 Task: Look for space in Alta Gracia, Argentina from 9th June, 2023 to 16th June, 2023 for 2 adults in price range Rs.8000 to Rs.16000. Place can be entire place with 2 bedrooms having 2 beds and 1 bathroom. Property type can be house, flat, guest house. Amenities needed are: heating. Booking option can be shelf check-in. Required host language is English.
Action: Mouse moved to (486, 145)
Screenshot: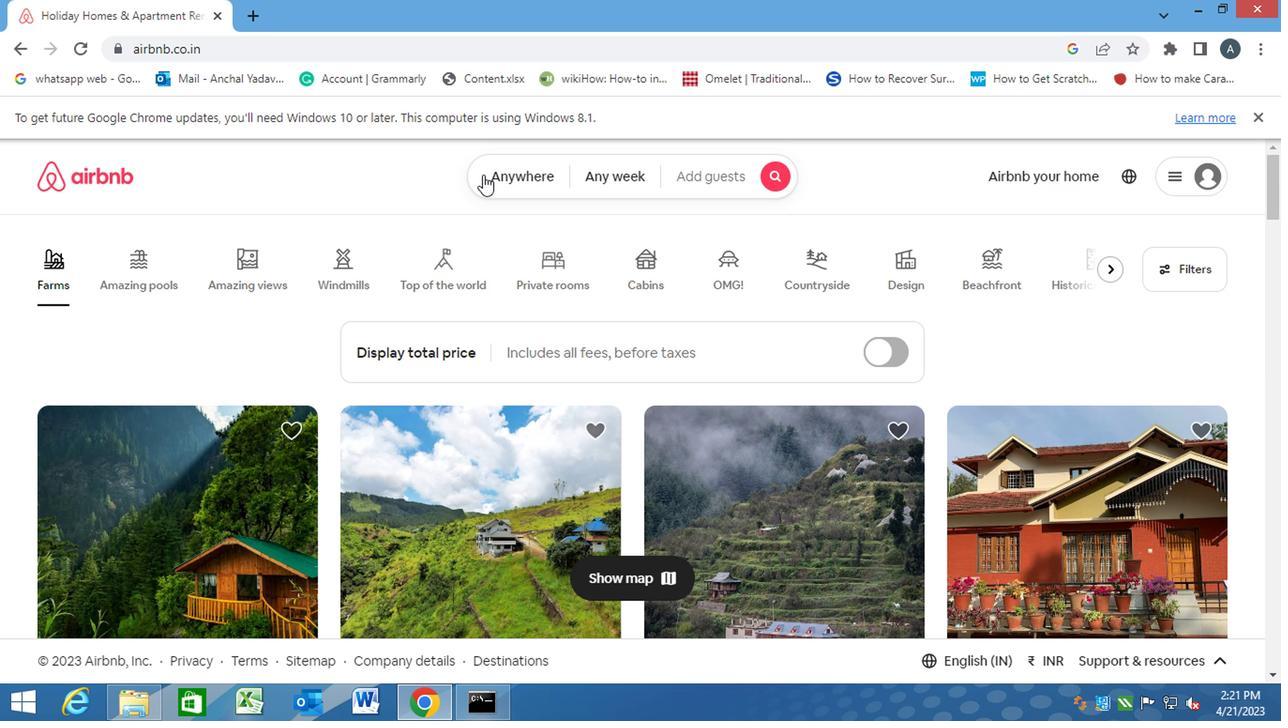 
Action: Mouse pressed left at (486, 145)
Screenshot: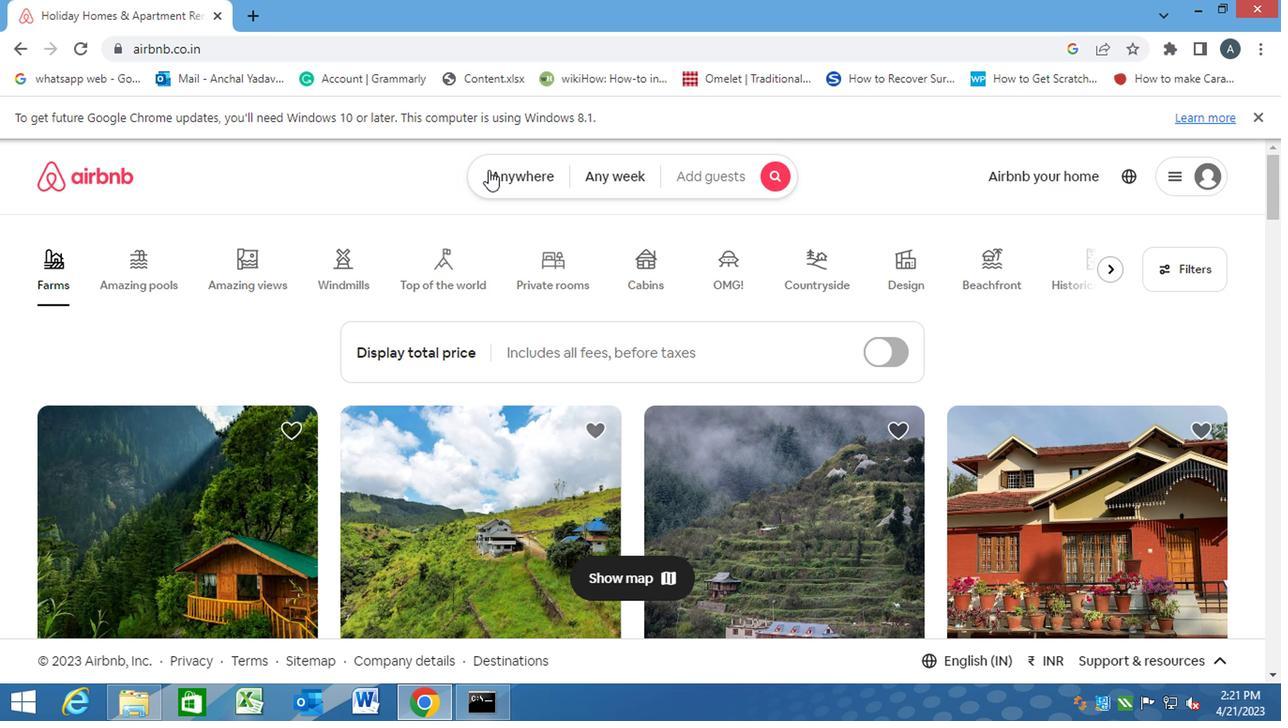 
Action: Mouse moved to (303, 245)
Screenshot: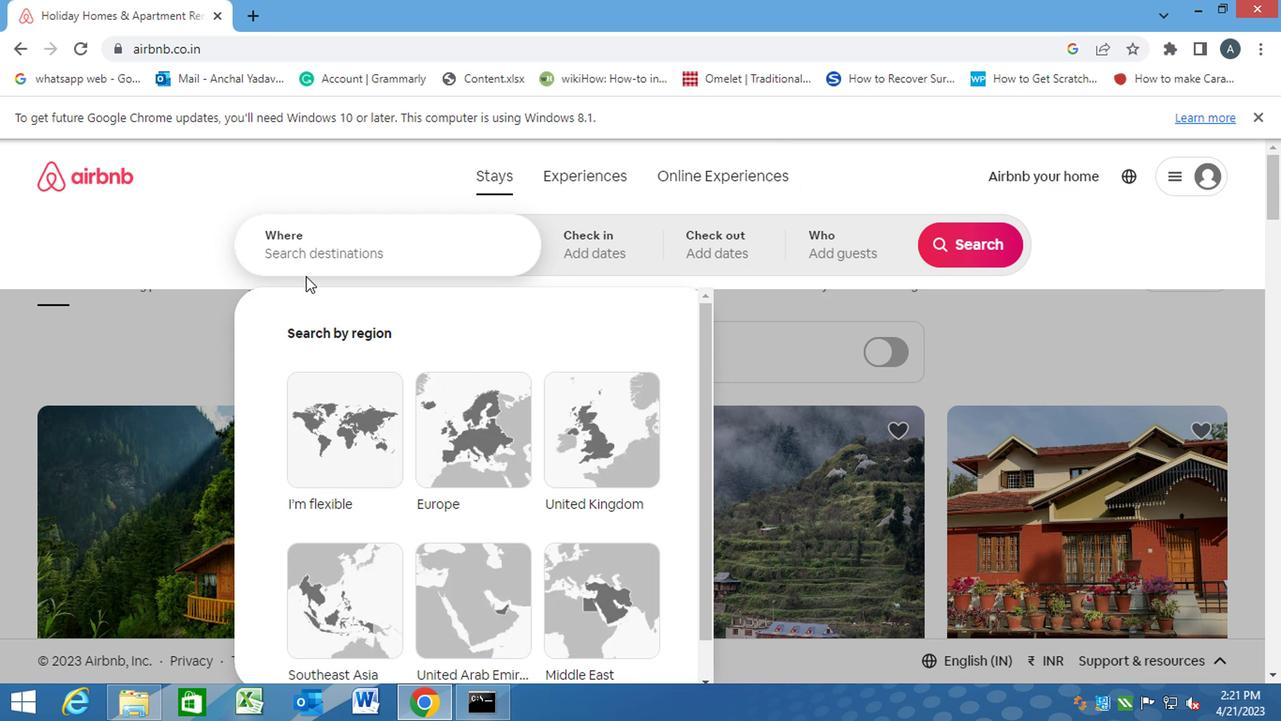 
Action: Mouse pressed left at (303, 245)
Screenshot: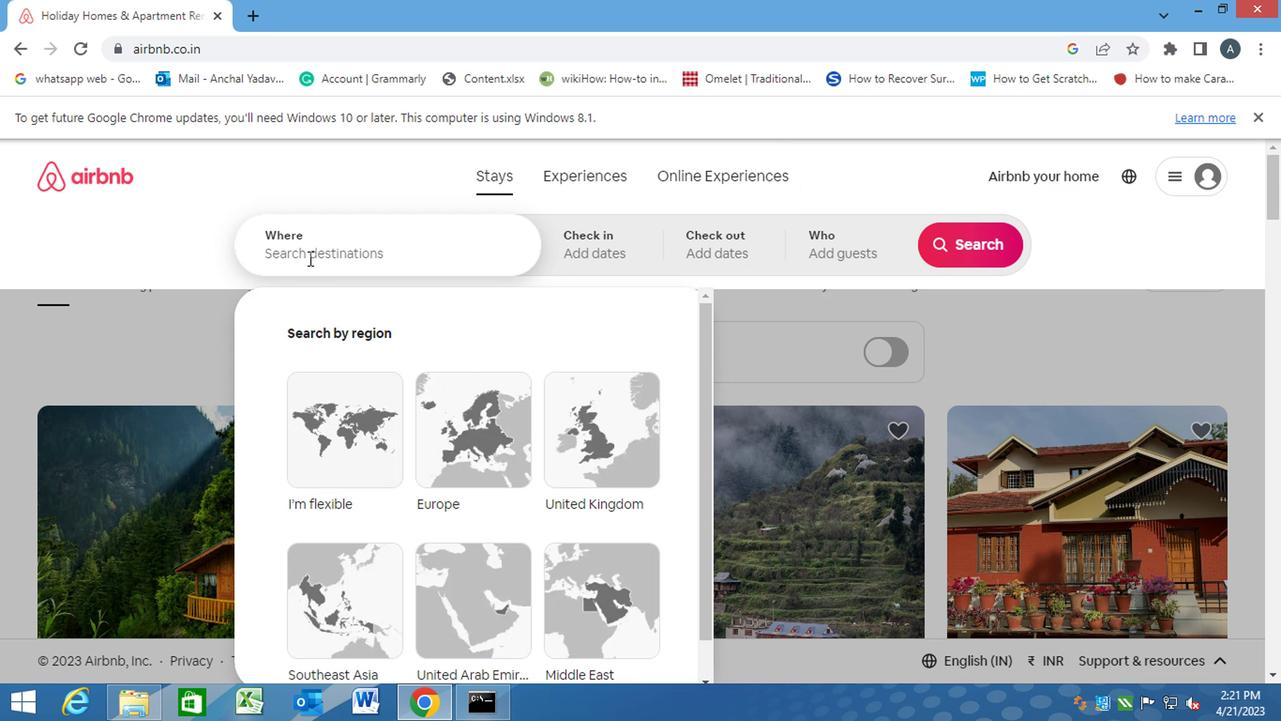 
Action: Mouse moved to (301, 249)
Screenshot: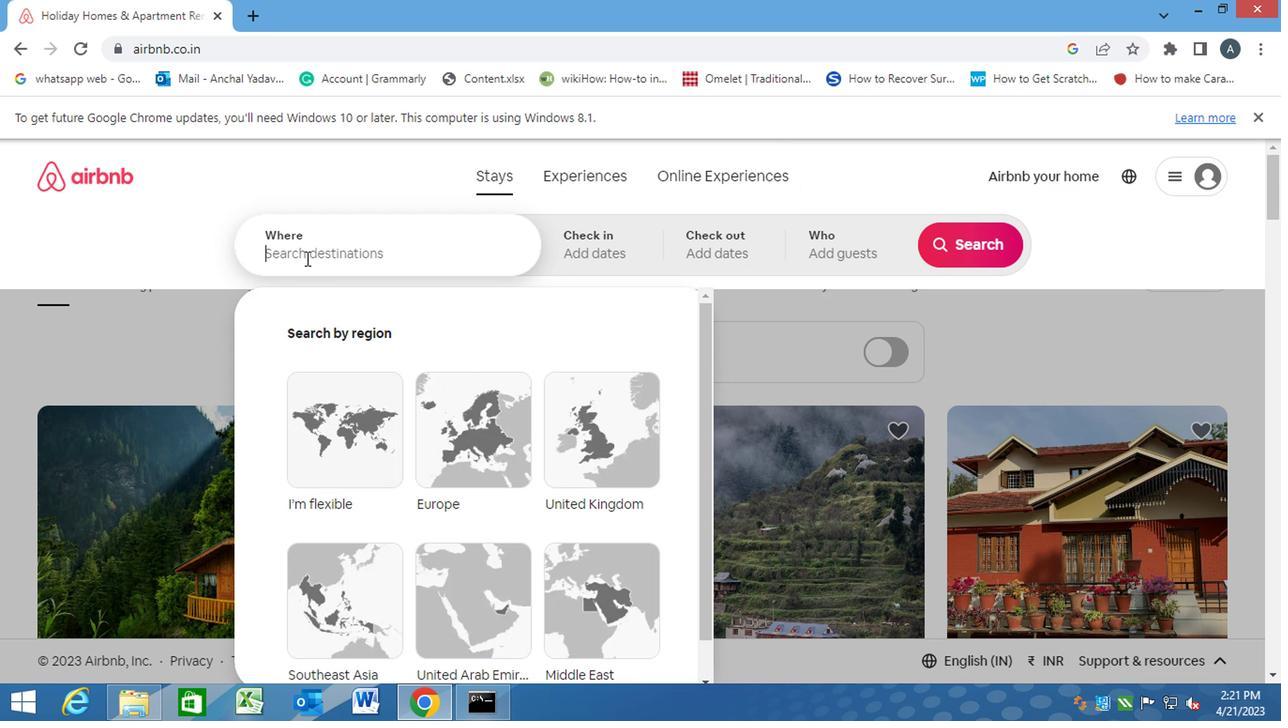 
Action: Key pressed <Key.caps_lock><Key.caps_lock>a<Key.caps_lock>lta<Key.space><Key.caps_lock>g<Key.caps_lock>racia,<Key.space><Key.caps_lock>a<Key.caps_lock>rgentina<Key.enter>
Screenshot: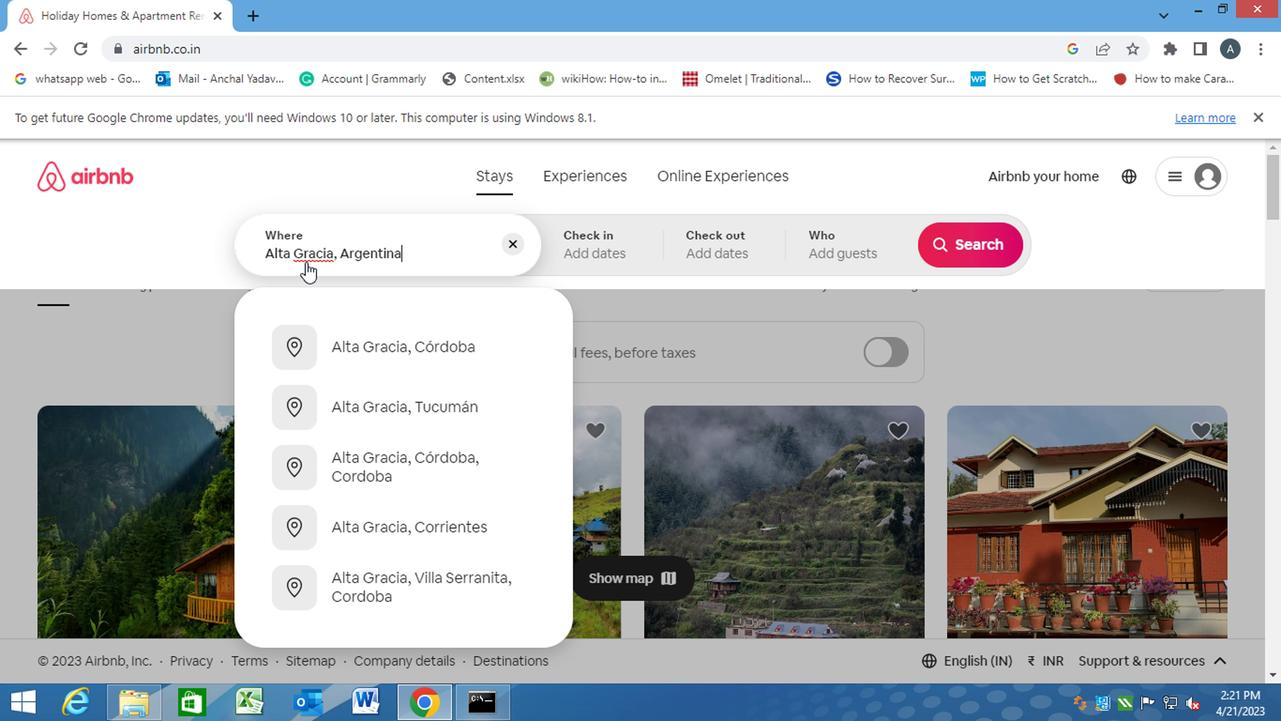
Action: Mouse moved to (958, 396)
Screenshot: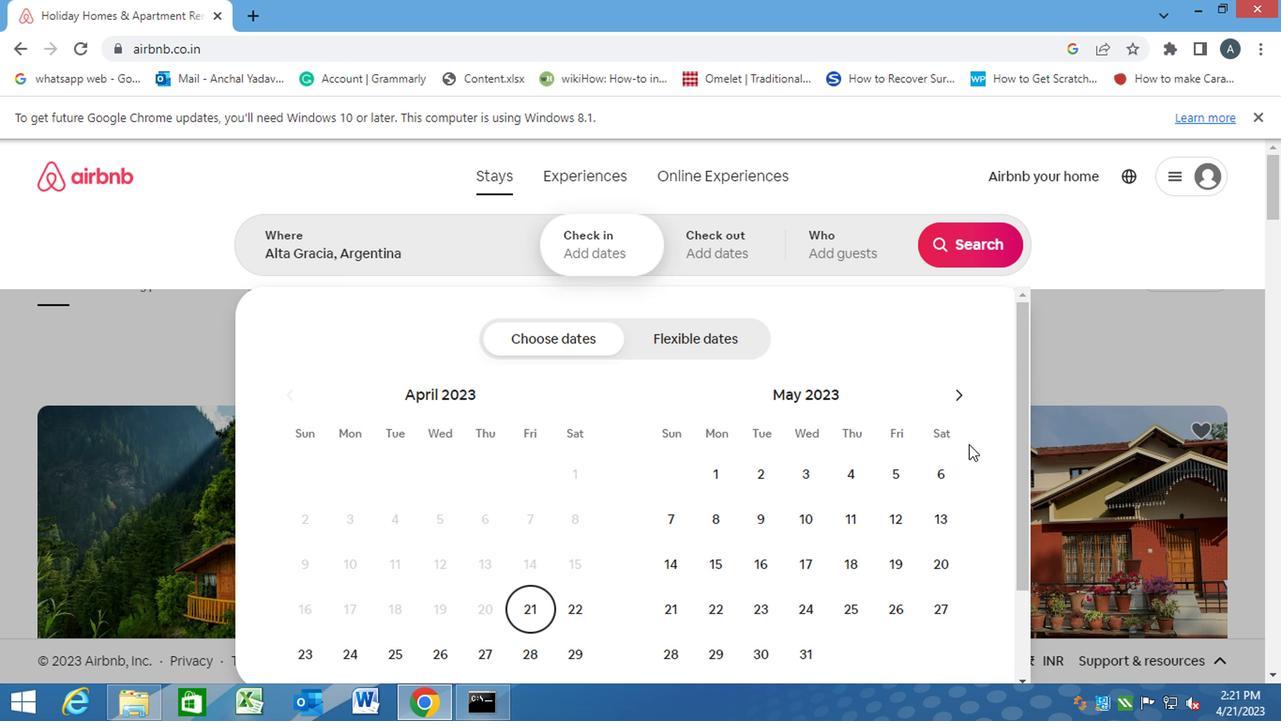 
Action: Mouse pressed left at (958, 396)
Screenshot: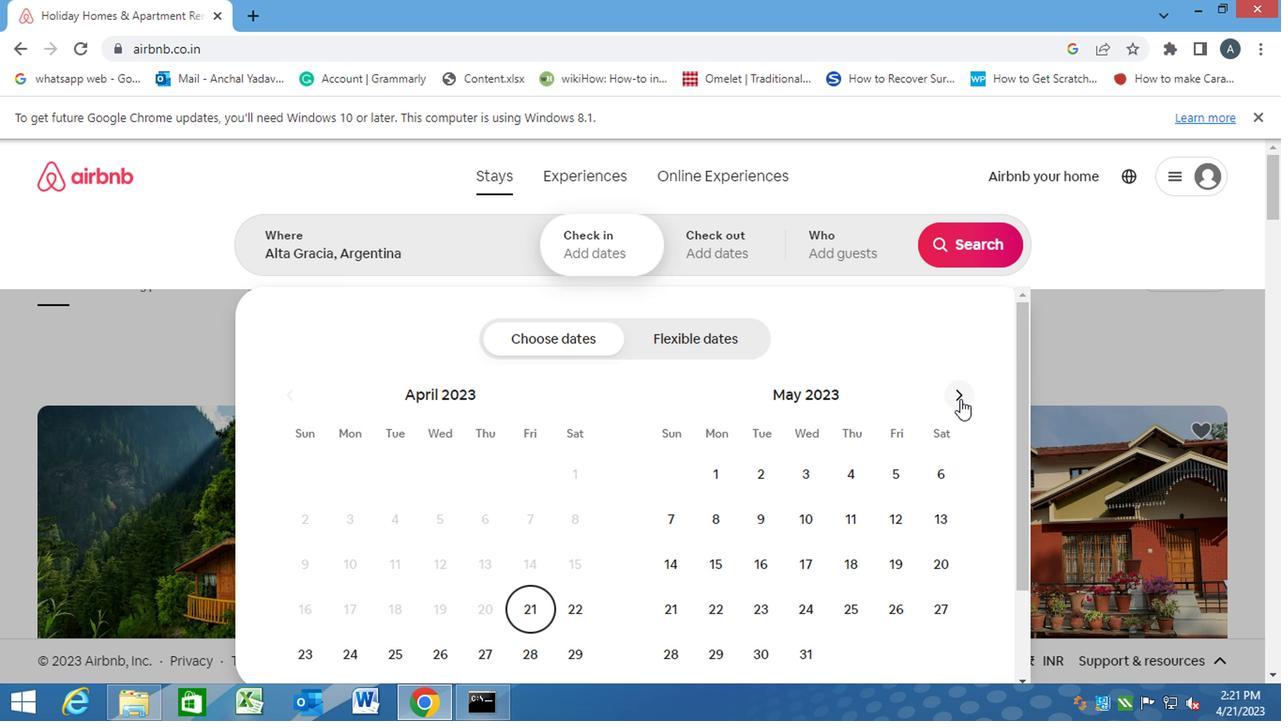 
Action: Mouse moved to (888, 516)
Screenshot: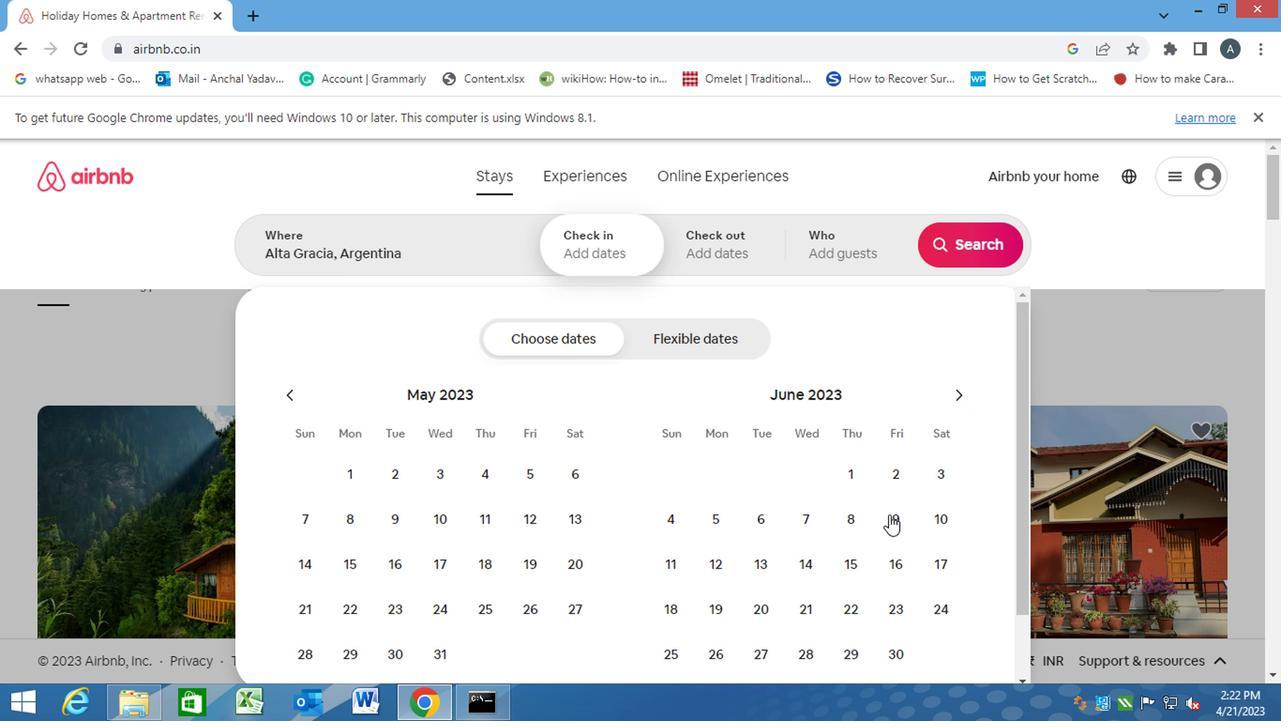 
Action: Mouse pressed left at (888, 516)
Screenshot: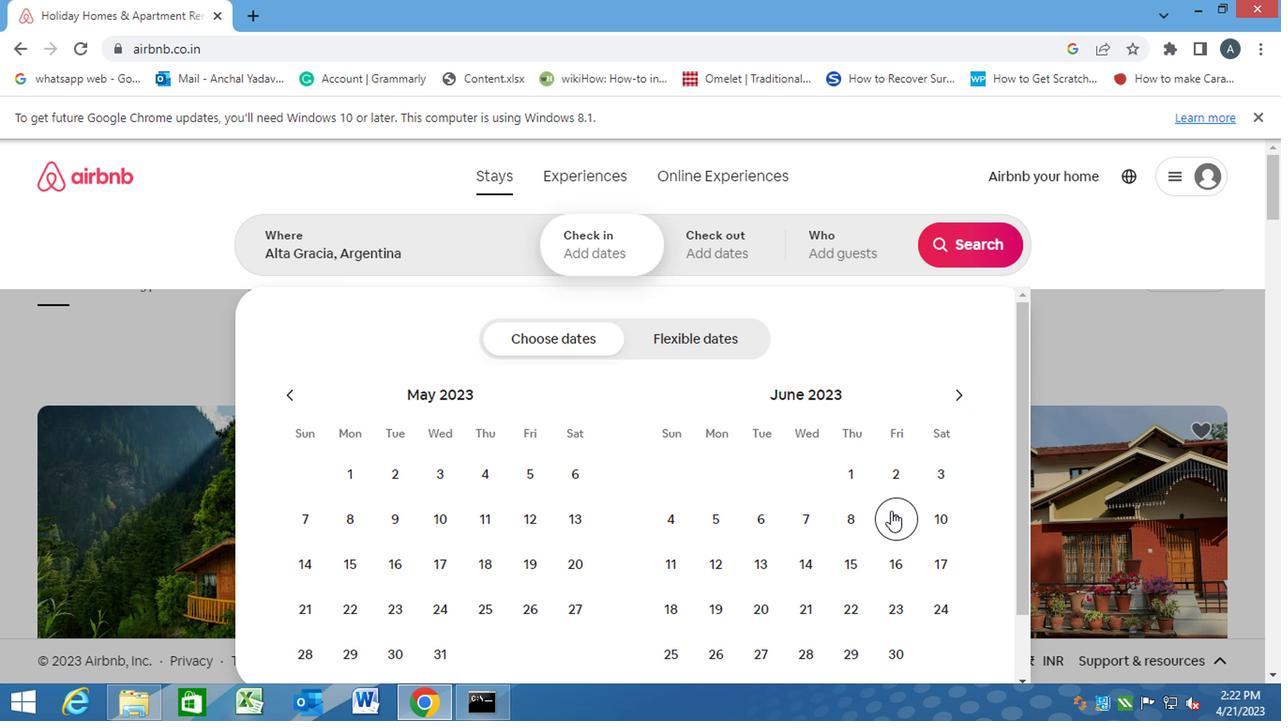 
Action: Mouse moved to (885, 566)
Screenshot: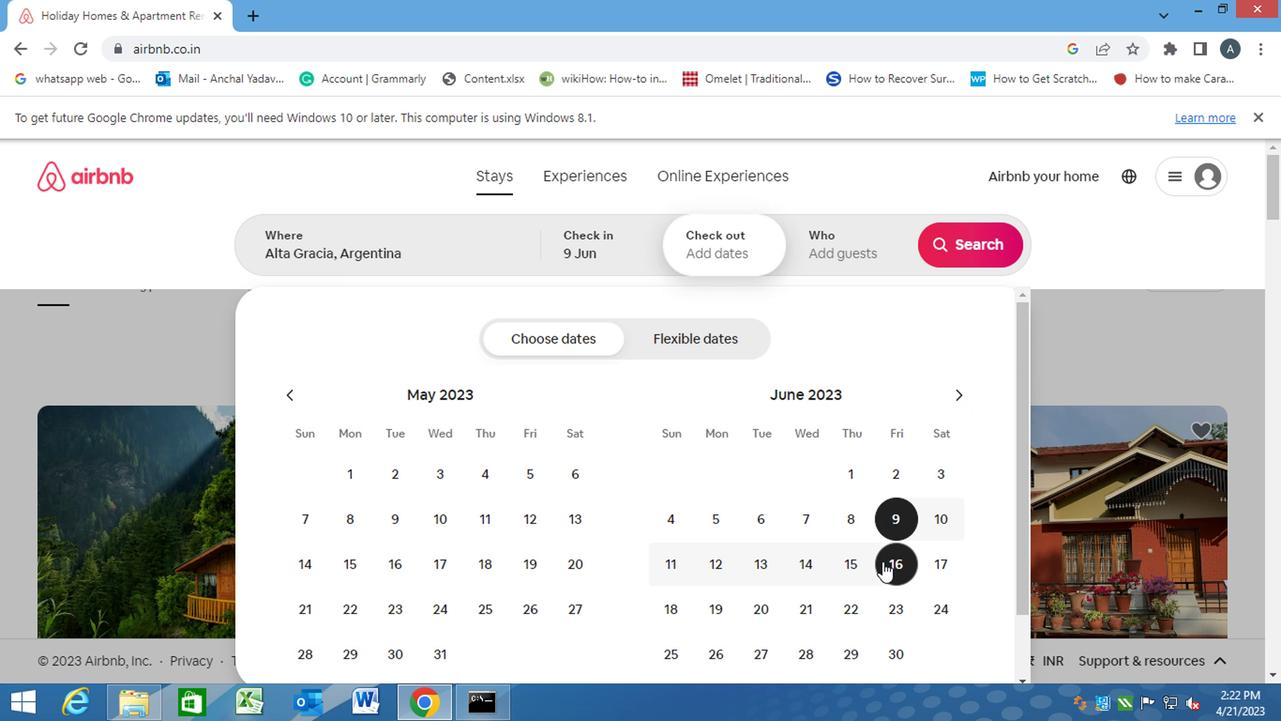 
Action: Mouse pressed left at (885, 566)
Screenshot: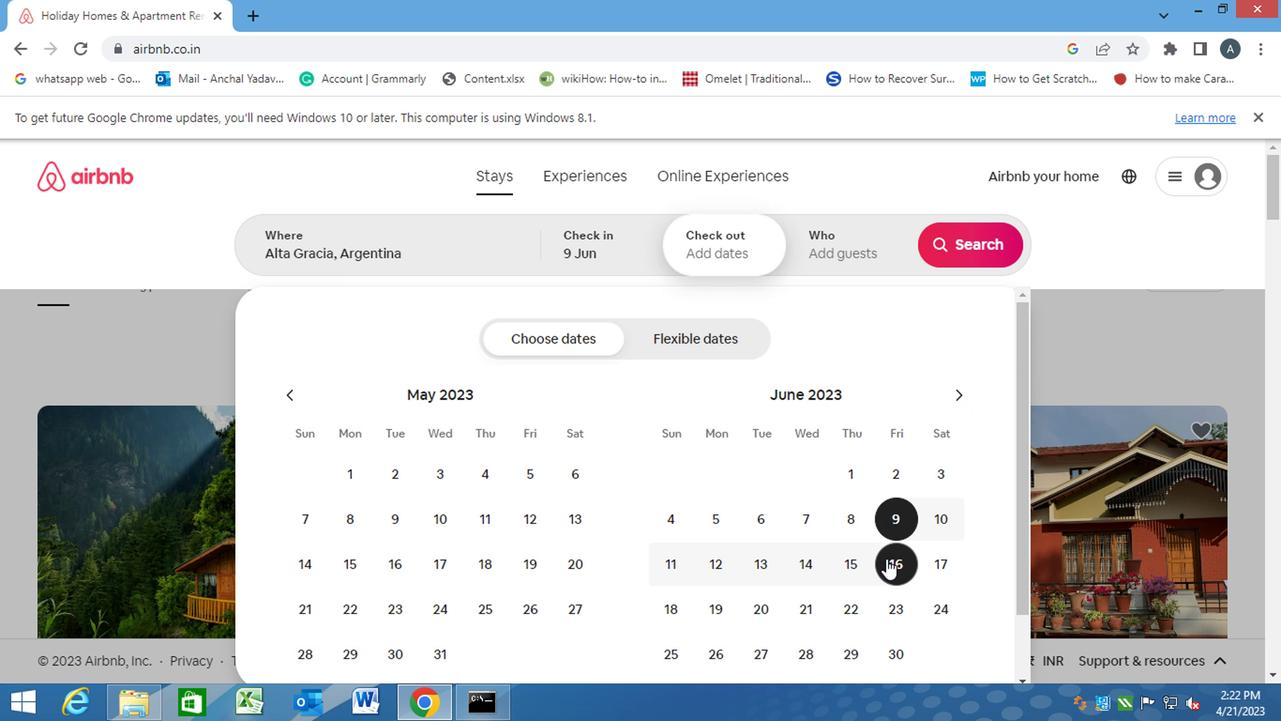 
Action: Mouse moved to (837, 232)
Screenshot: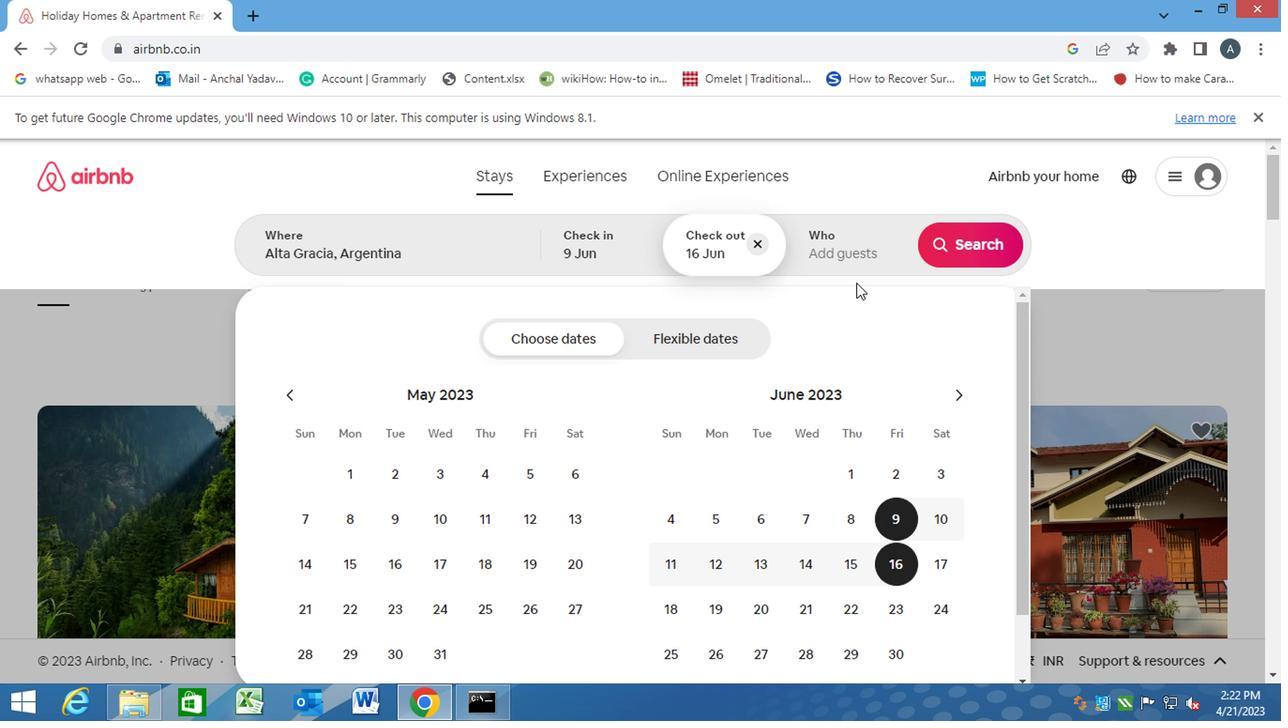 
Action: Mouse pressed left at (837, 232)
Screenshot: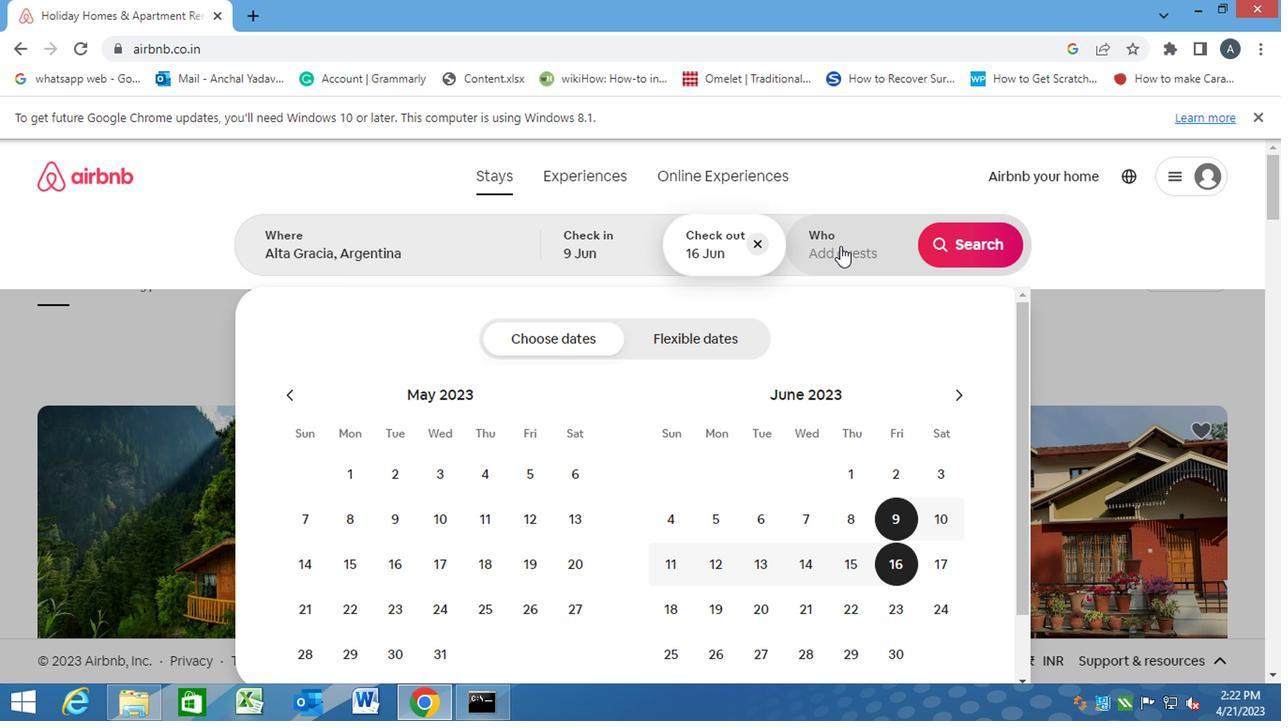 
Action: Mouse moved to (977, 335)
Screenshot: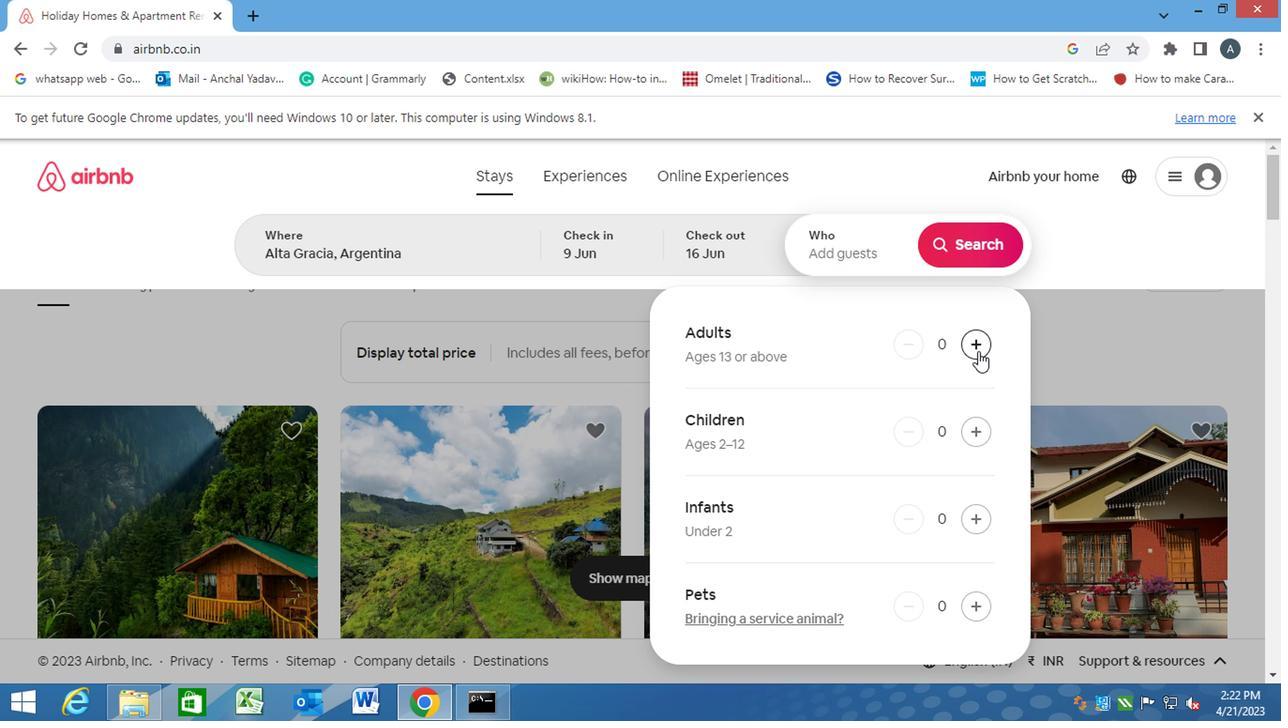 
Action: Mouse pressed left at (977, 335)
Screenshot: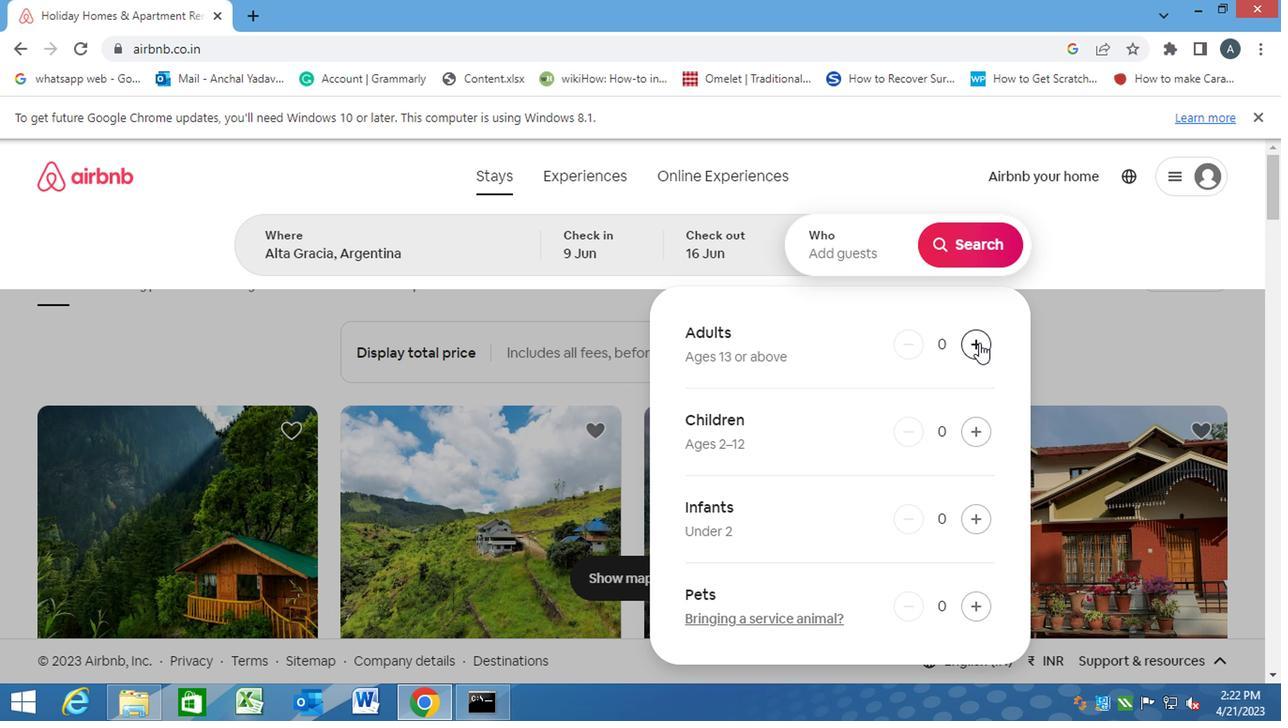 
Action: Mouse pressed left at (977, 335)
Screenshot: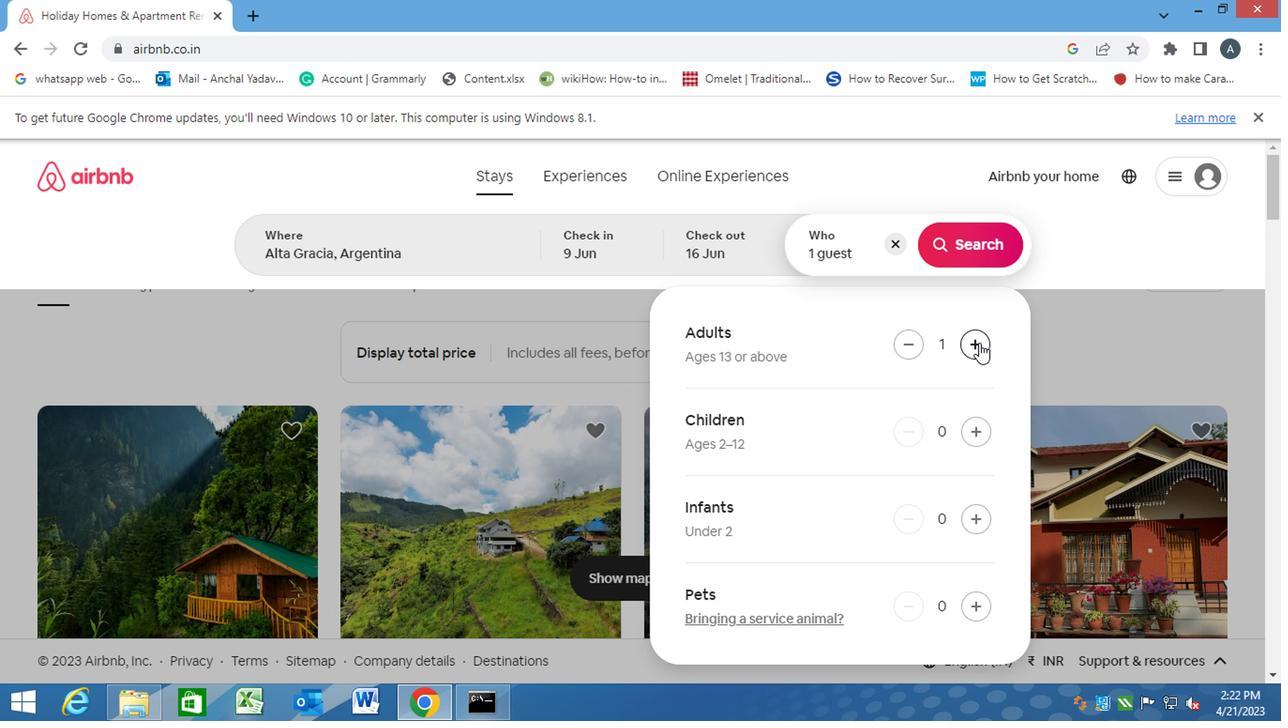 
Action: Mouse moved to (966, 231)
Screenshot: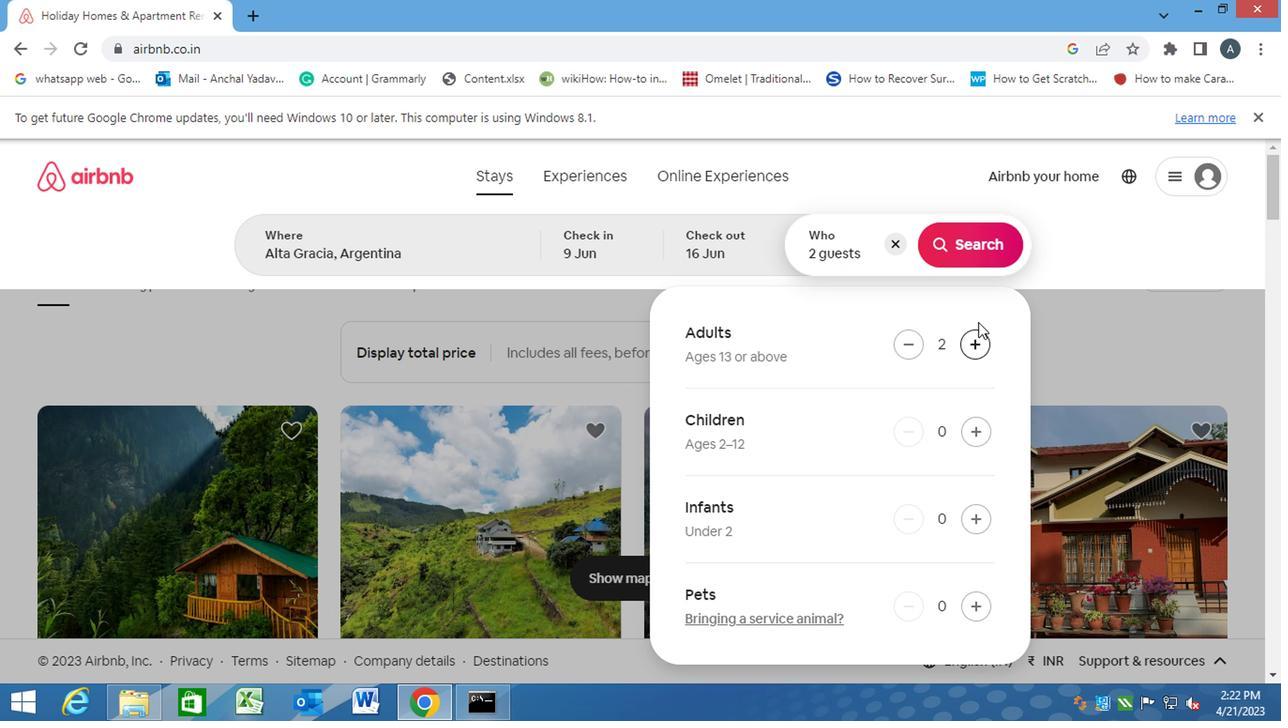 
Action: Mouse pressed left at (966, 231)
Screenshot: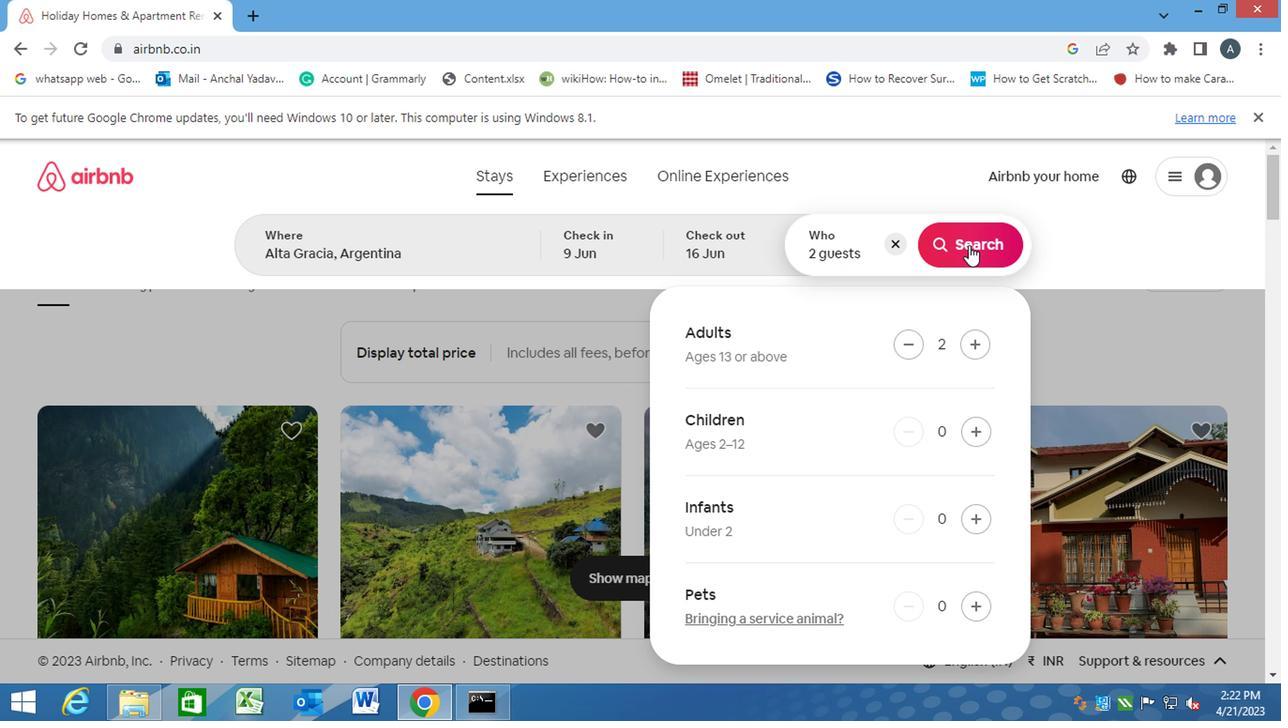 
Action: Mouse moved to (1197, 241)
Screenshot: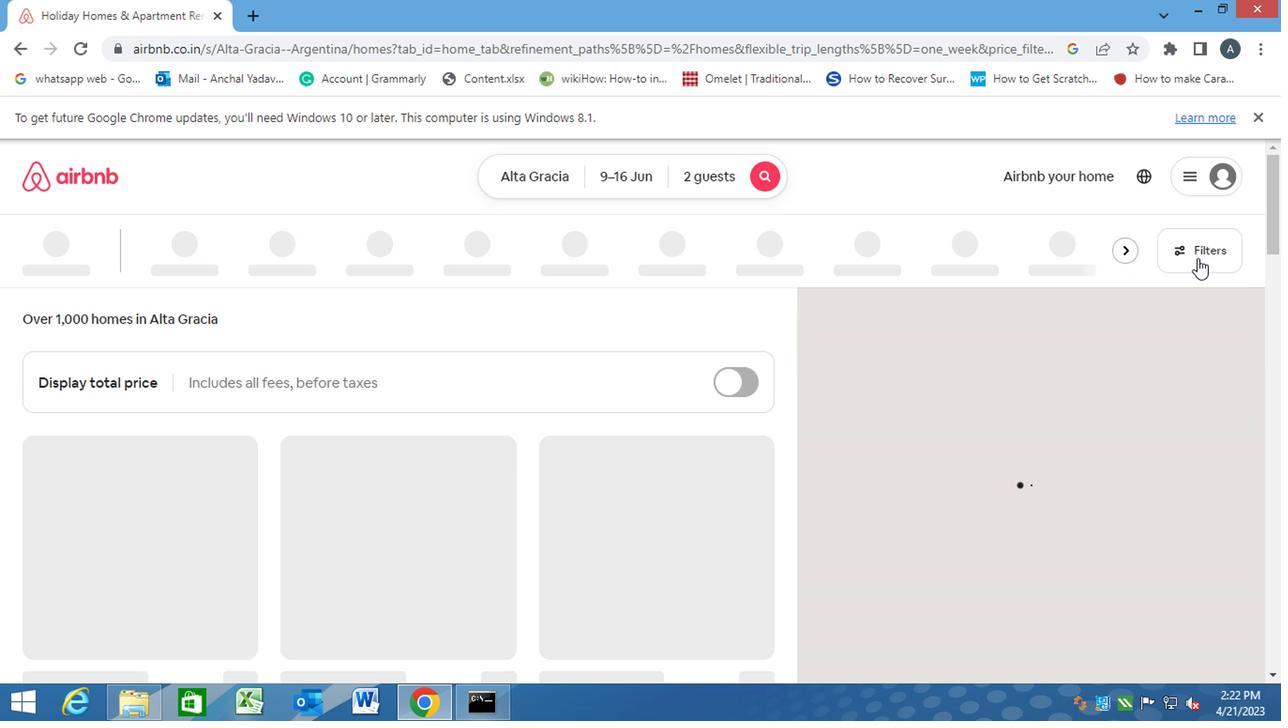 
Action: Mouse pressed left at (1197, 241)
Screenshot: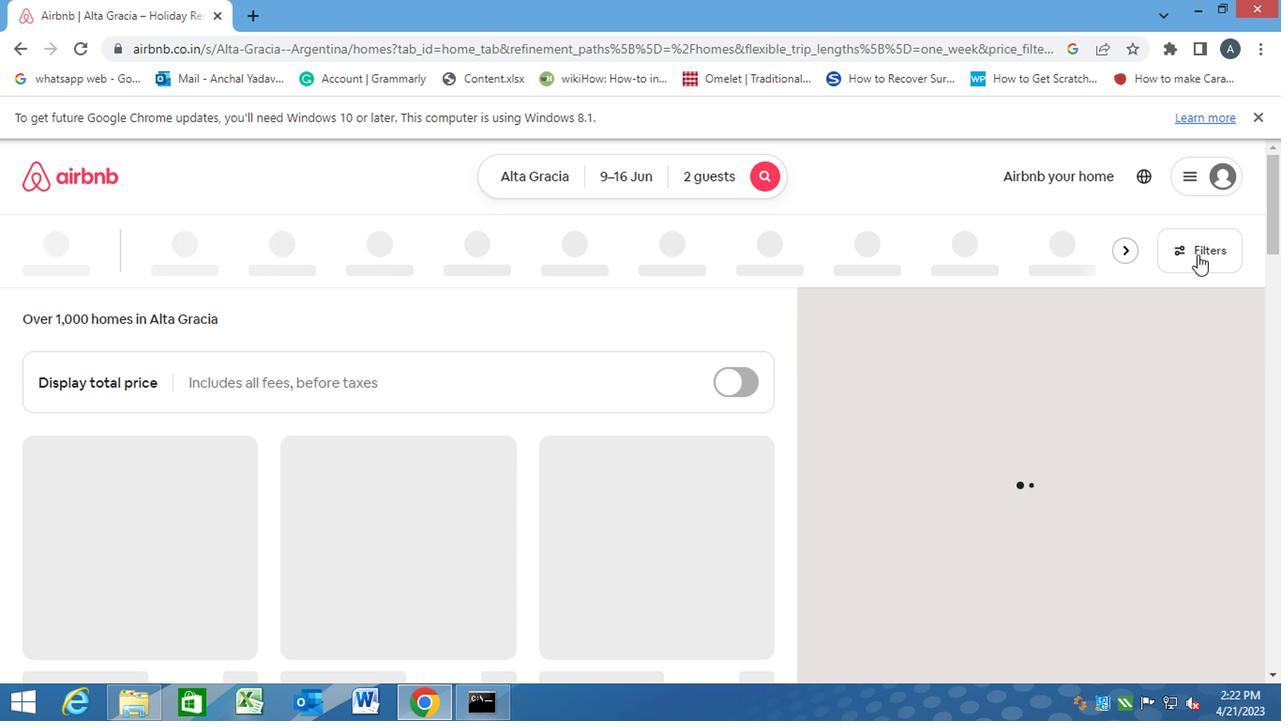 
Action: Mouse moved to (383, 482)
Screenshot: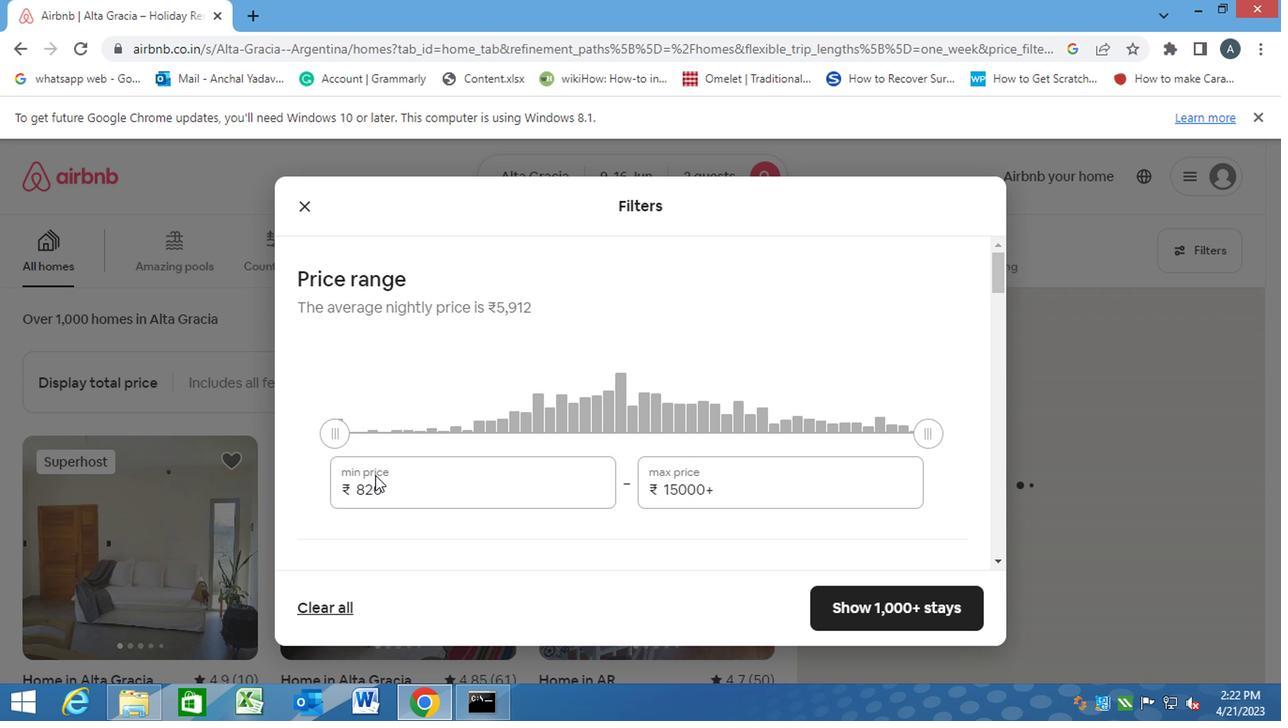 
Action: Mouse pressed left at (383, 482)
Screenshot: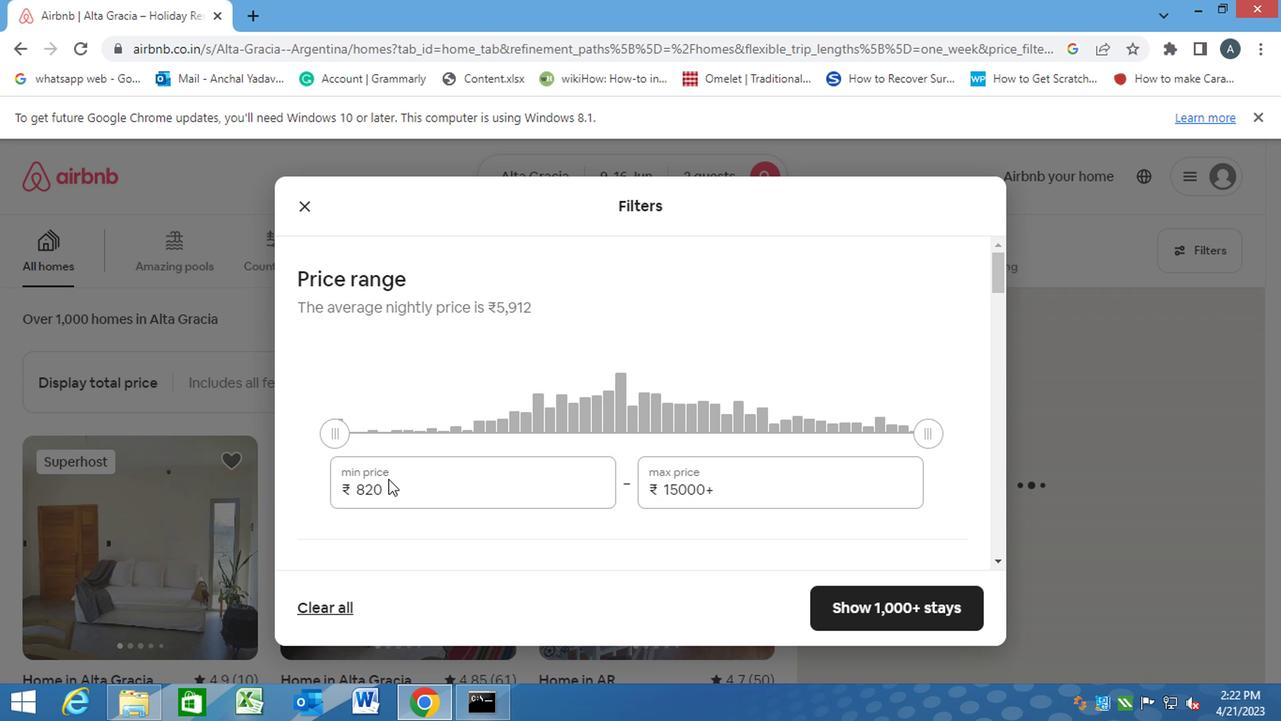 
Action: Mouse moved to (374, 488)
Screenshot: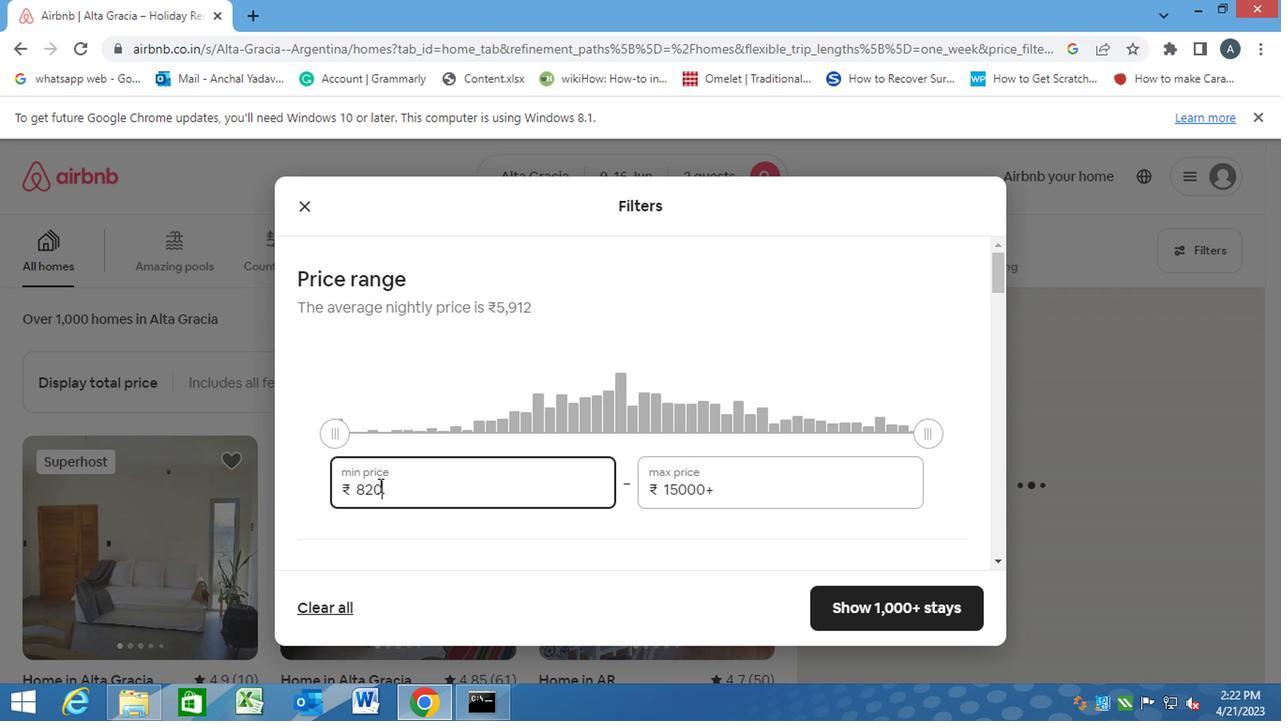 
Action: Mouse pressed left at (374, 488)
Screenshot: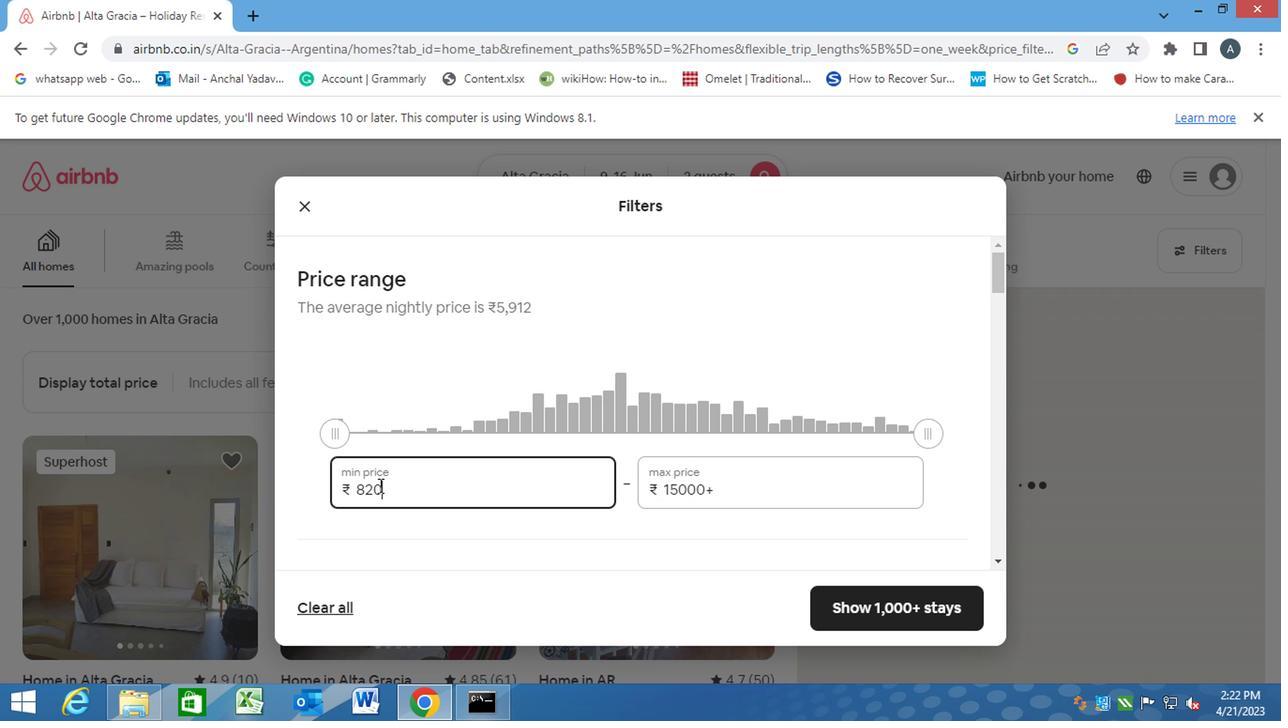 
Action: Mouse moved to (353, 496)
Screenshot: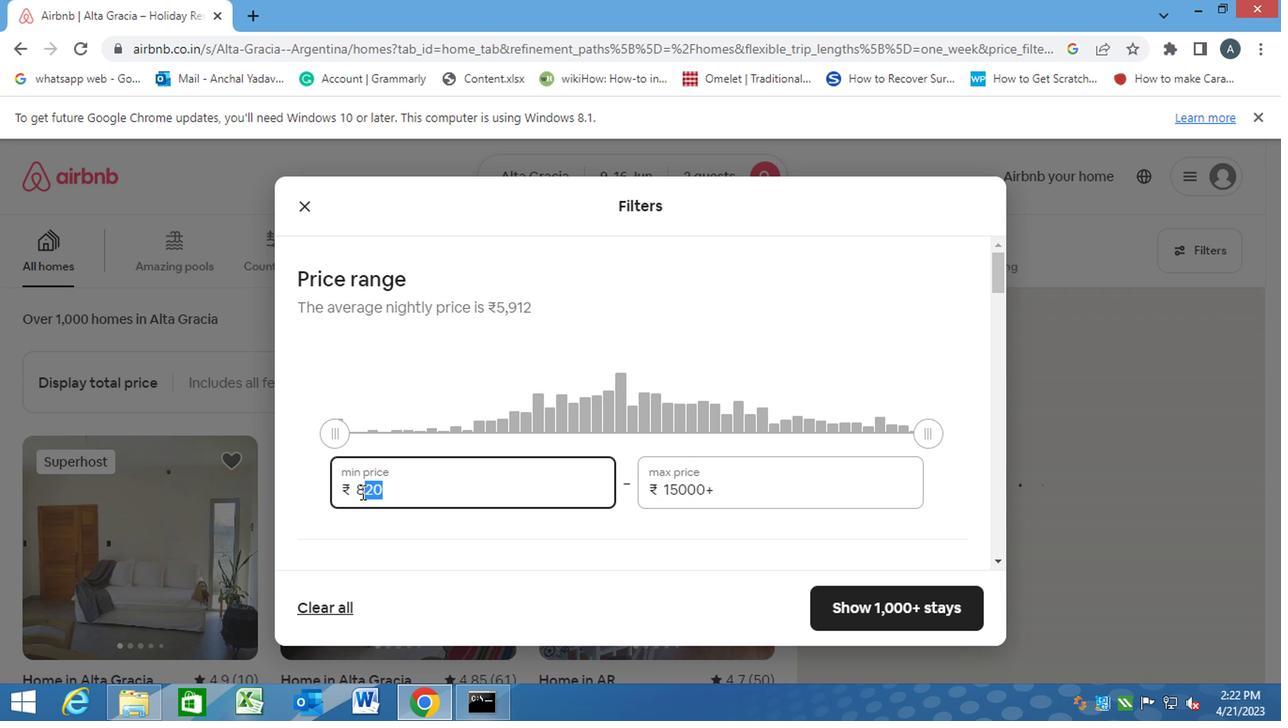 
Action: Key pressed 6<Key.backspace>8000<Key.tab>16000
Screenshot: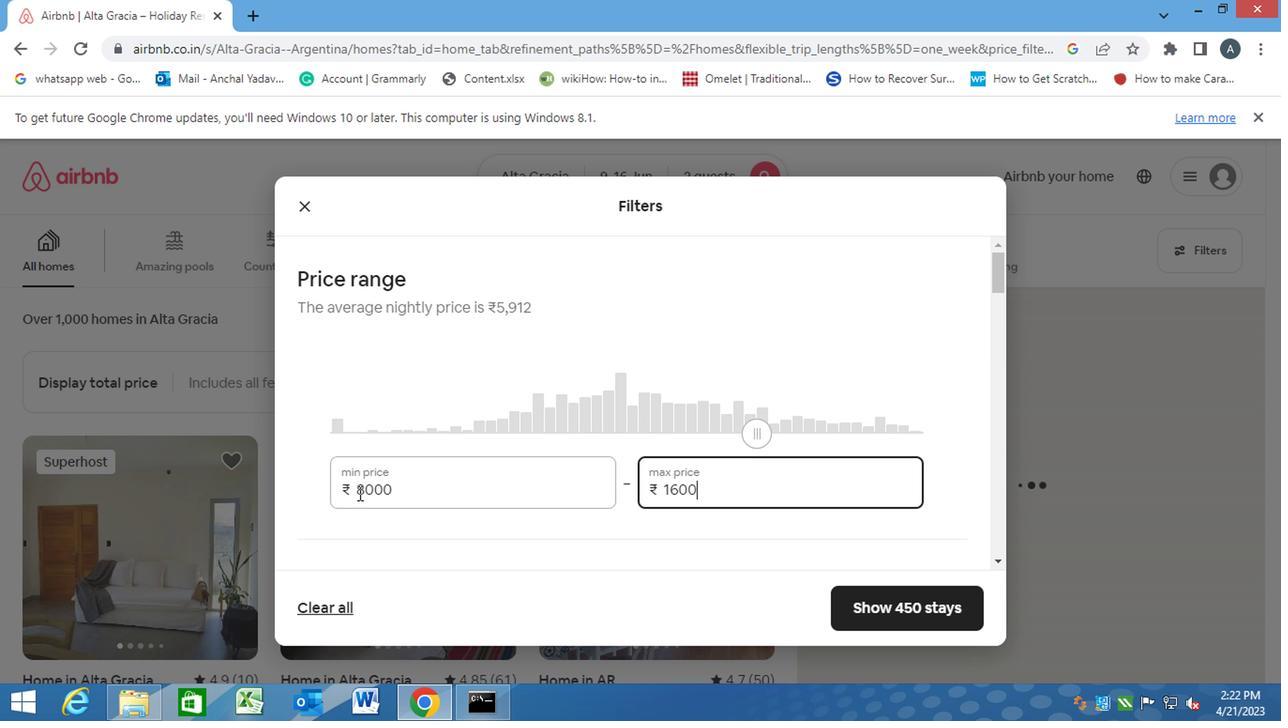 
Action: Mouse moved to (488, 552)
Screenshot: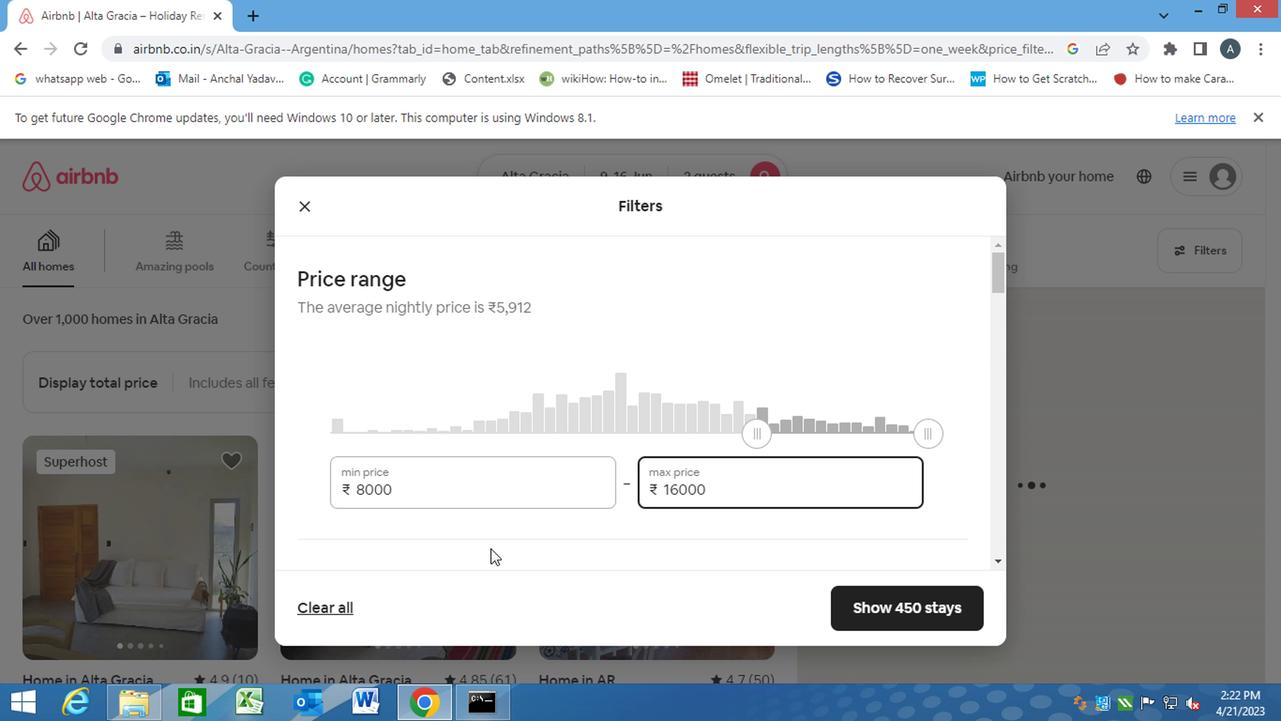 
Action: Mouse pressed left at (488, 552)
Screenshot: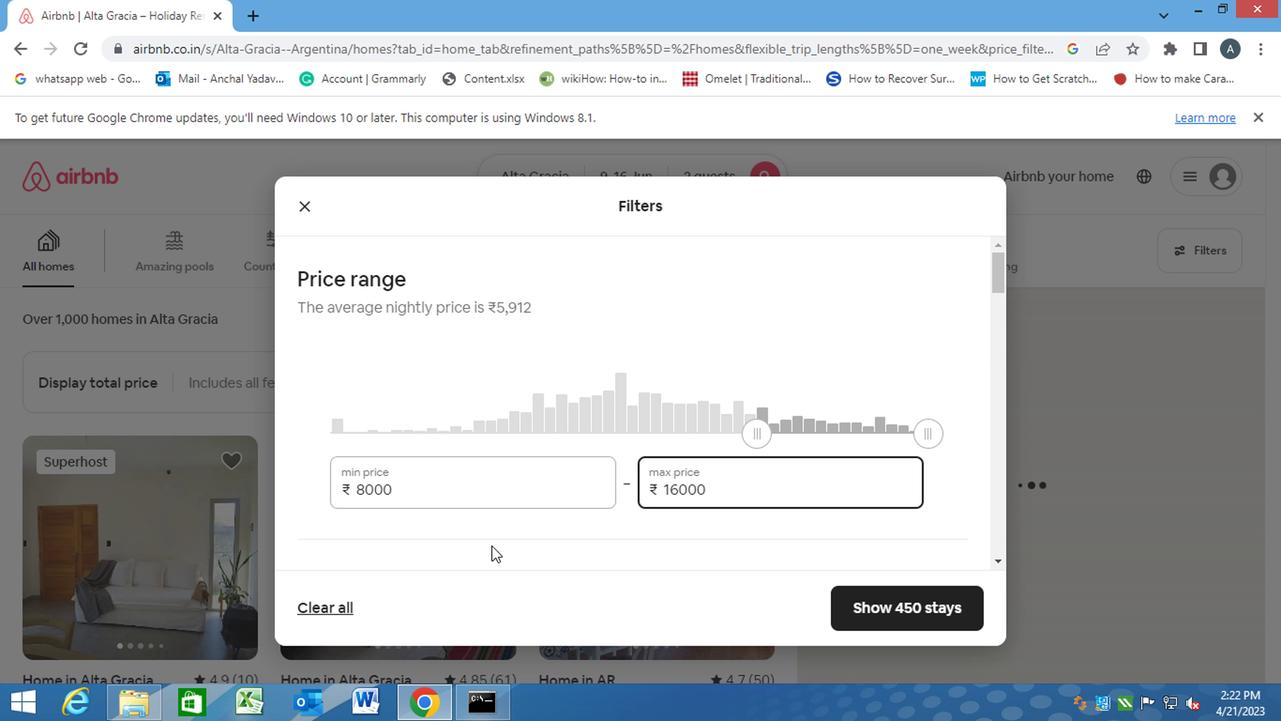 
Action: Mouse scrolled (488, 552) with delta (0, 0)
Screenshot: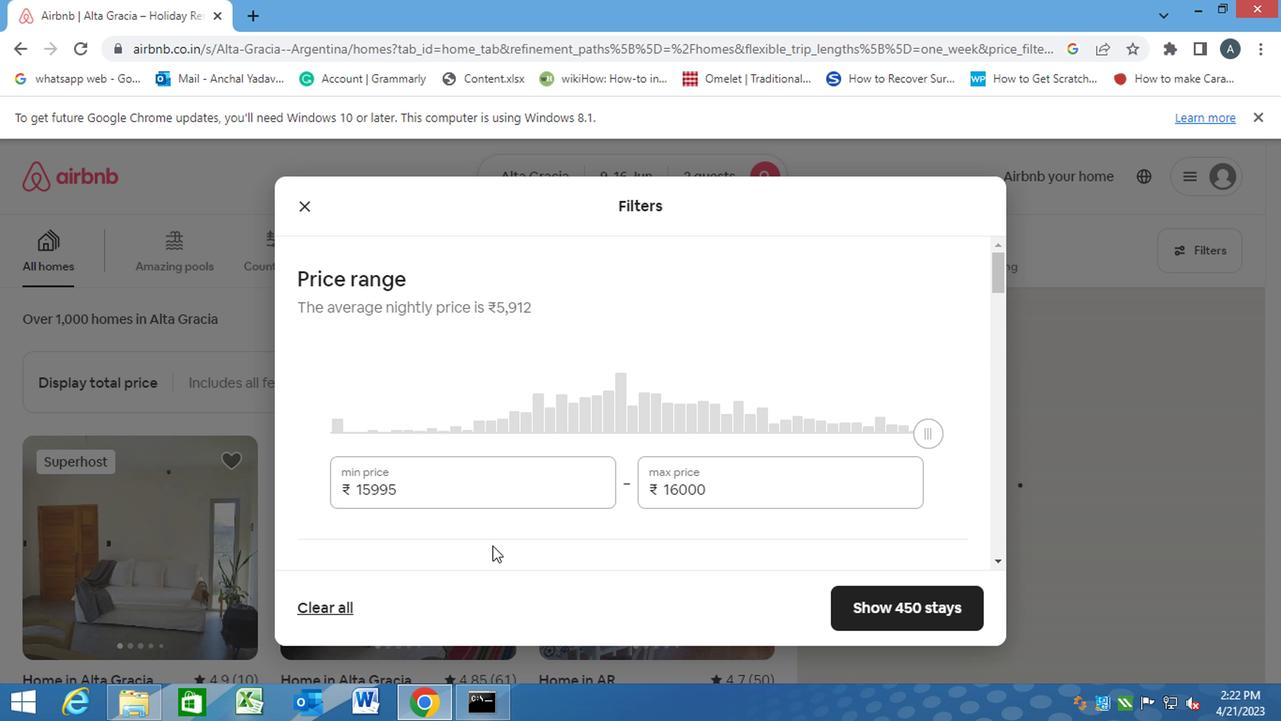 
Action: Mouse scrolled (488, 552) with delta (0, 0)
Screenshot: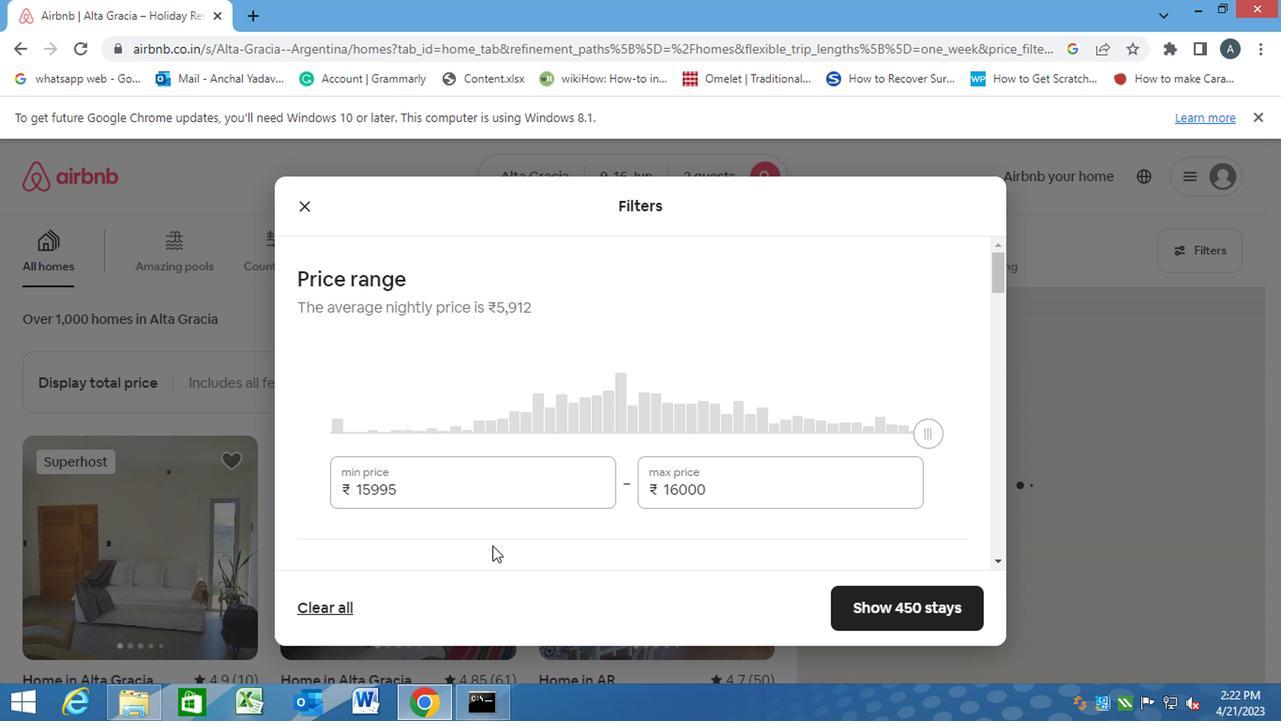 
Action: Mouse moved to (310, 452)
Screenshot: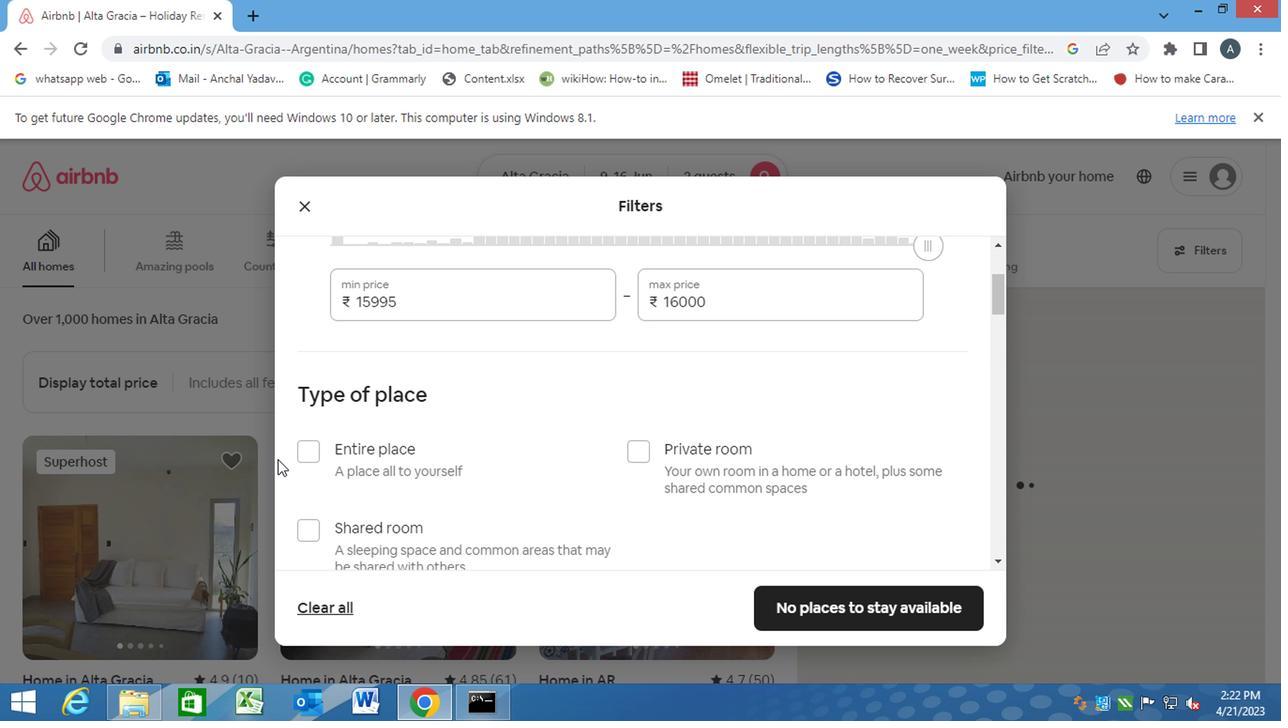 
Action: Mouse pressed left at (310, 452)
Screenshot: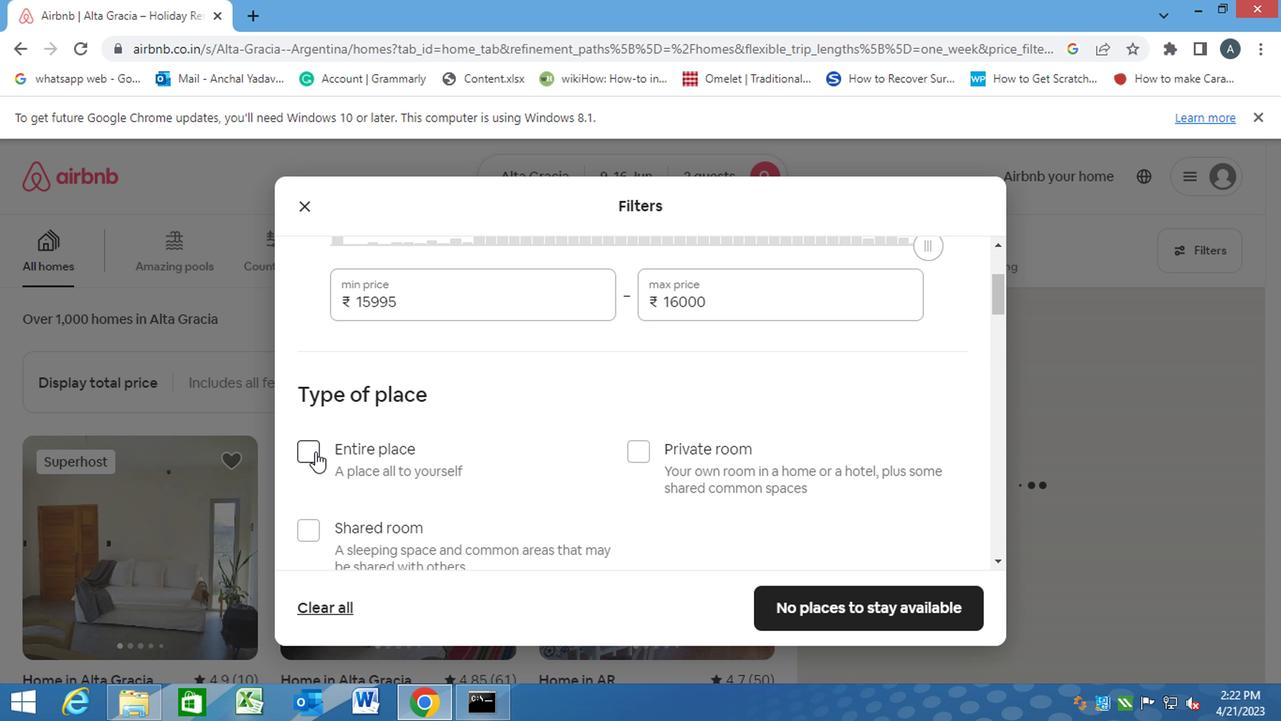 
Action: Mouse moved to (331, 464)
Screenshot: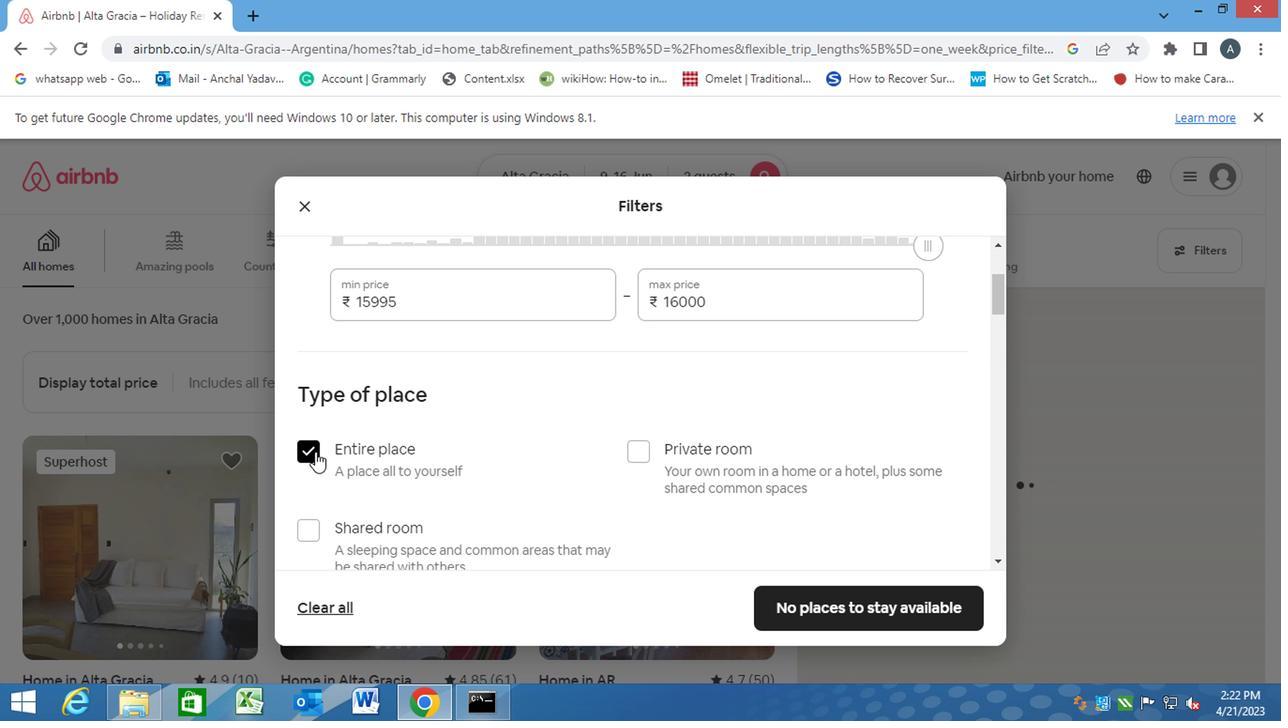 
Action: Mouse scrolled (331, 463) with delta (0, -1)
Screenshot: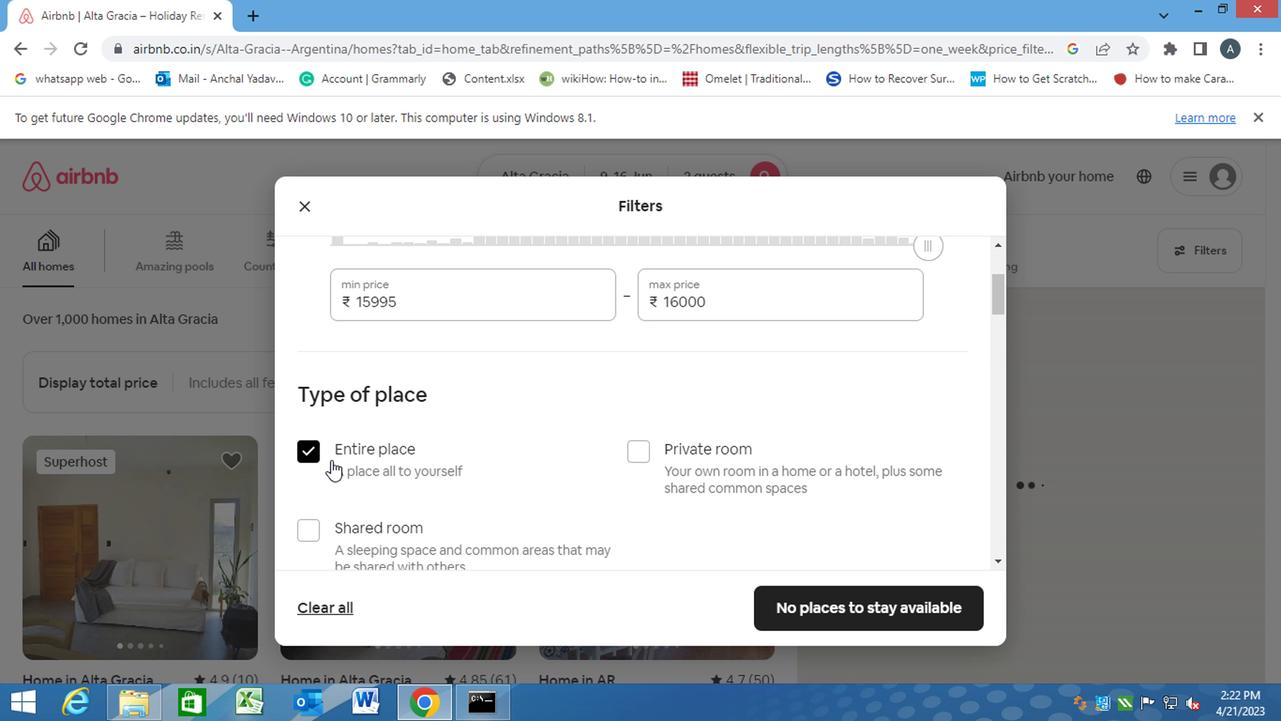 
Action: Mouse scrolled (331, 463) with delta (0, -1)
Screenshot: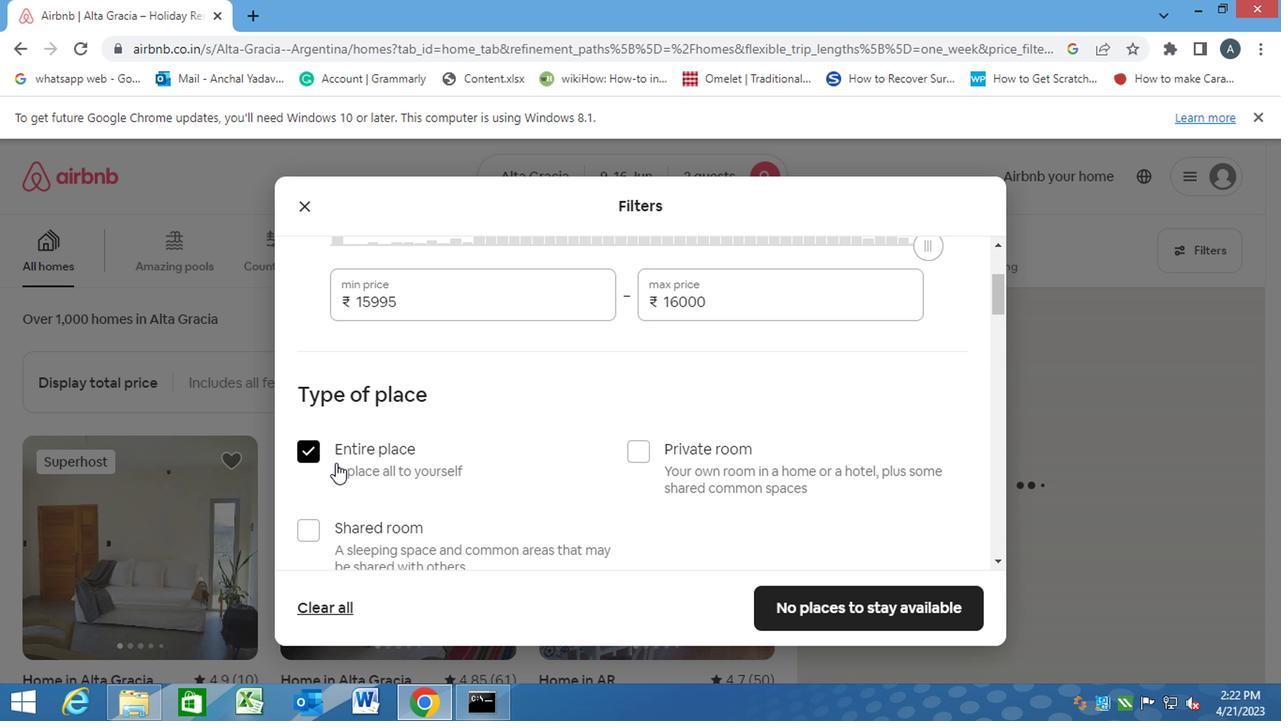 
Action: Mouse scrolled (331, 463) with delta (0, -1)
Screenshot: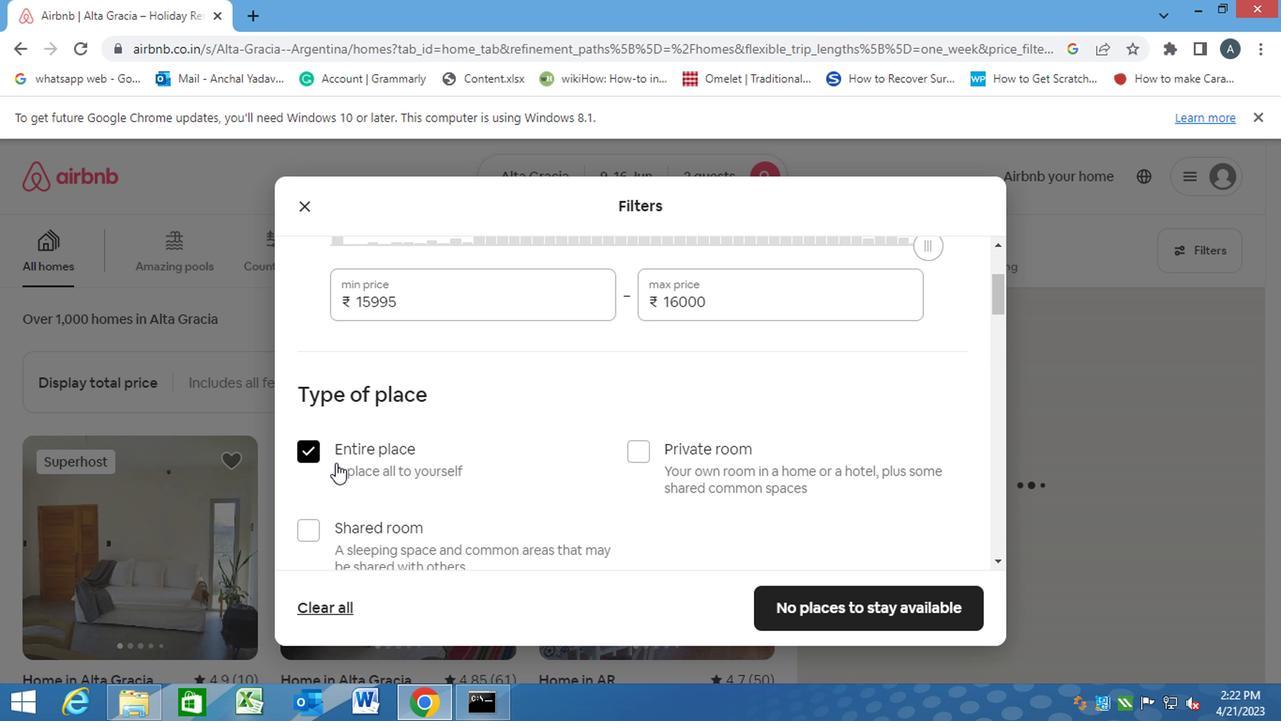 
Action: Mouse moved to (461, 467)
Screenshot: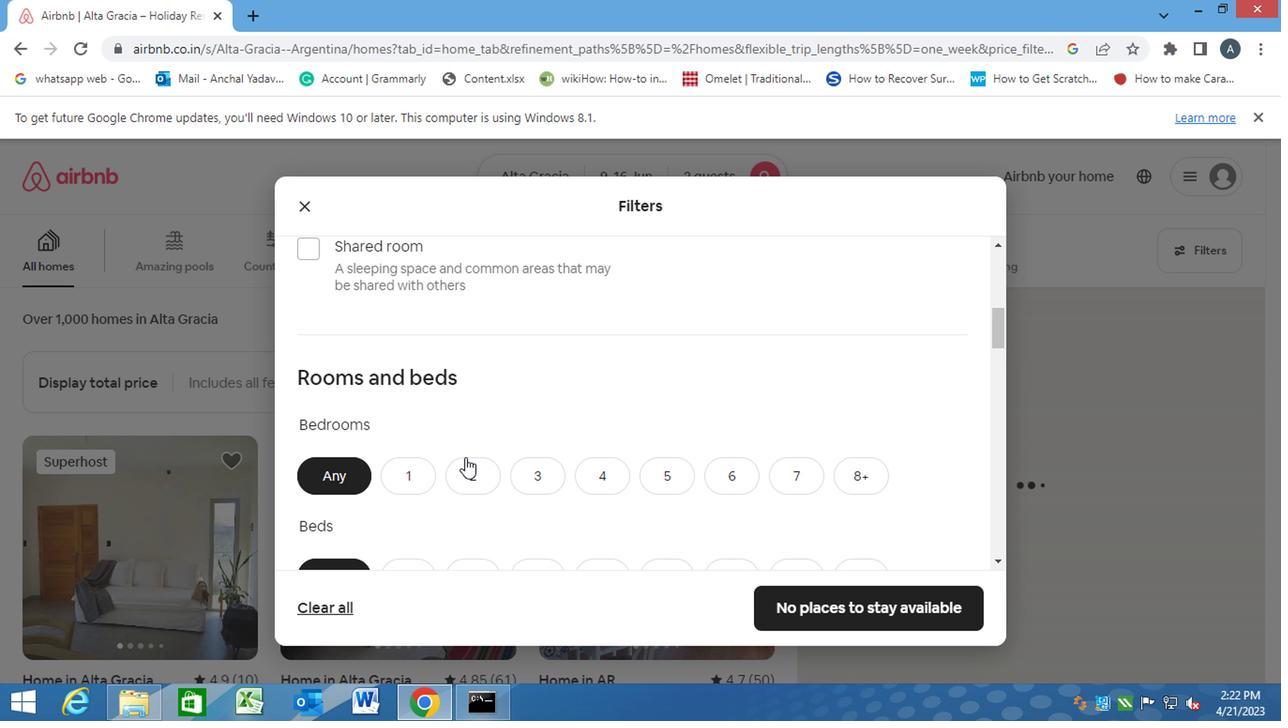 
Action: Mouse pressed left at (461, 467)
Screenshot: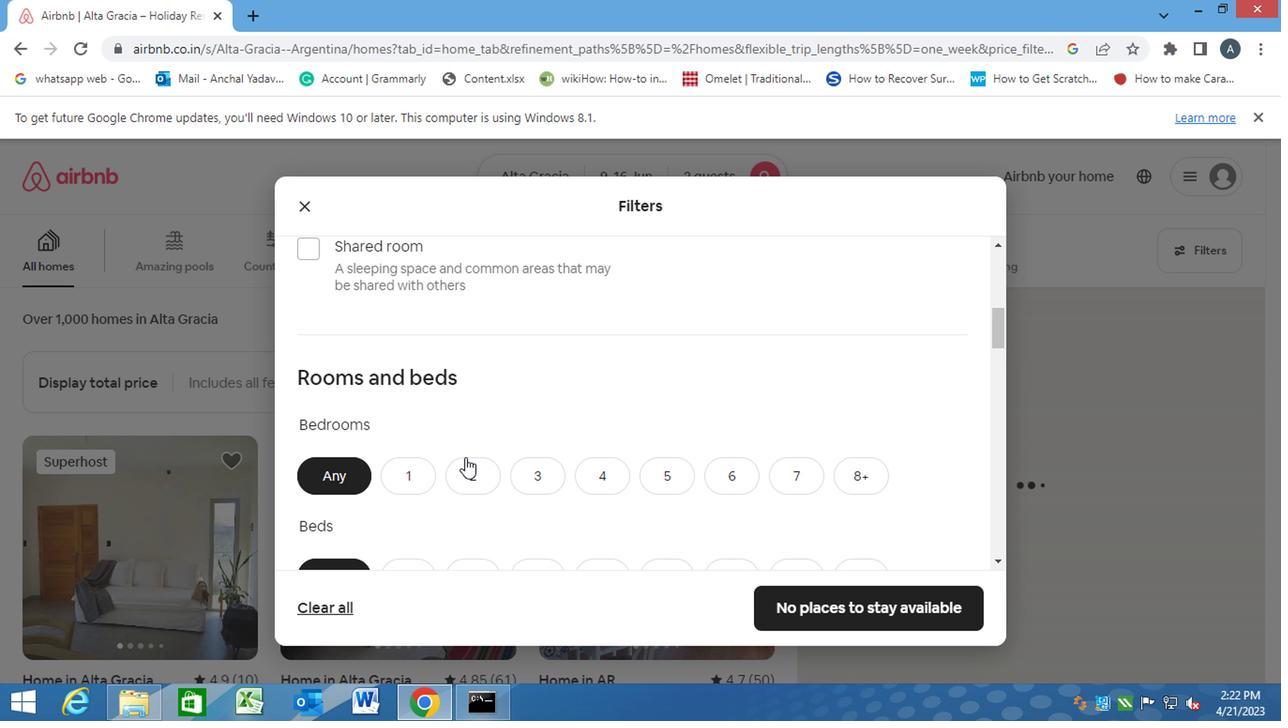 
Action: Mouse scrolled (461, 466) with delta (0, 0)
Screenshot: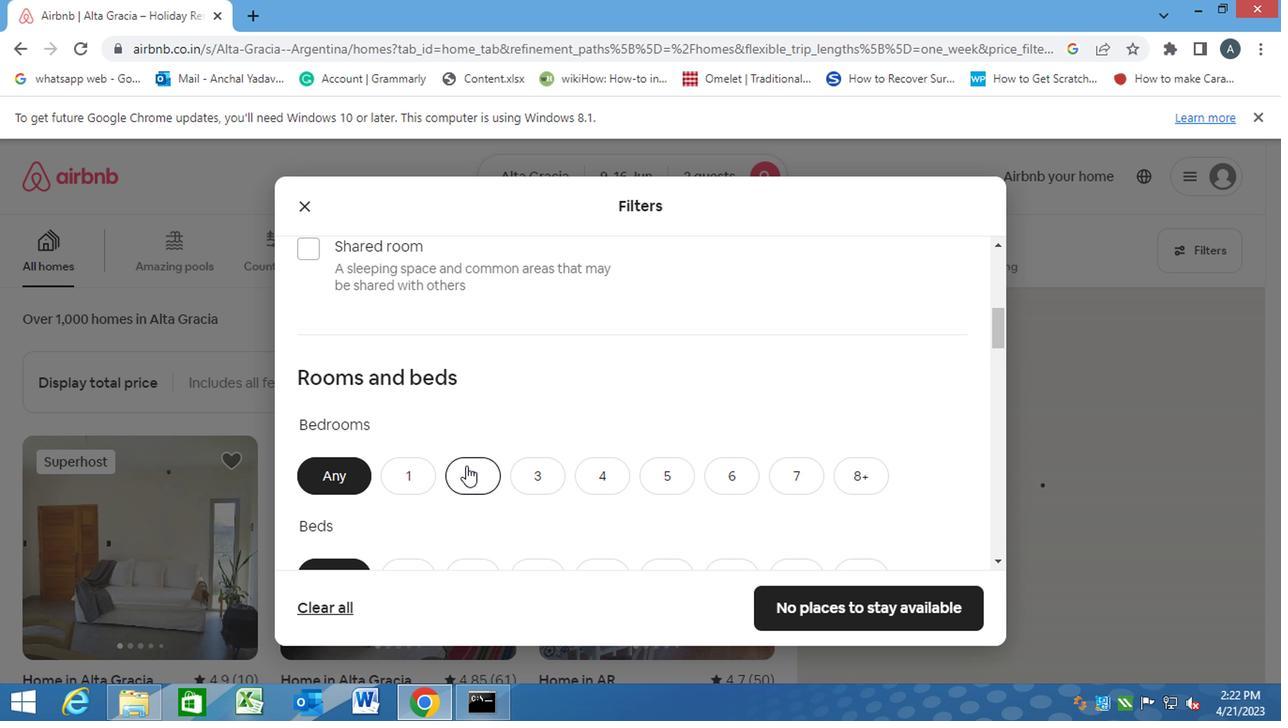 
Action: Mouse moved to (459, 486)
Screenshot: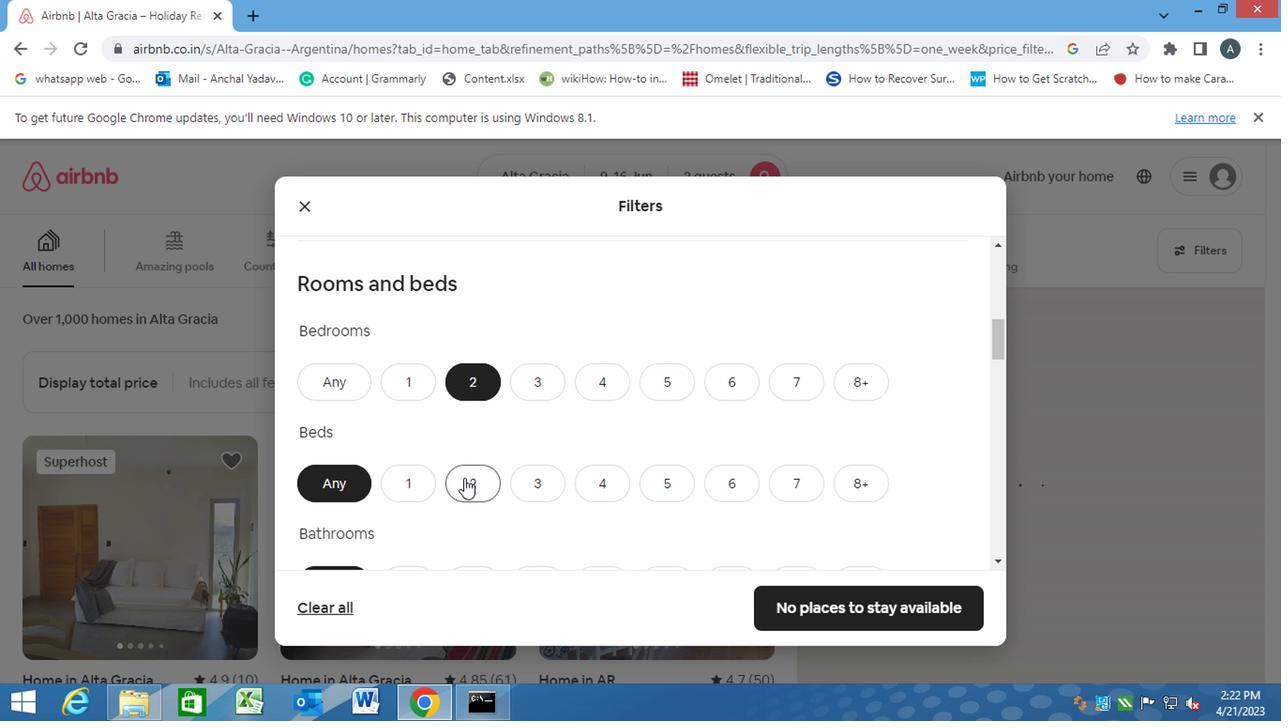 
Action: Mouse pressed left at (459, 486)
Screenshot: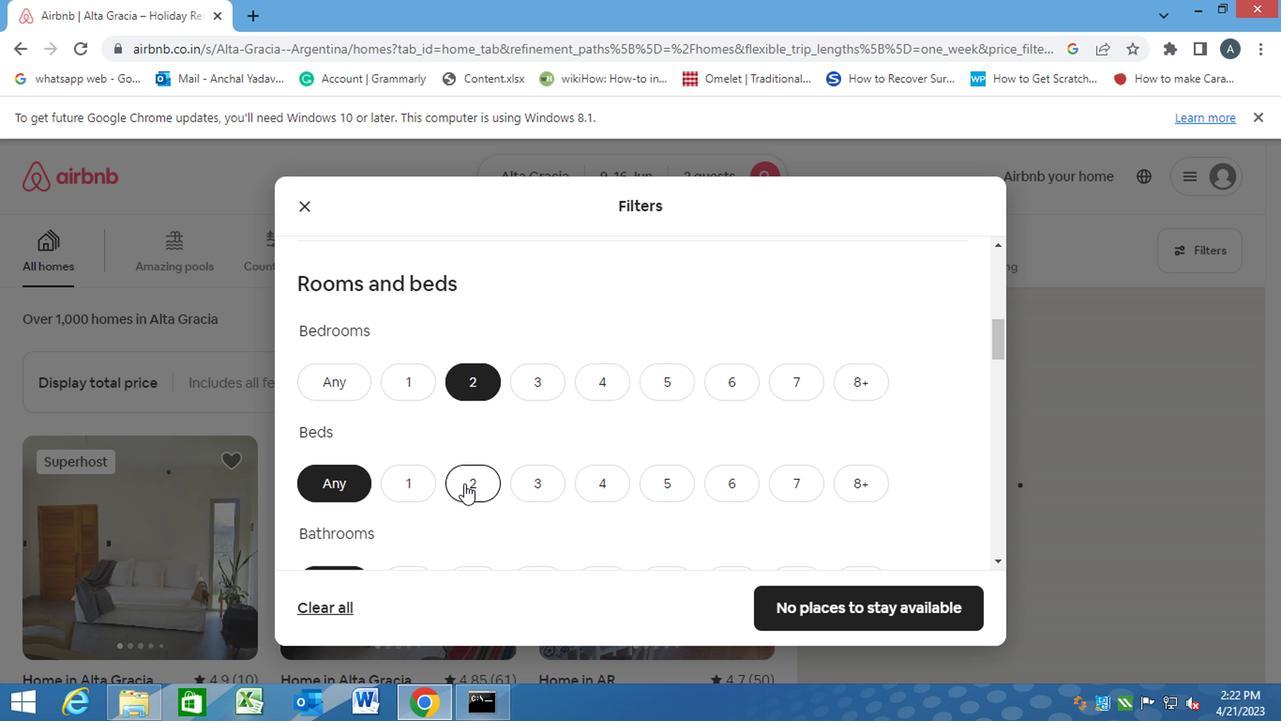 
Action: Mouse scrolled (459, 486) with delta (0, 0)
Screenshot: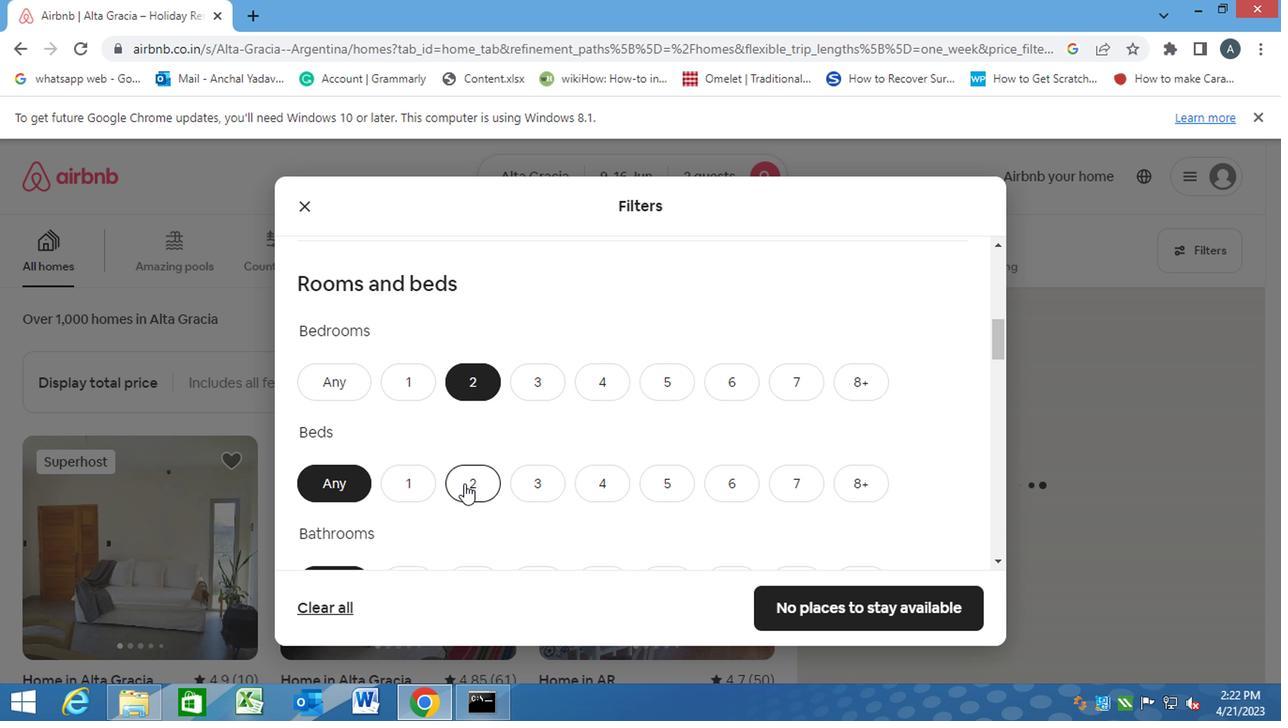 
Action: Mouse scrolled (459, 486) with delta (0, 0)
Screenshot: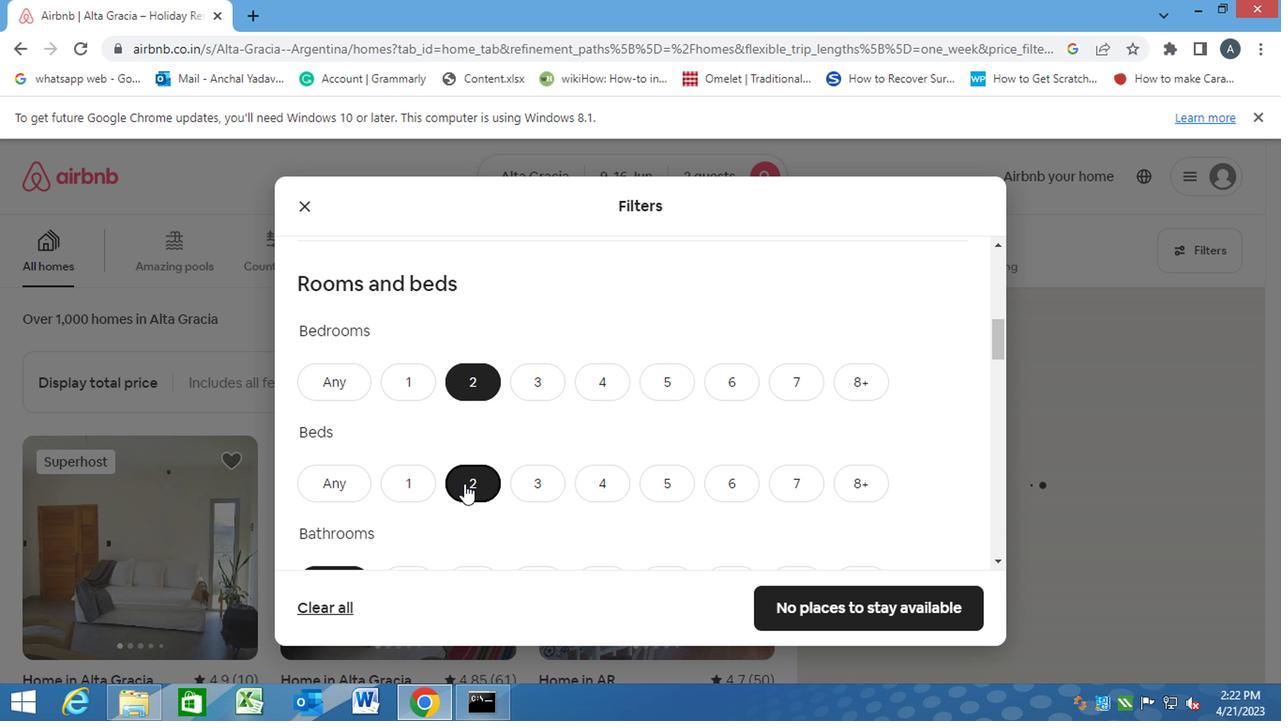 
Action: Mouse moved to (394, 394)
Screenshot: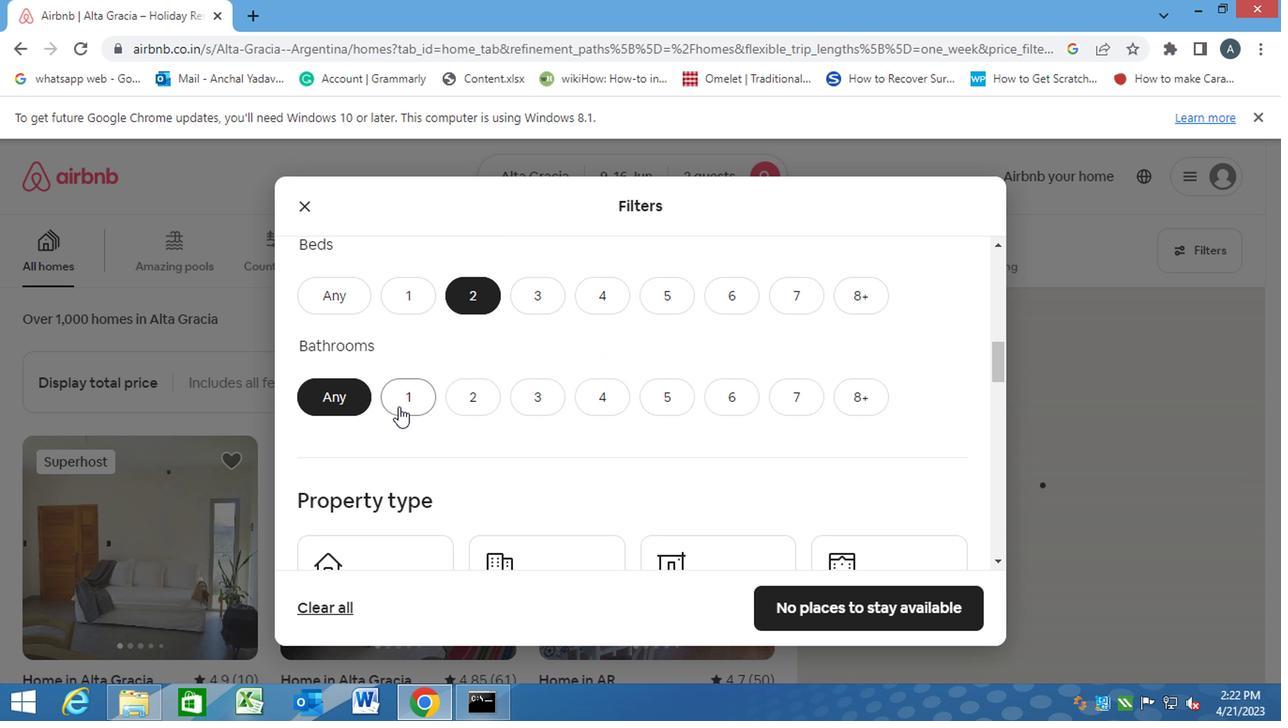 
Action: Mouse pressed left at (394, 394)
Screenshot: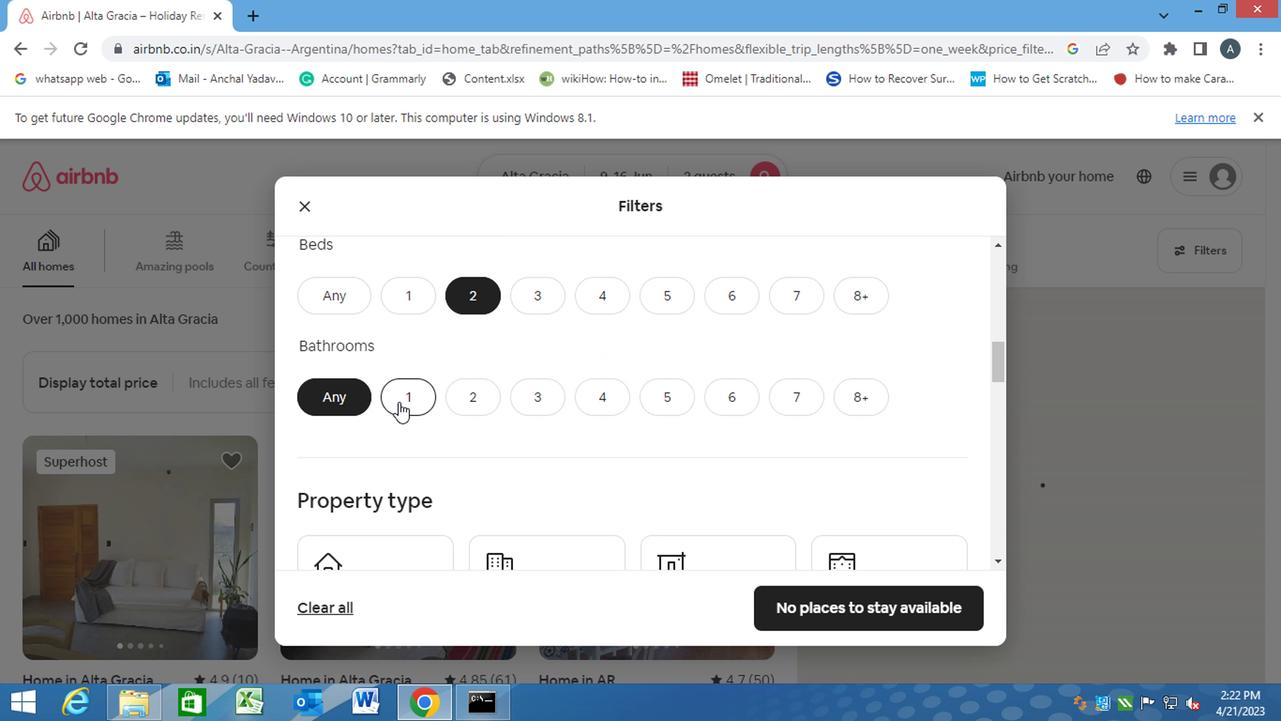 
Action: Mouse moved to (394, 396)
Screenshot: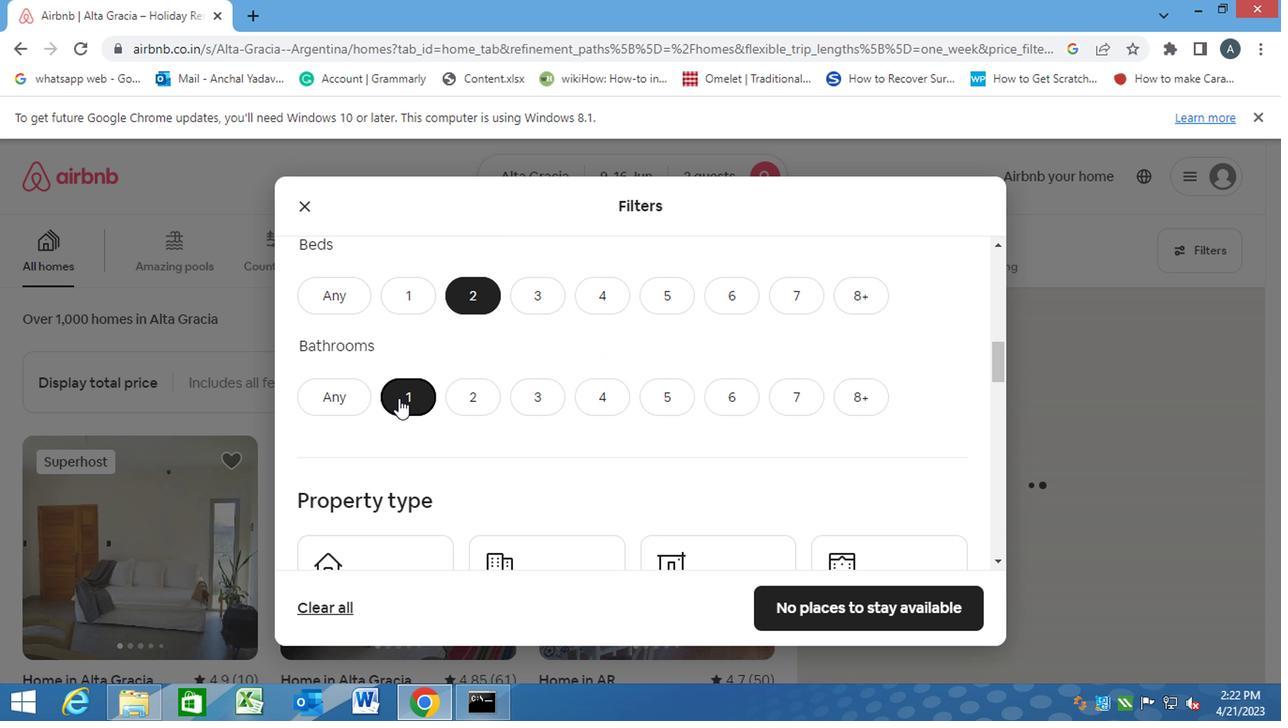 
Action: Mouse scrolled (394, 395) with delta (0, -1)
Screenshot: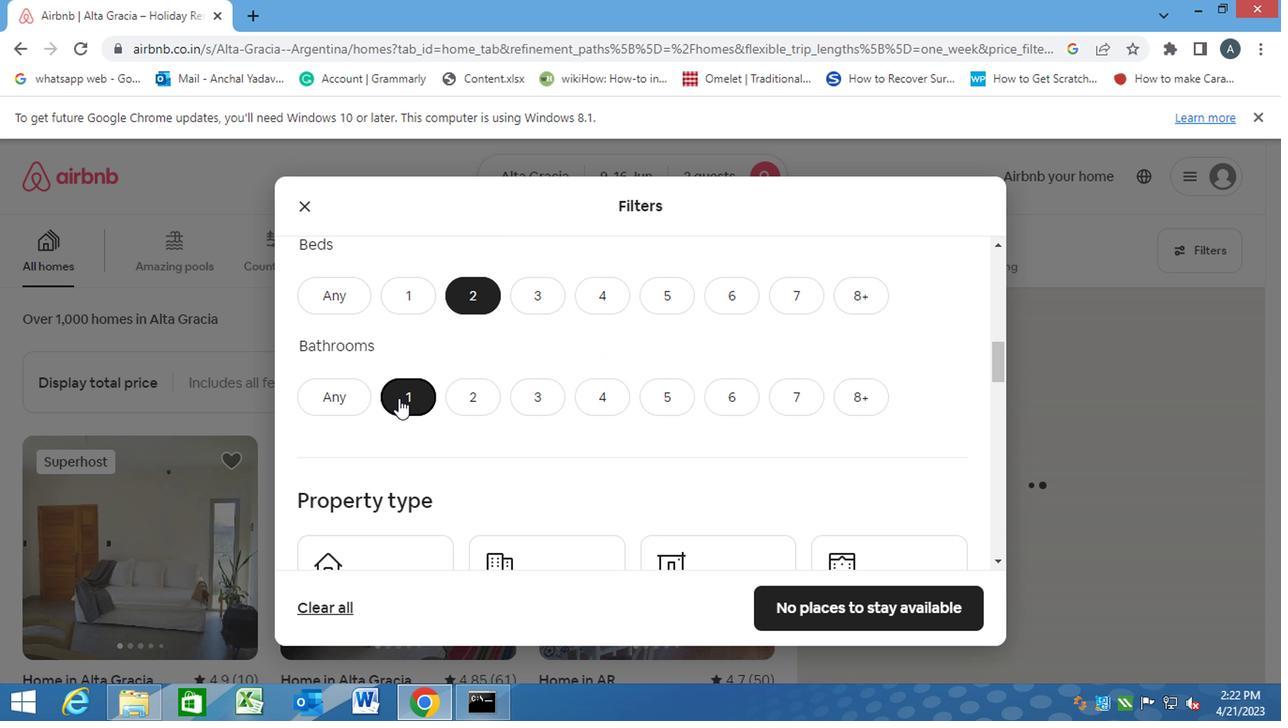 
Action: Mouse moved to (346, 455)
Screenshot: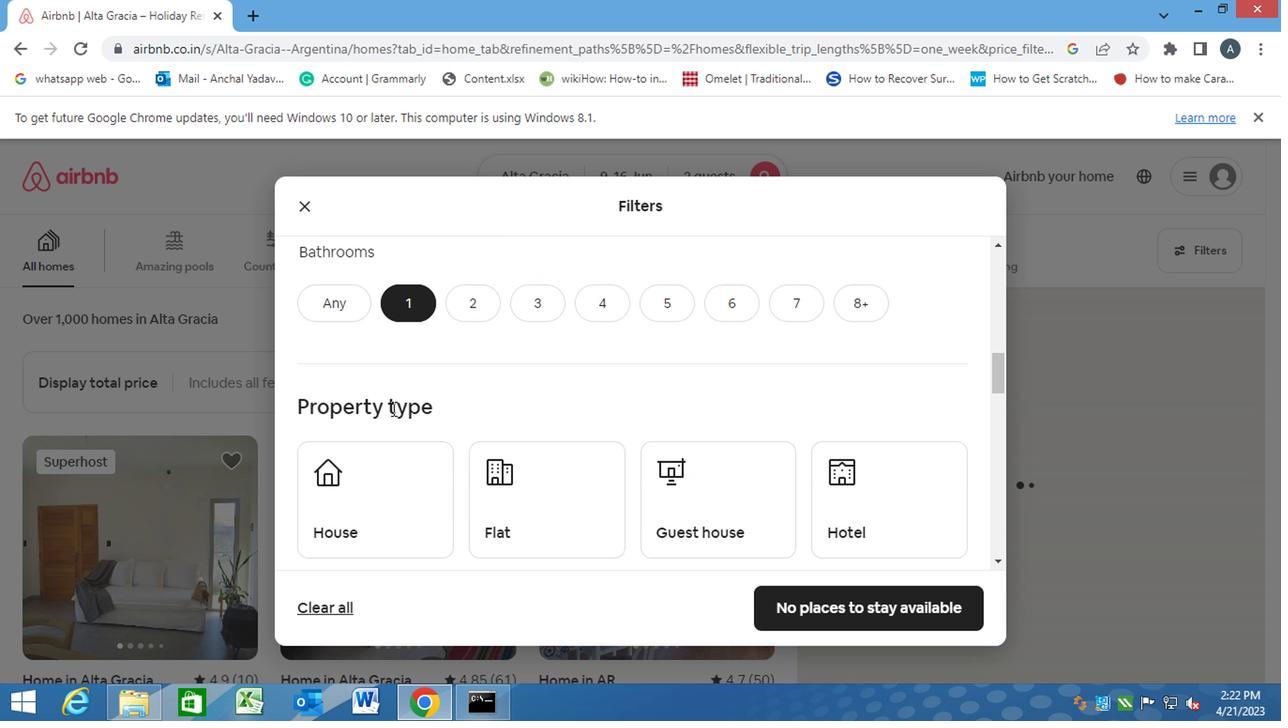 
Action: Mouse pressed left at (346, 455)
Screenshot: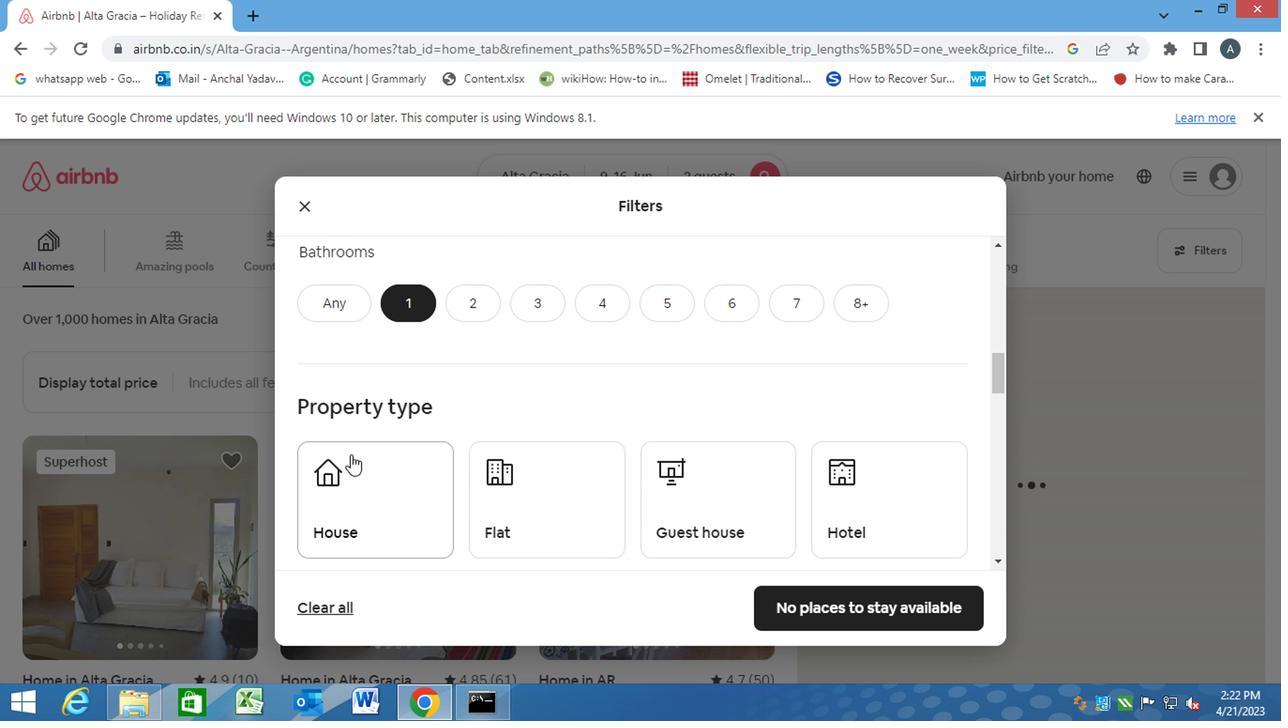 
Action: Mouse moved to (518, 471)
Screenshot: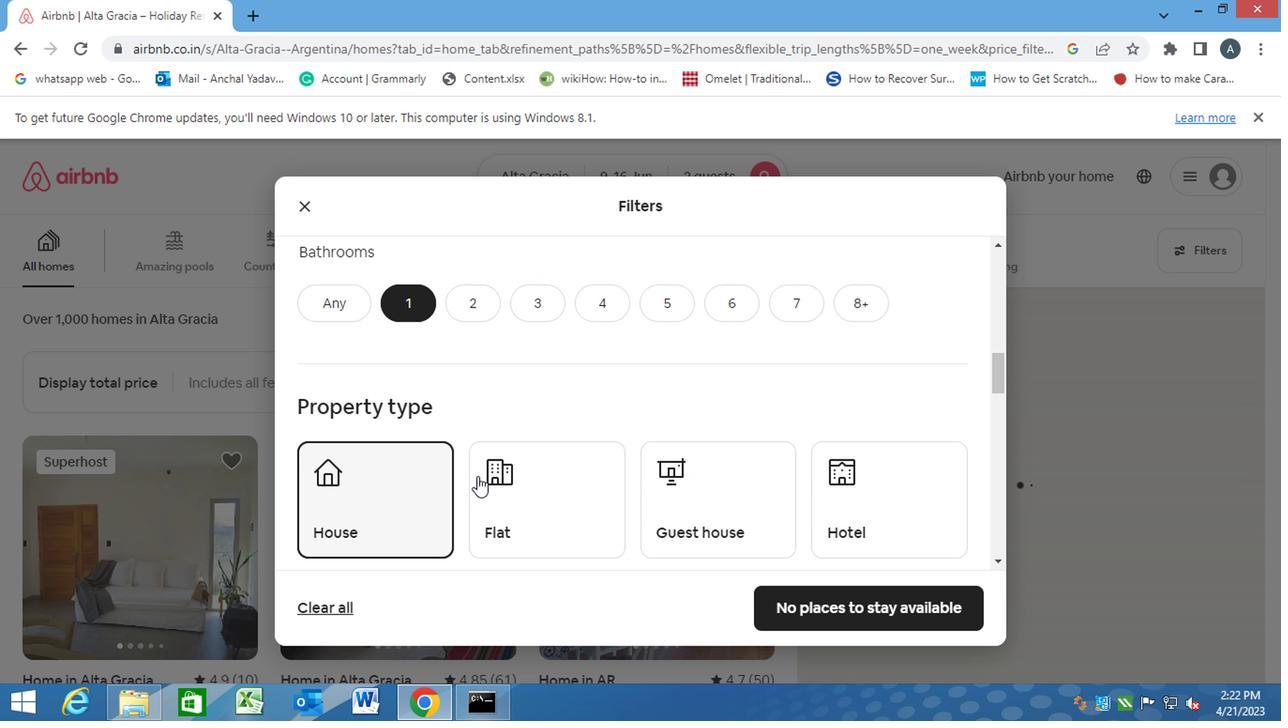 
Action: Mouse pressed left at (518, 471)
Screenshot: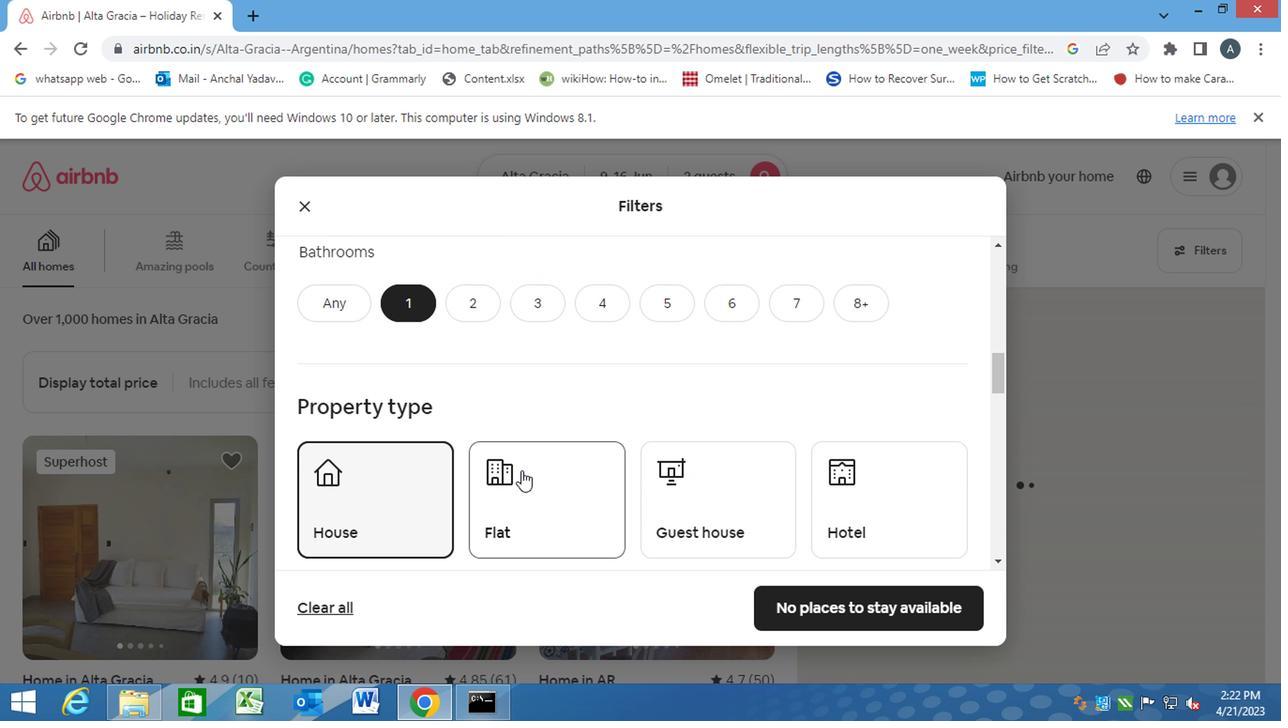 
Action: Mouse moved to (773, 478)
Screenshot: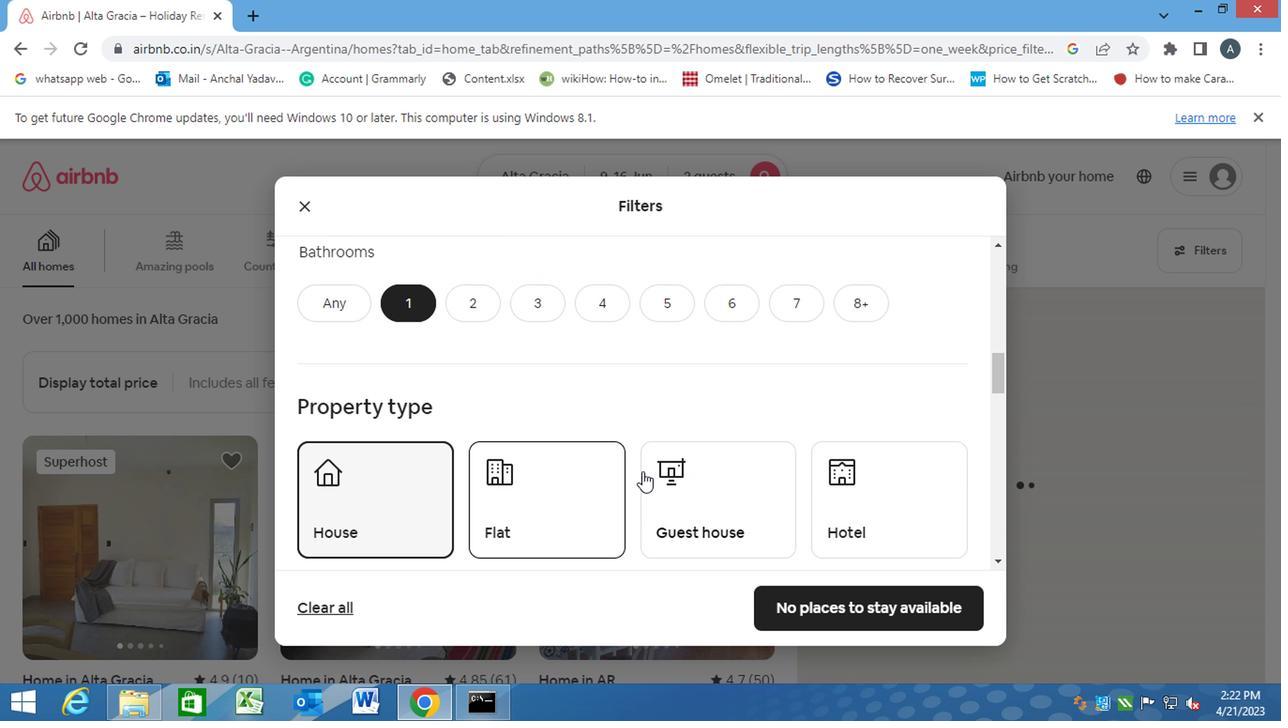 
Action: Mouse pressed left at (773, 478)
Screenshot: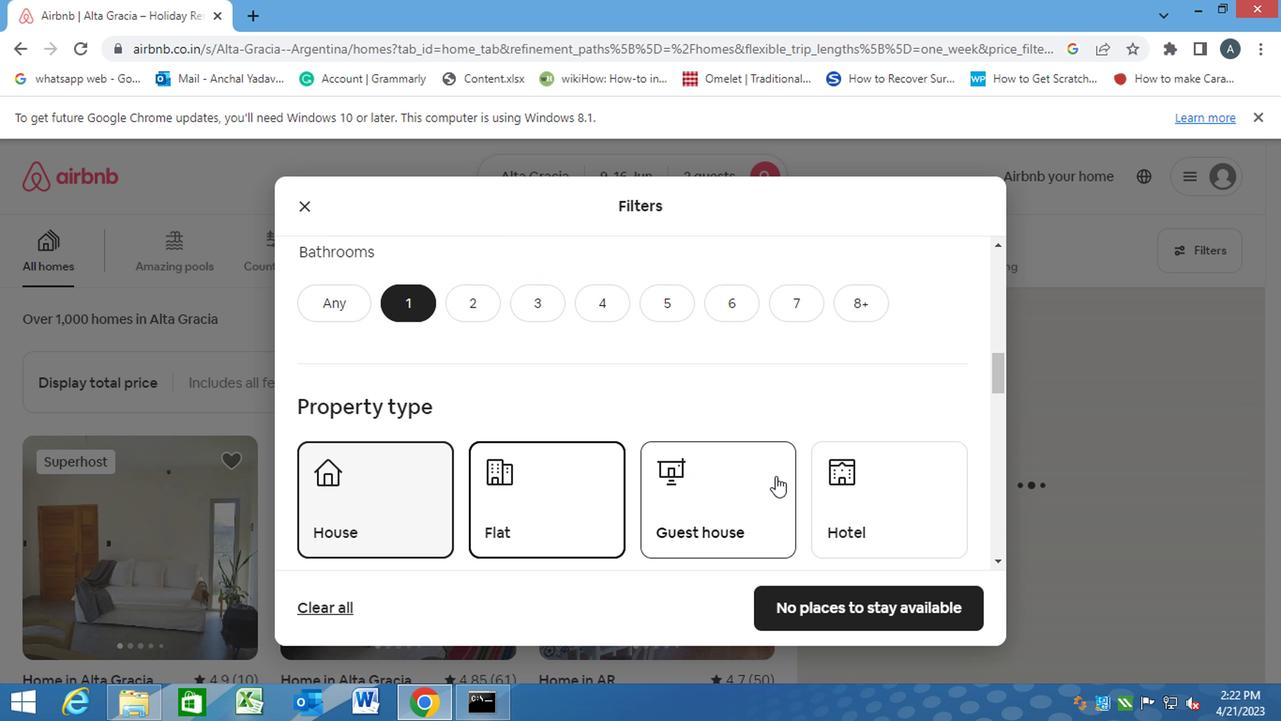 
Action: Mouse moved to (551, 488)
Screenshot: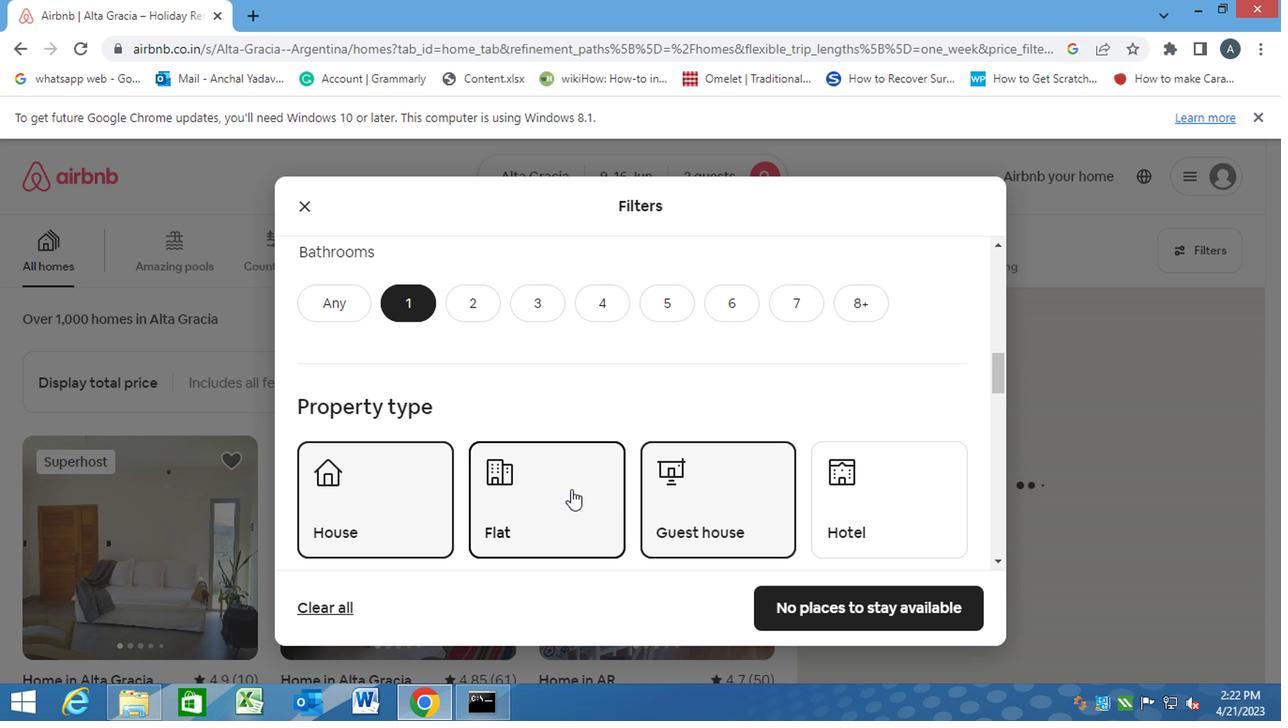 
Action: Mouse scrolled (551, 486) with delta (0, -1)
Screenshot: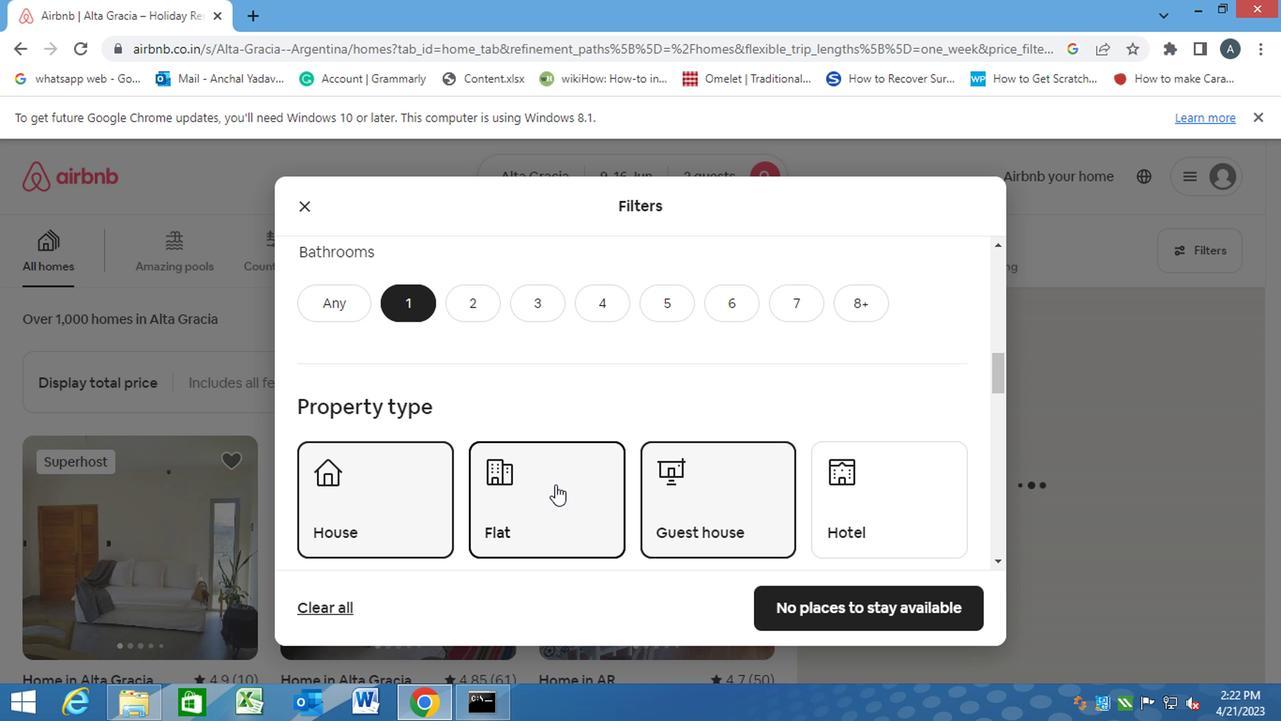 
Action: Mouse moved to (548, 488)
Screenshot: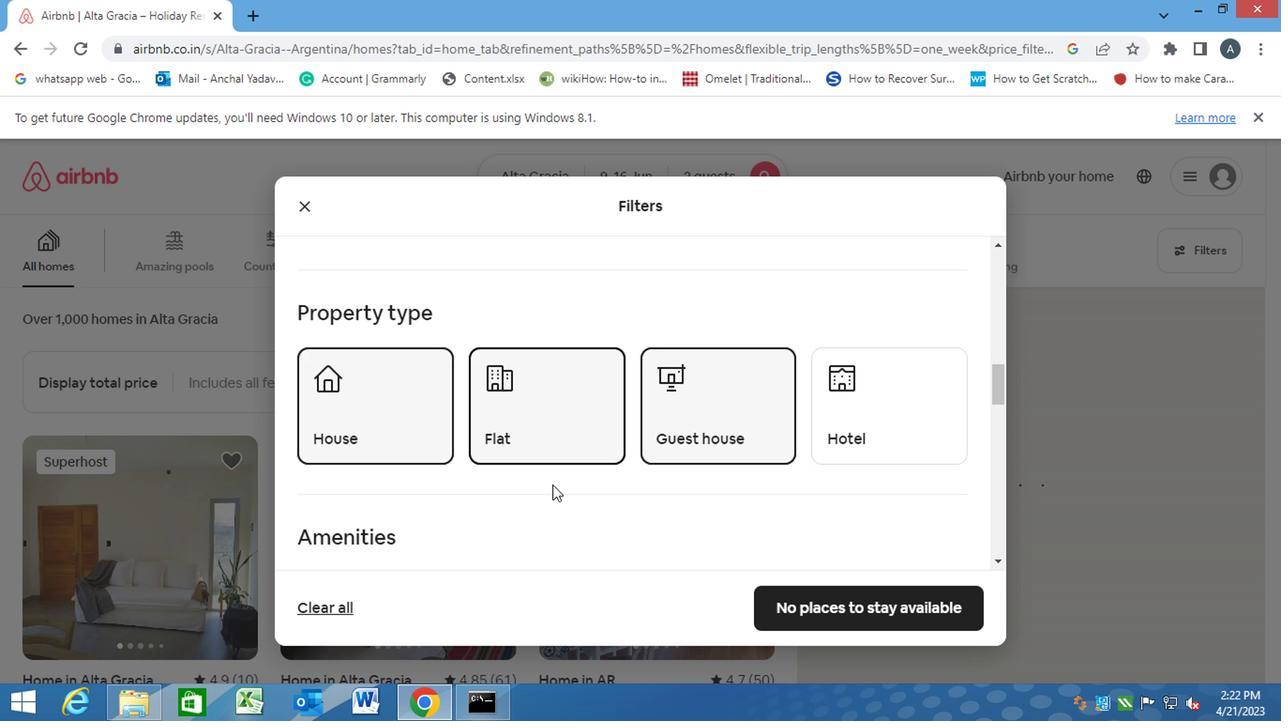 
Action: Mouse scrolled (548, 486) with delta (0, -1)
Screenshot: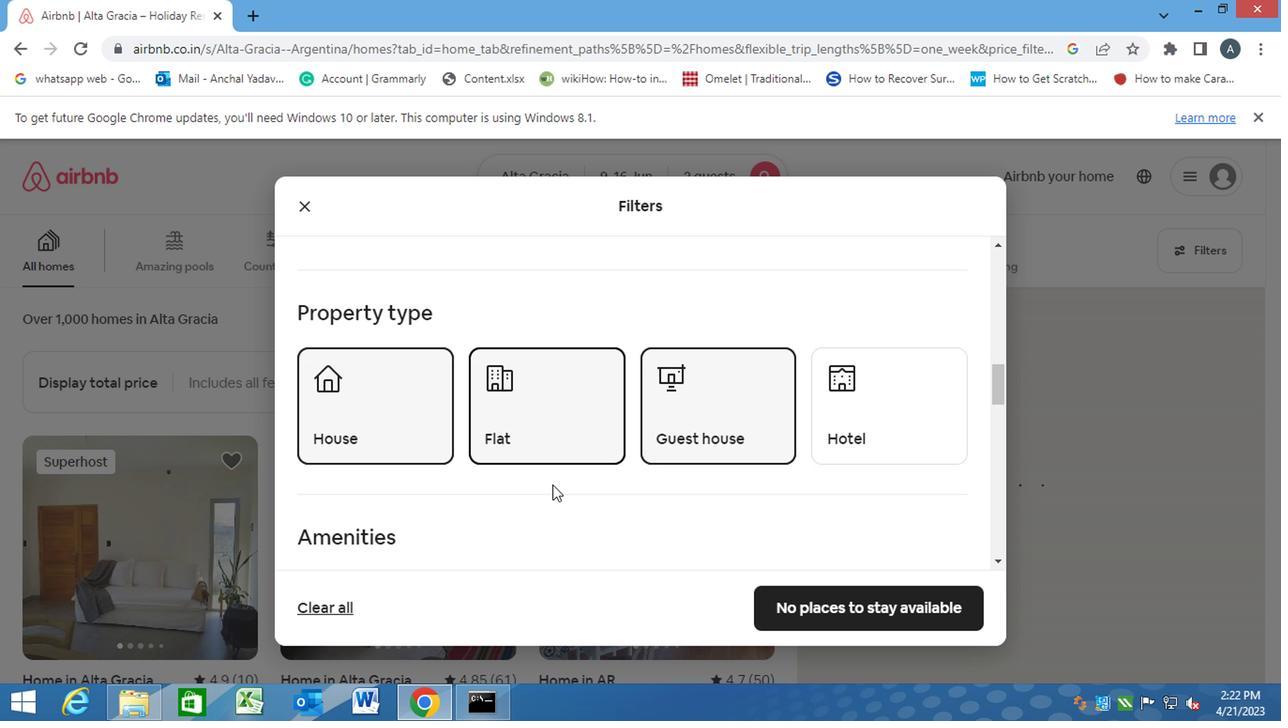 
Action: Mouse scrolled (548, 486) with delta (0, -1)
Screenshot: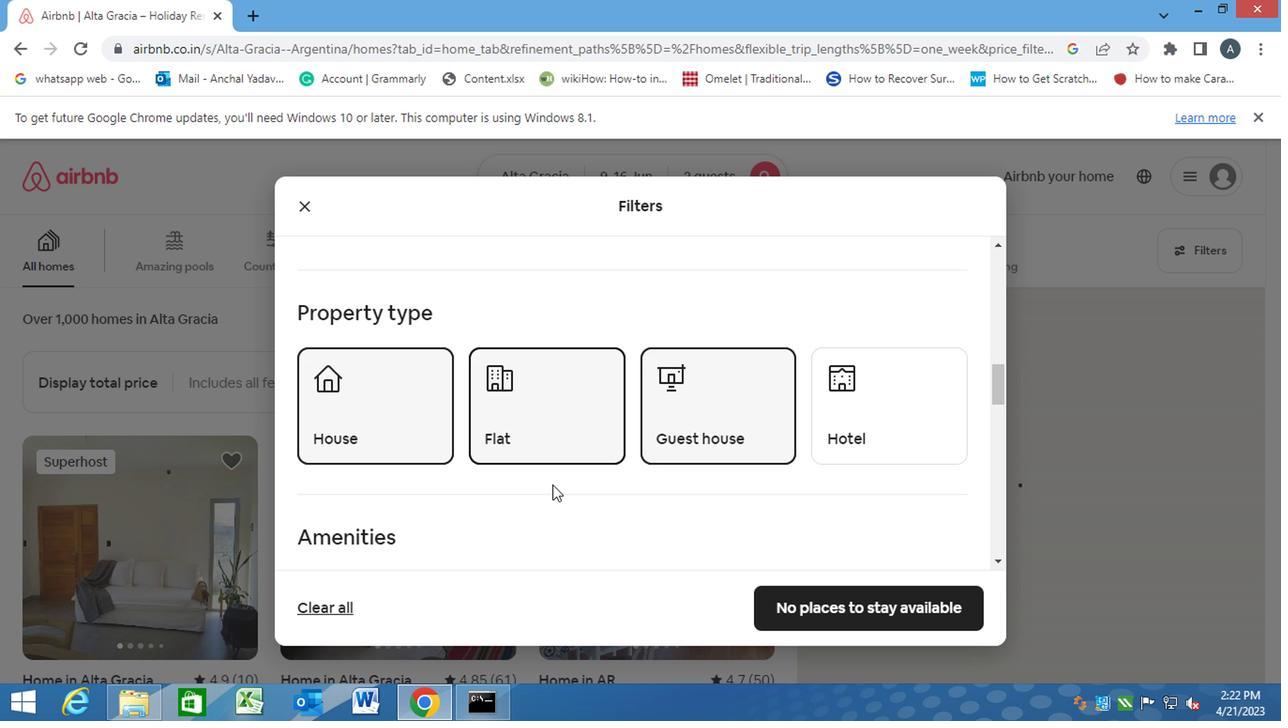 
Action: Mouse moved to (546, 488)
Screenshot: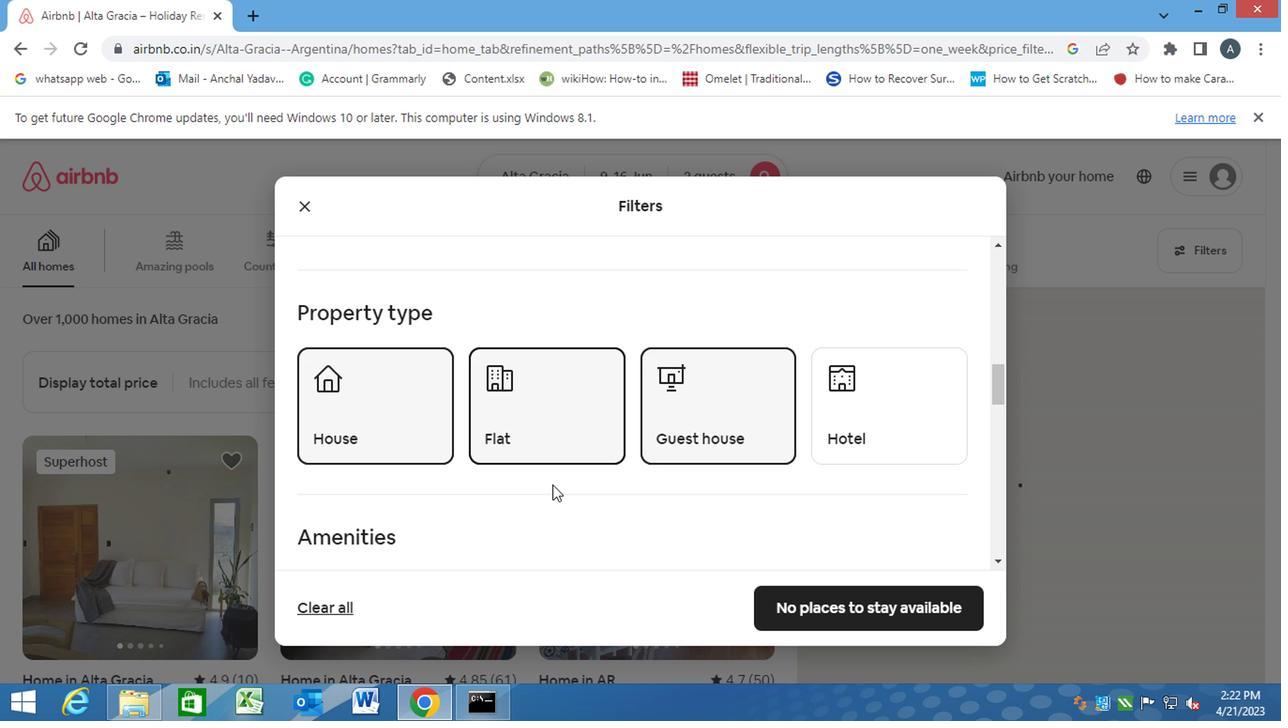 
Action: Mouse scrolled (546, 486) with delta (0, -1)
Screenshot: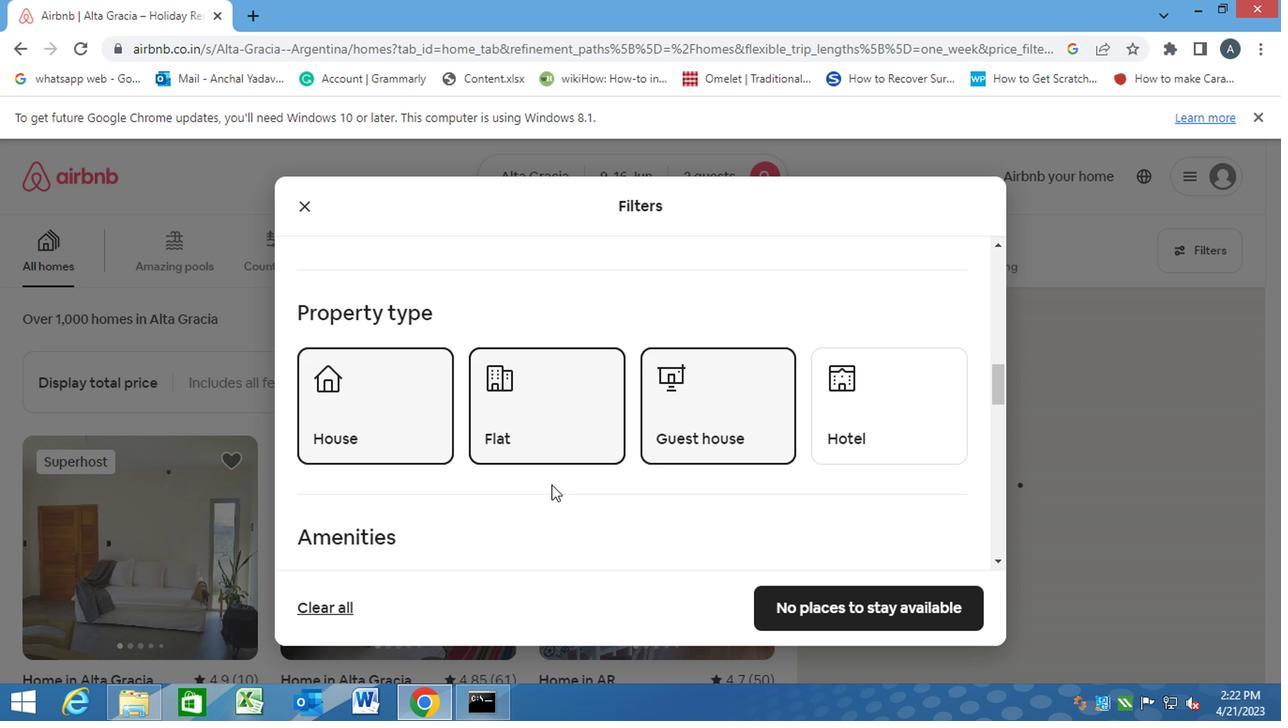 
Action: Mouse moved to (333, 478)
Screenshot: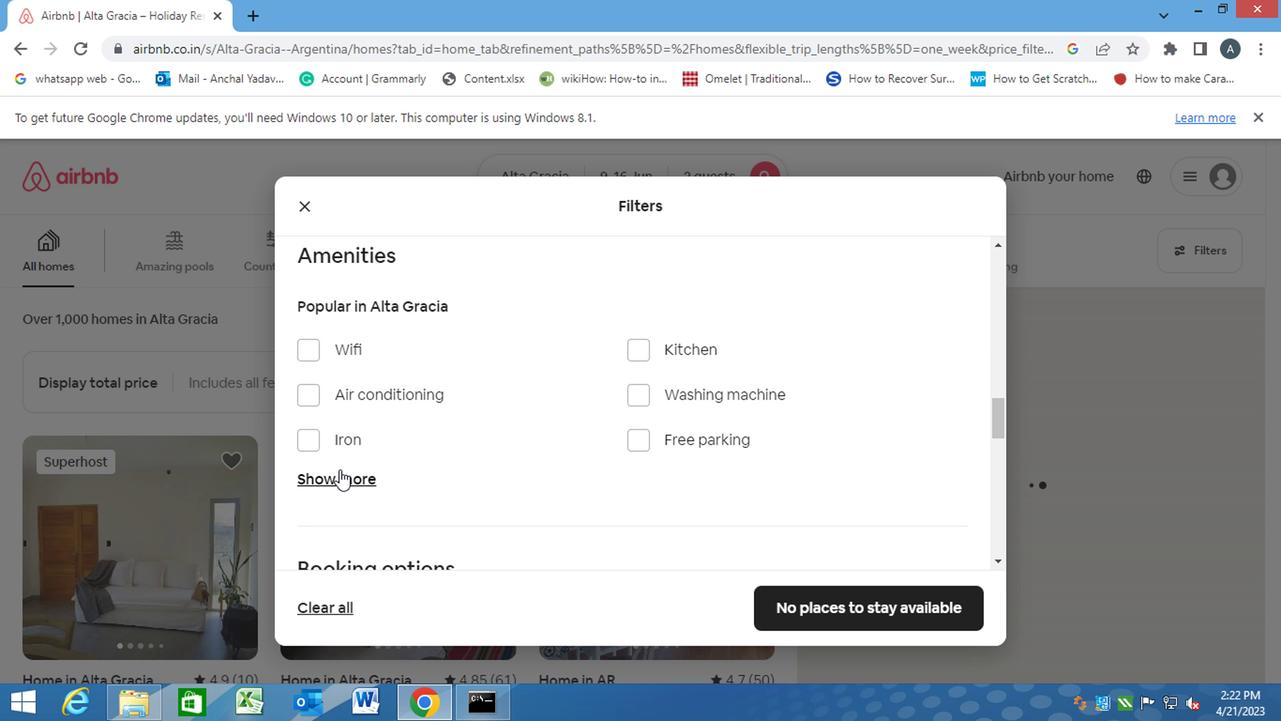 
Action: Mouse pressed left at (333, 478)
Screenshot: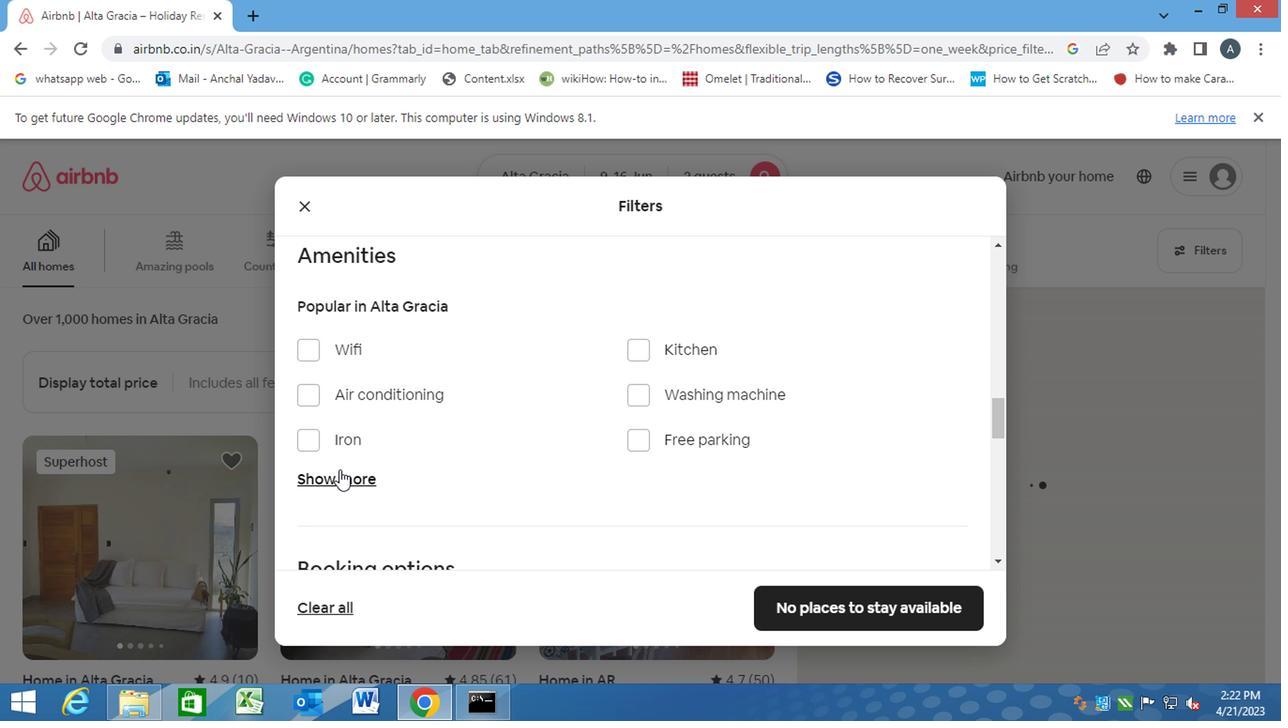 
Action: Mouse moved to (646, 552)
Screenshot: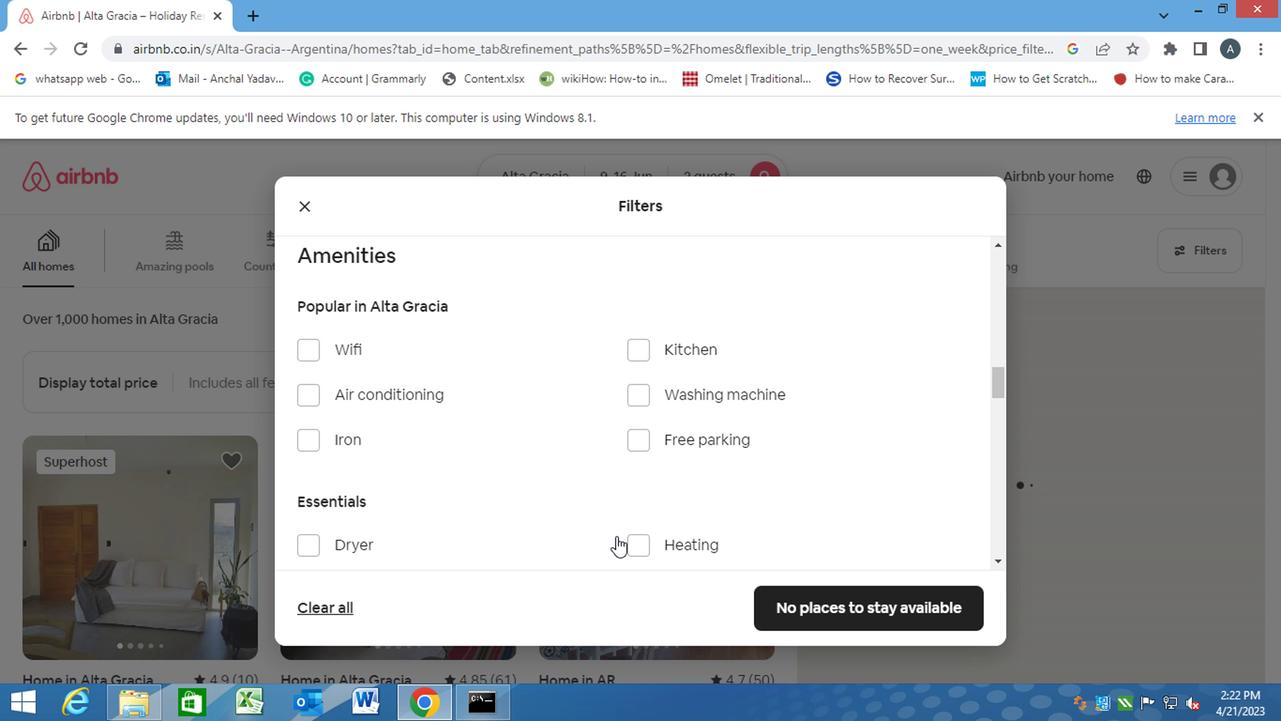 
Action: Mouse pressed left at (646, 552)
Screenshot: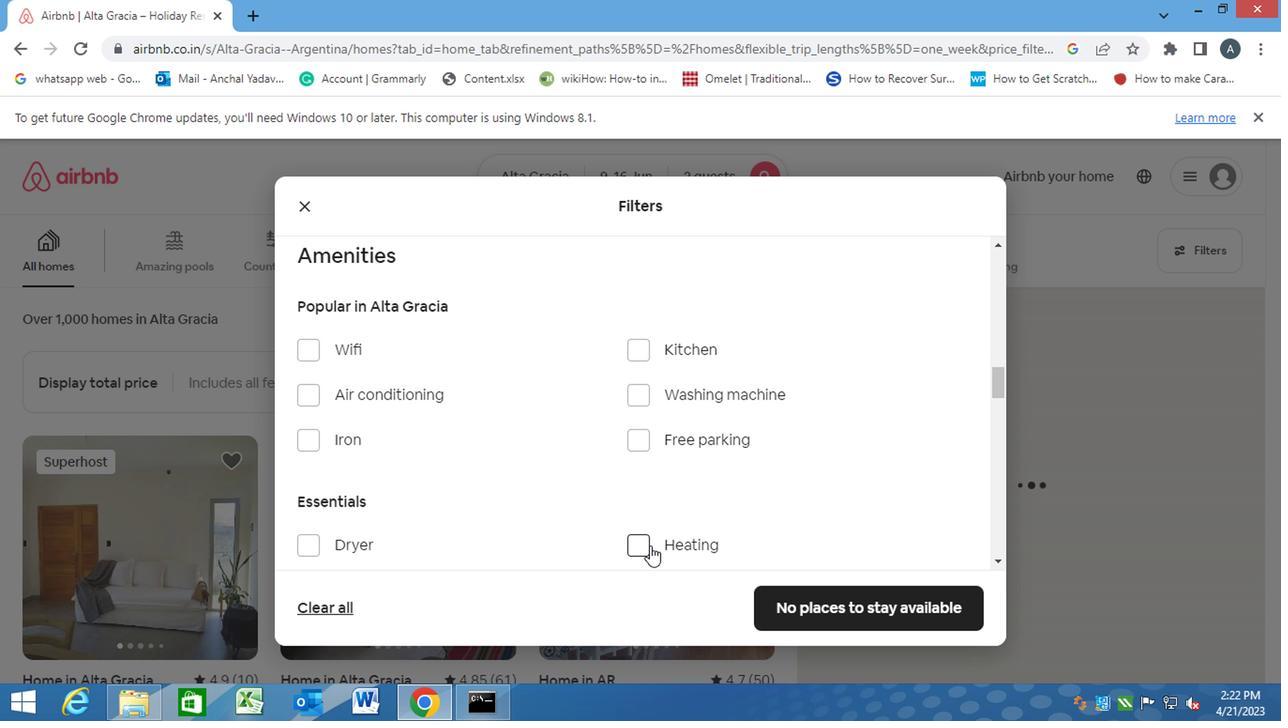 
Action: Mouse moved to (548, 554)
Screenshot: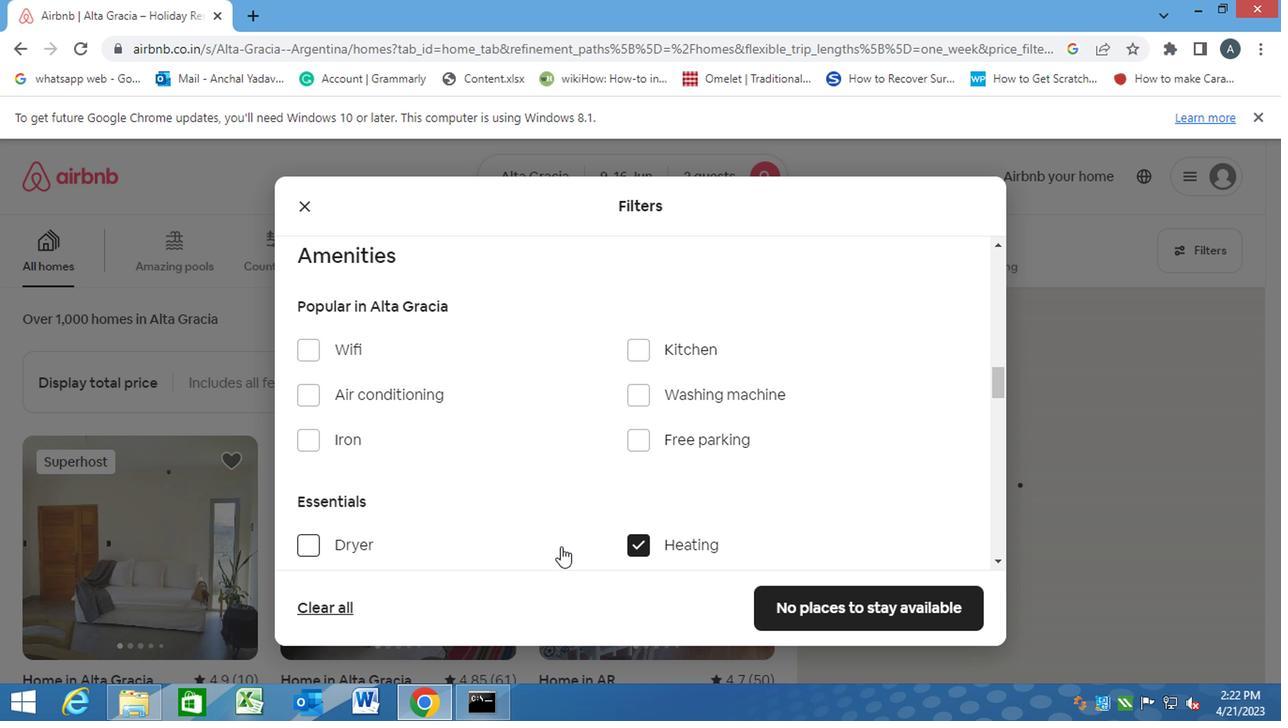 
Action: Mouse scrolled (548, 554) with delta (0, 0)
Screenshot: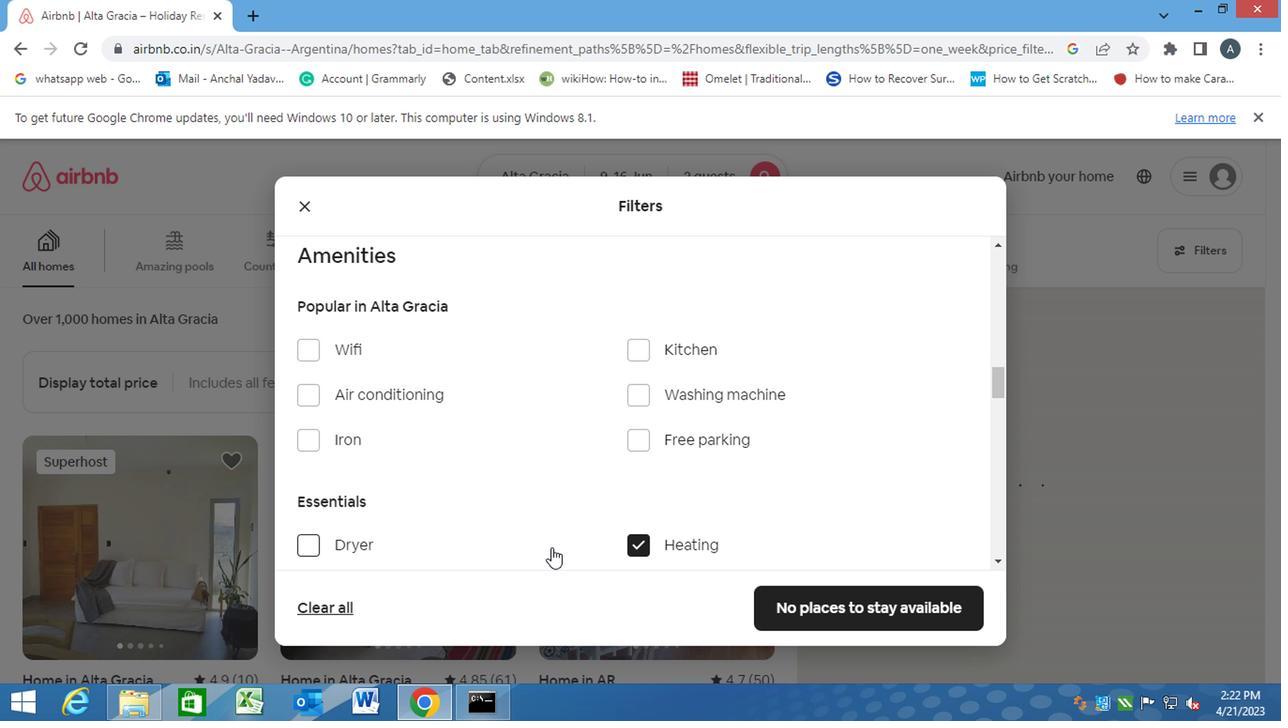 
Action: Mouse scrolled (548, 554) with delta (0, 0)
Screenshot: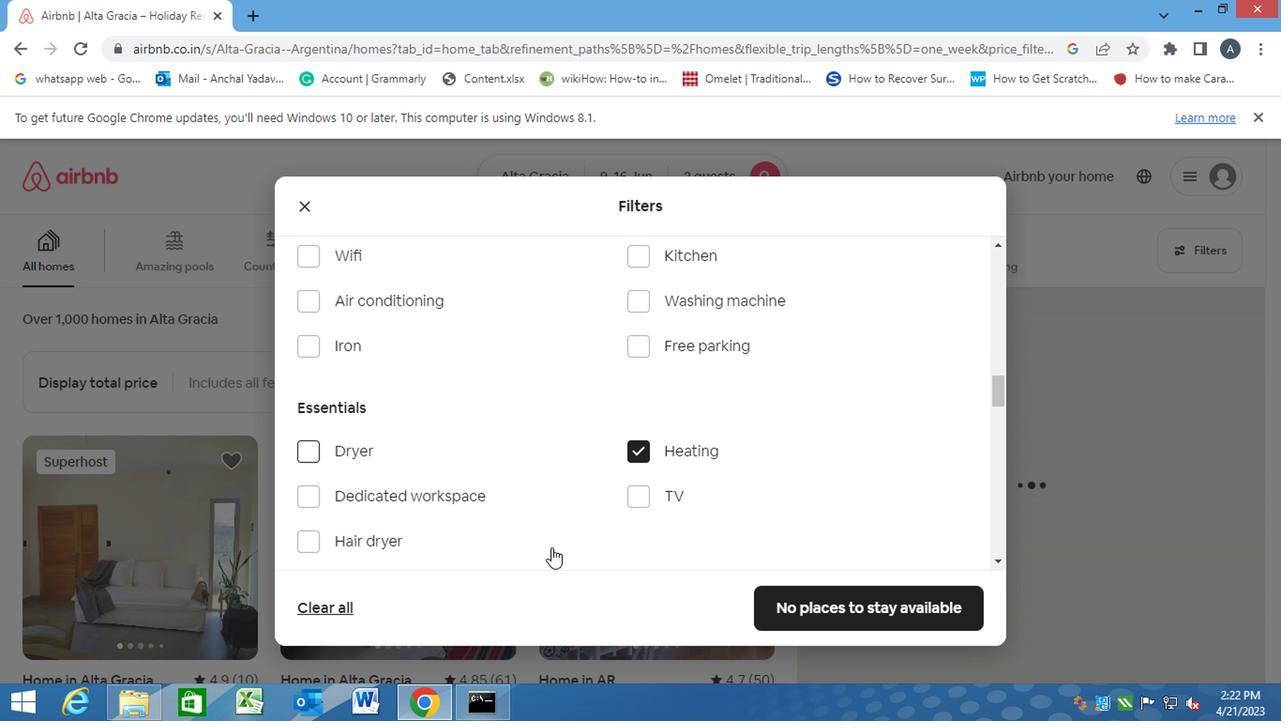 
Action: Mouse scrolled (548, 554) with delta (0, 0)
Screenshot: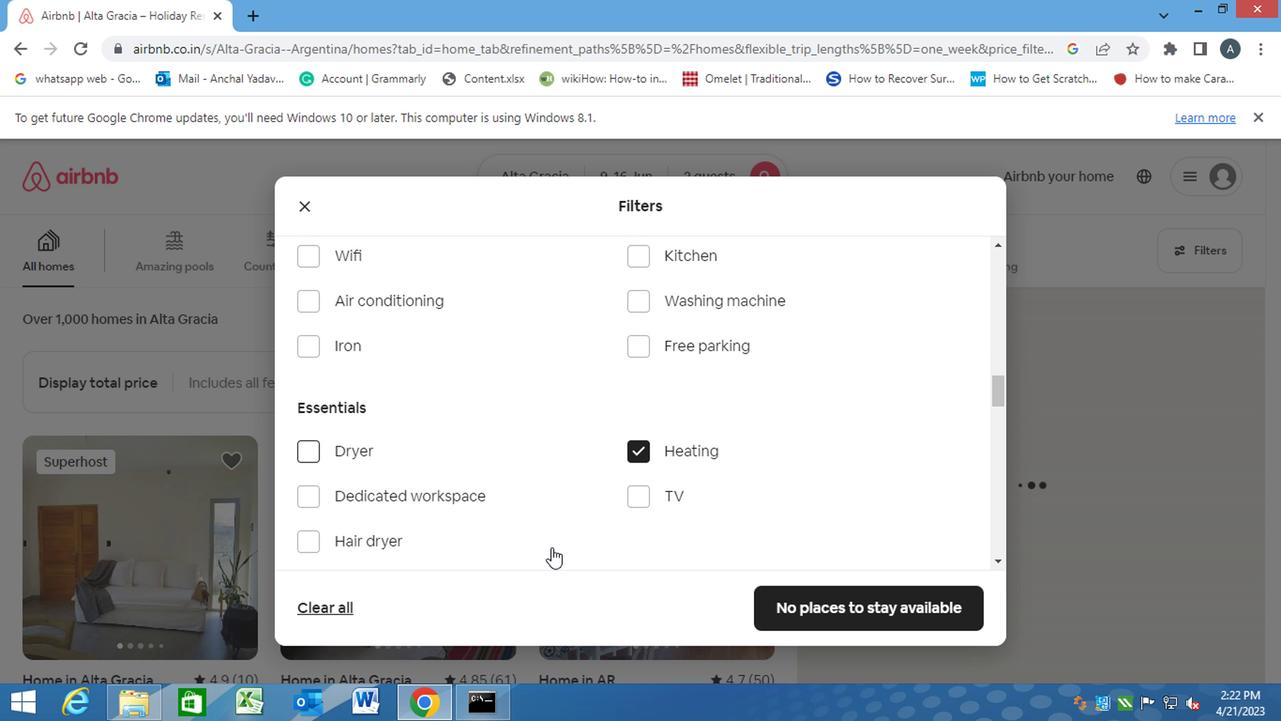 
Action: Mouse scrolled (548, 554) with delta (0, 0)
Screenshot: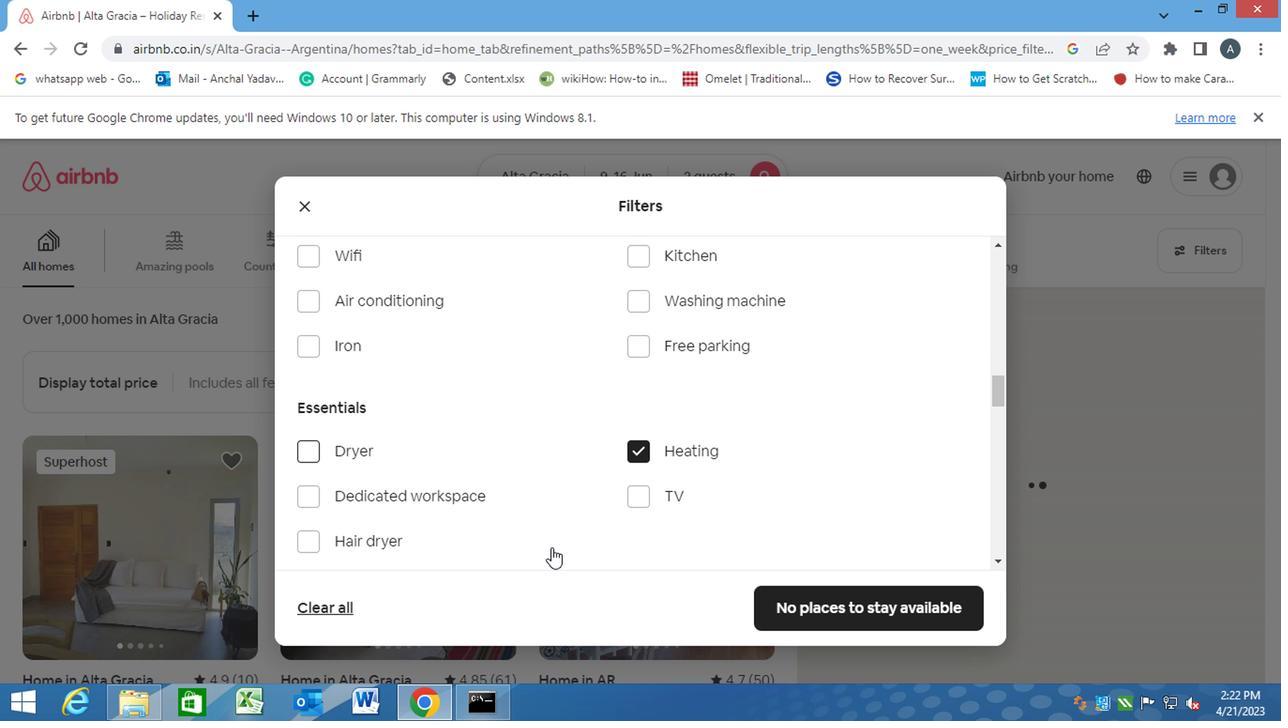 
Action: Mouse moved to (440, 494)
Screenshot: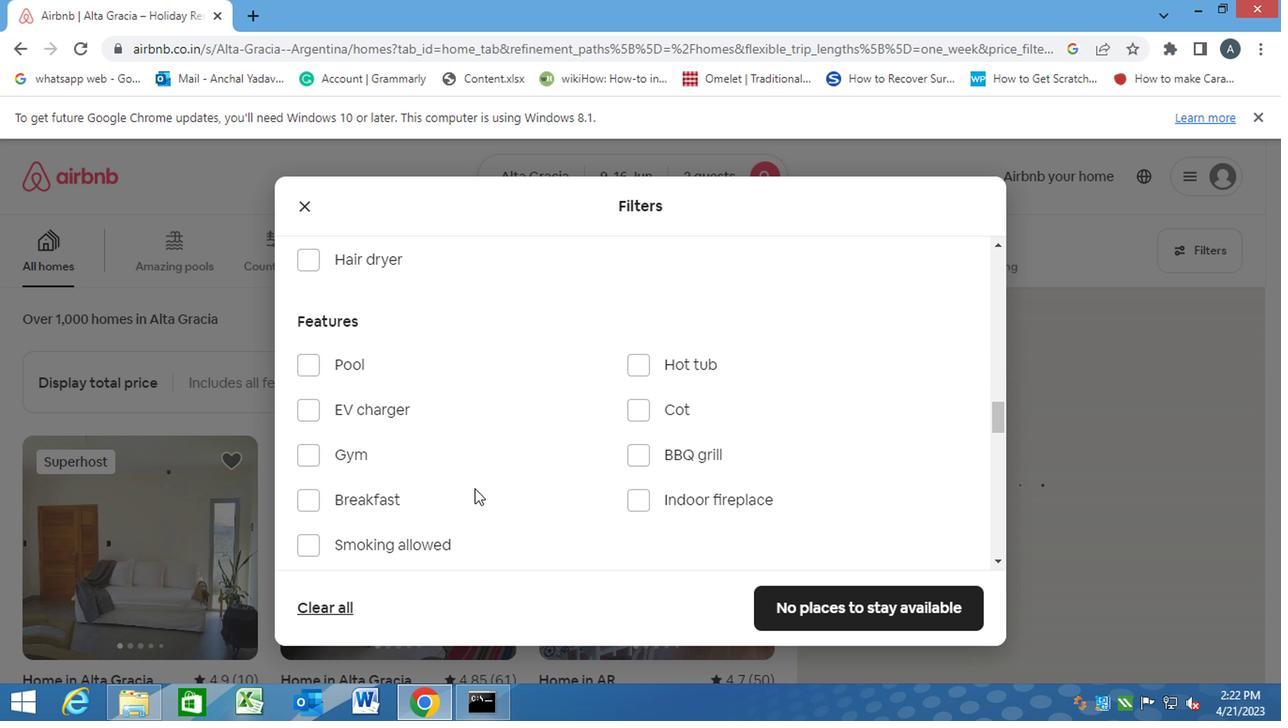
Action: Mouse scrolled (440, 492) with delta (0, -1)
Screenshot: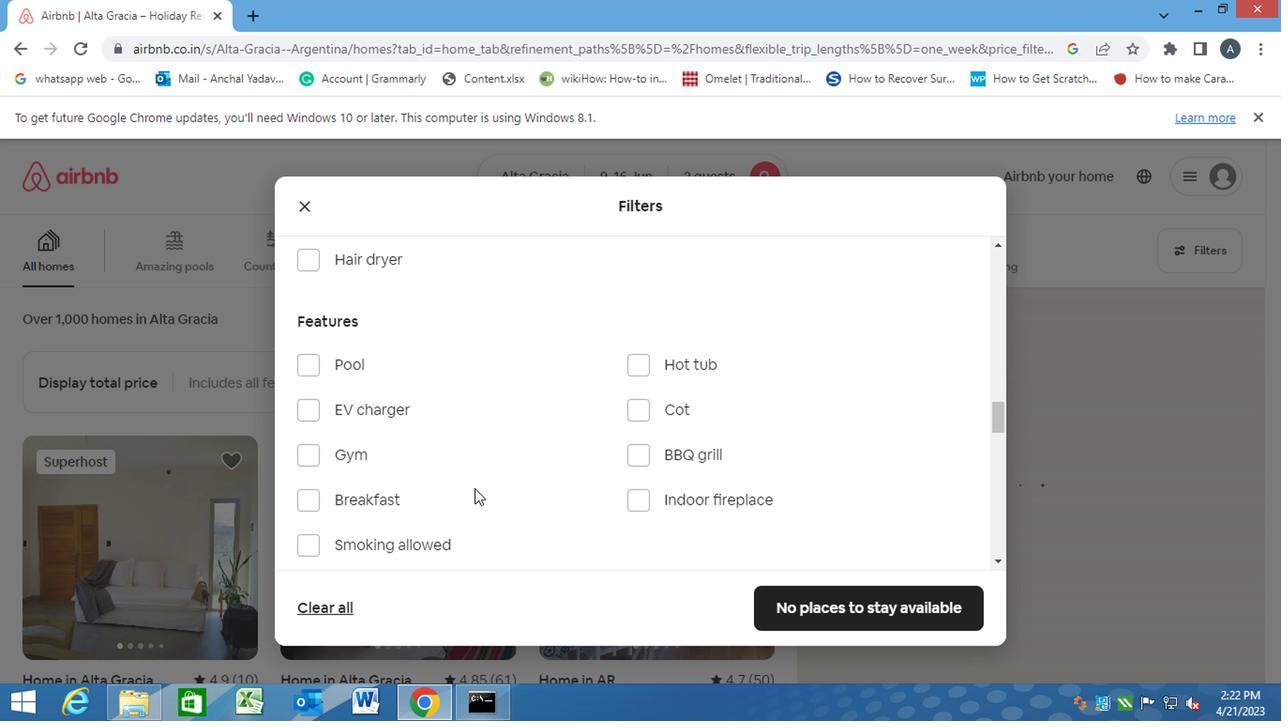 
Action: Mouse moved to (439, 494)
Screenshot: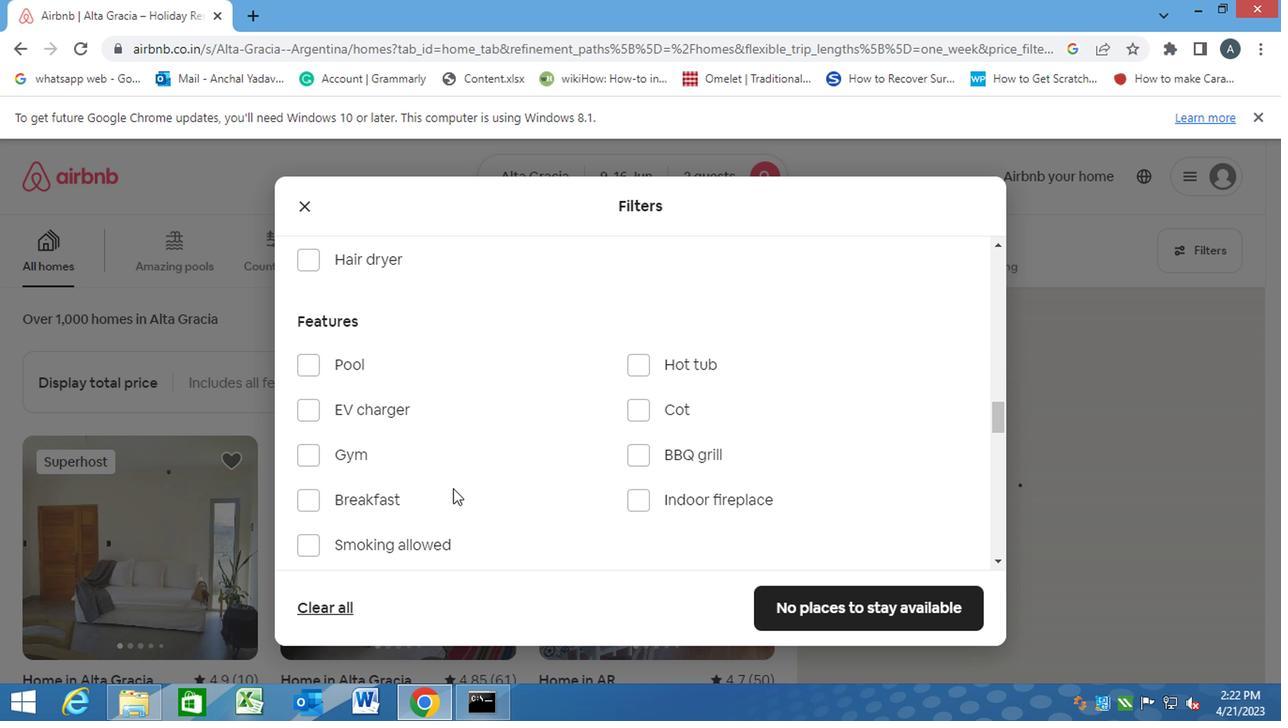 
Action: Mouse scrolled (439, 494) with delta (0, 0)
Screenshot: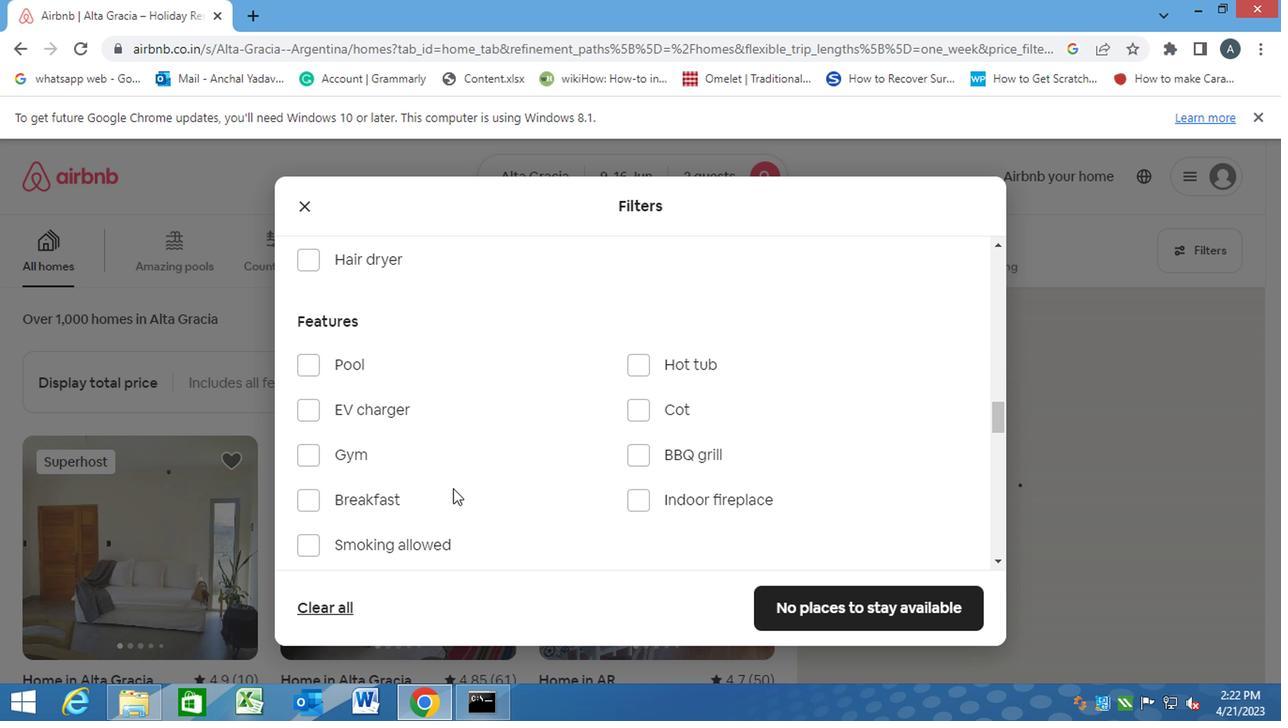 
Action: Mouse moved to (439, 496)
Screenshot: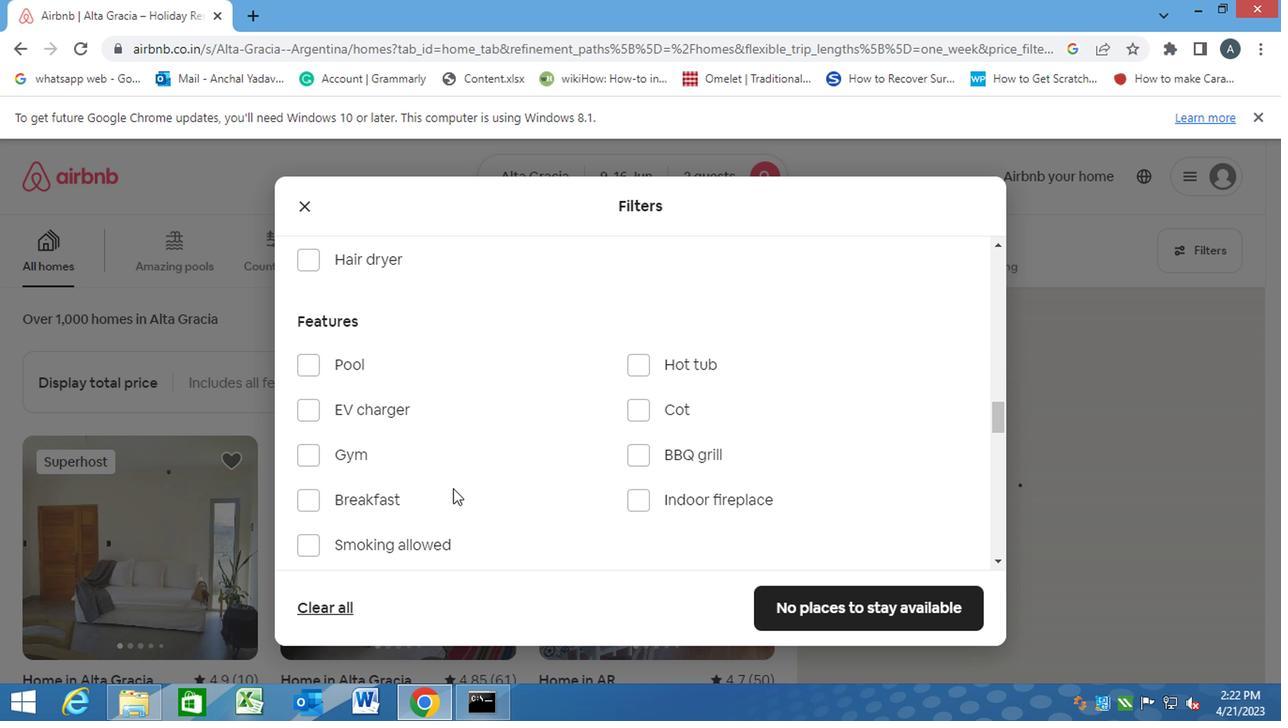 
Action: Mouse scrolled (439, 496) with delta (0, 0)
Screenshot: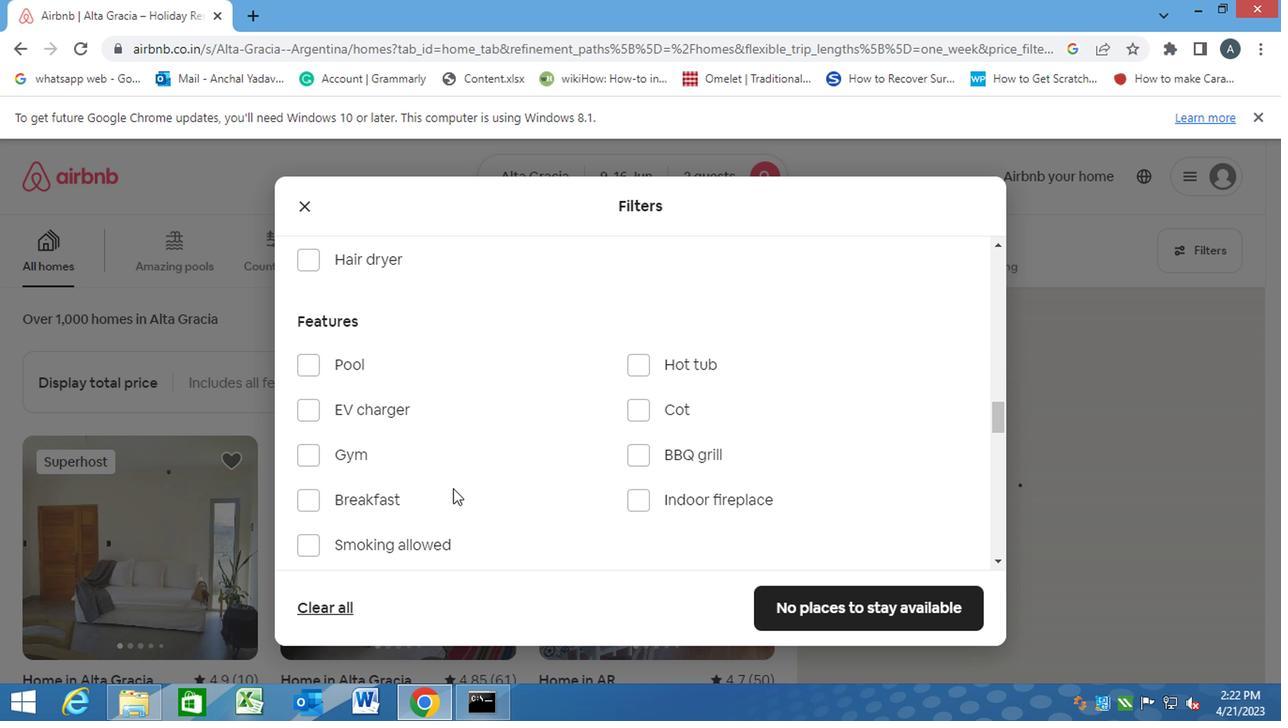 
Action: Mouse scrolled (439, 496) with delta (0, 0)
Screenshot: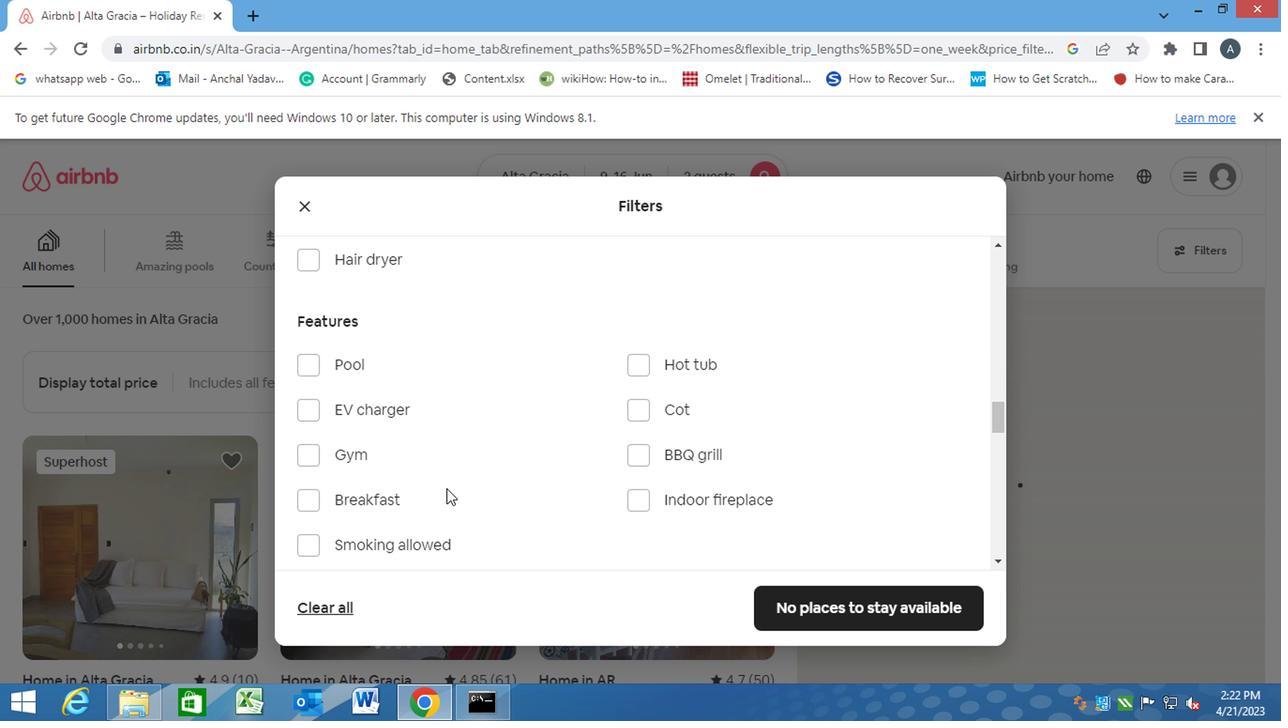 
Action: Mouse scrolled (439, 496) with delta (0, 0)
Screenshot: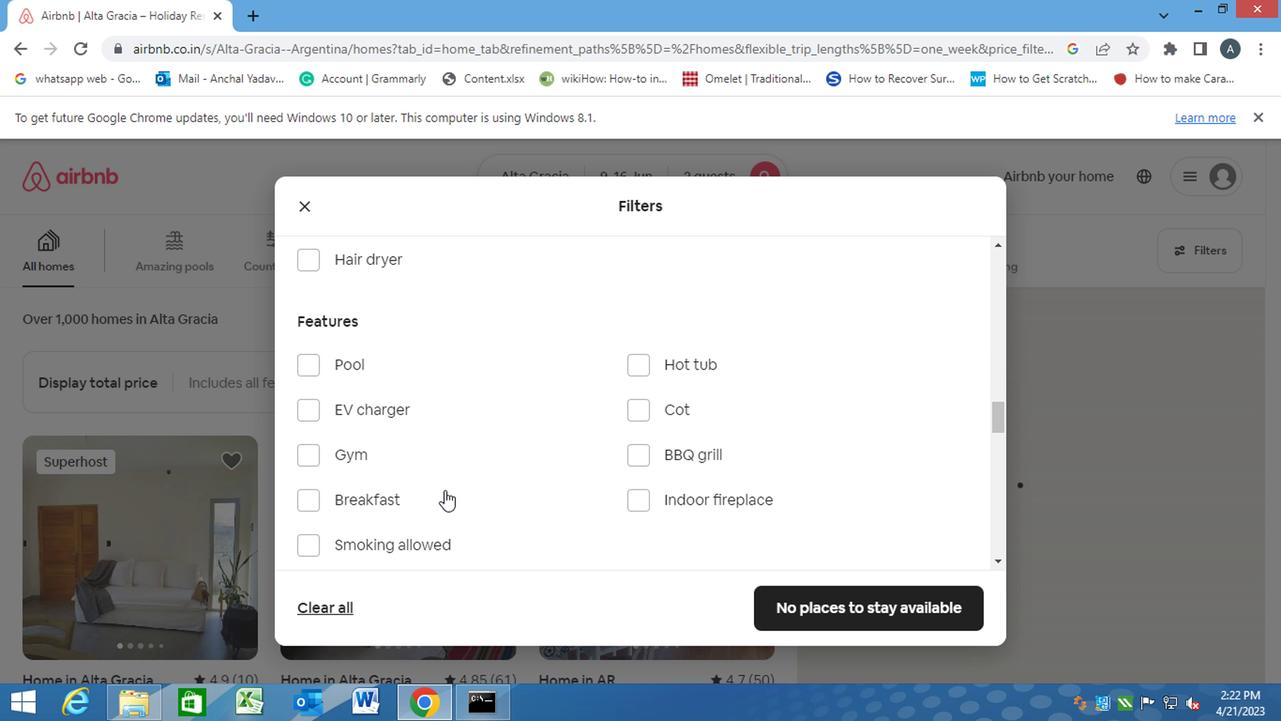 
Action: Mouse moved to (727, 536)
Screenshot: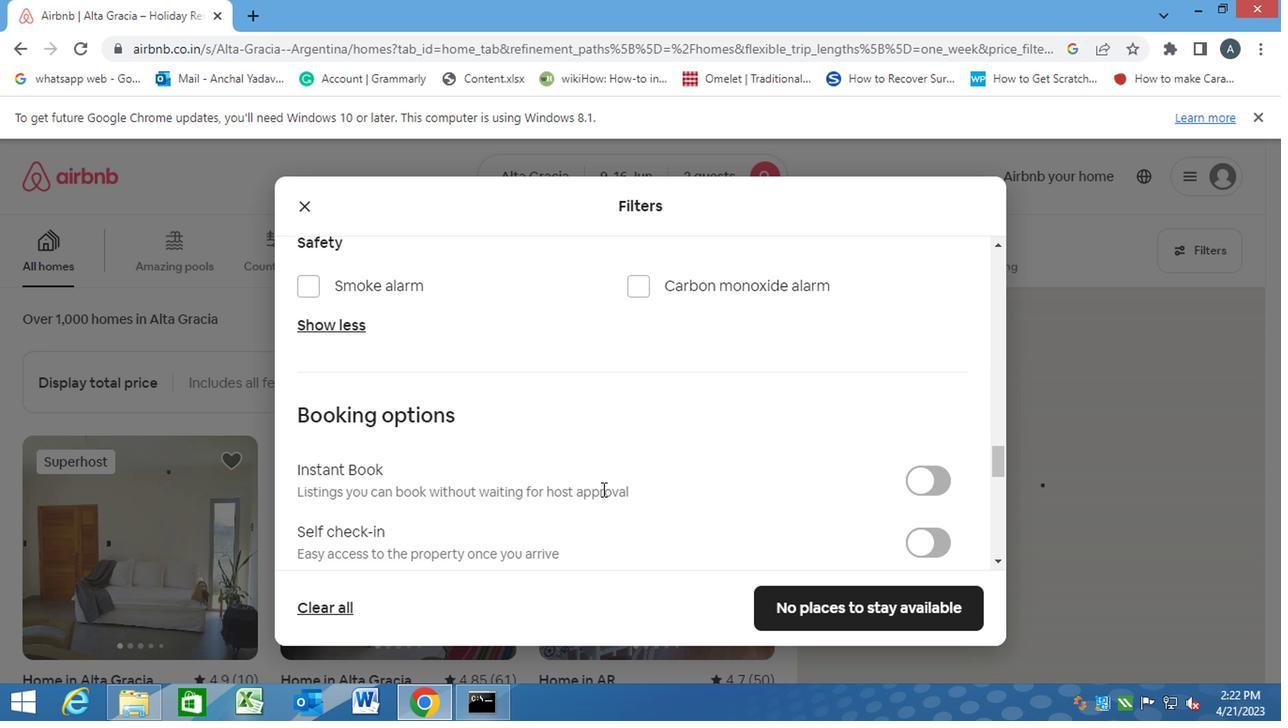 
Action: Mouse scrolled (727, 536) with delta (0, 0)
Screenshot: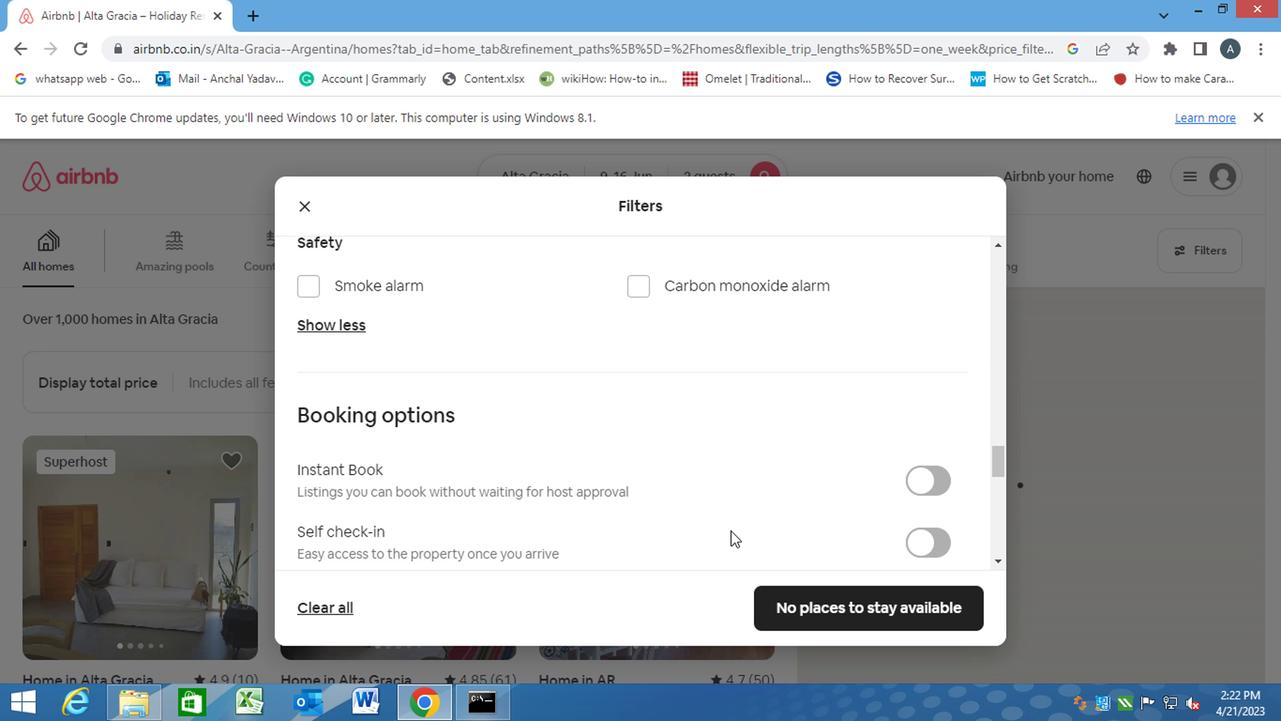 
Action: Mouse moved to (924, 433)
Screenshot: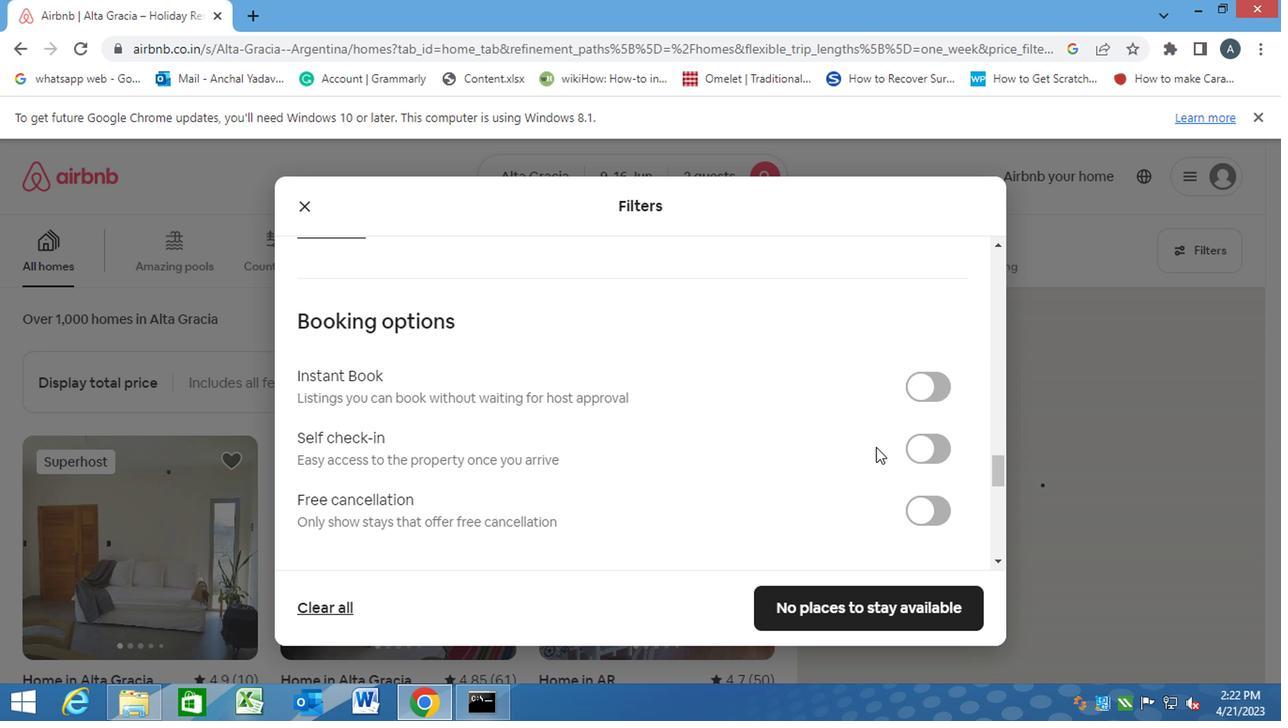 
Action: Mouse pressed left at (924, 433)
Screenshot: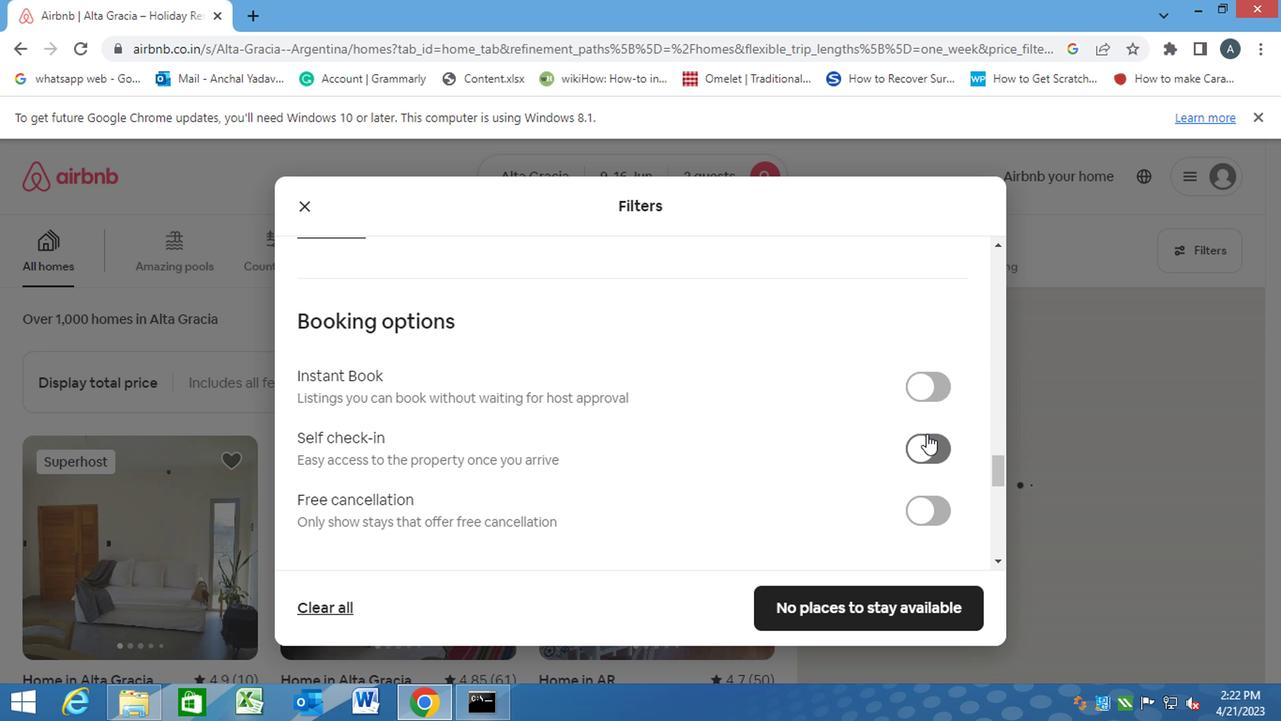 
Action: Mouse moved to (690, 514)
Screenshot: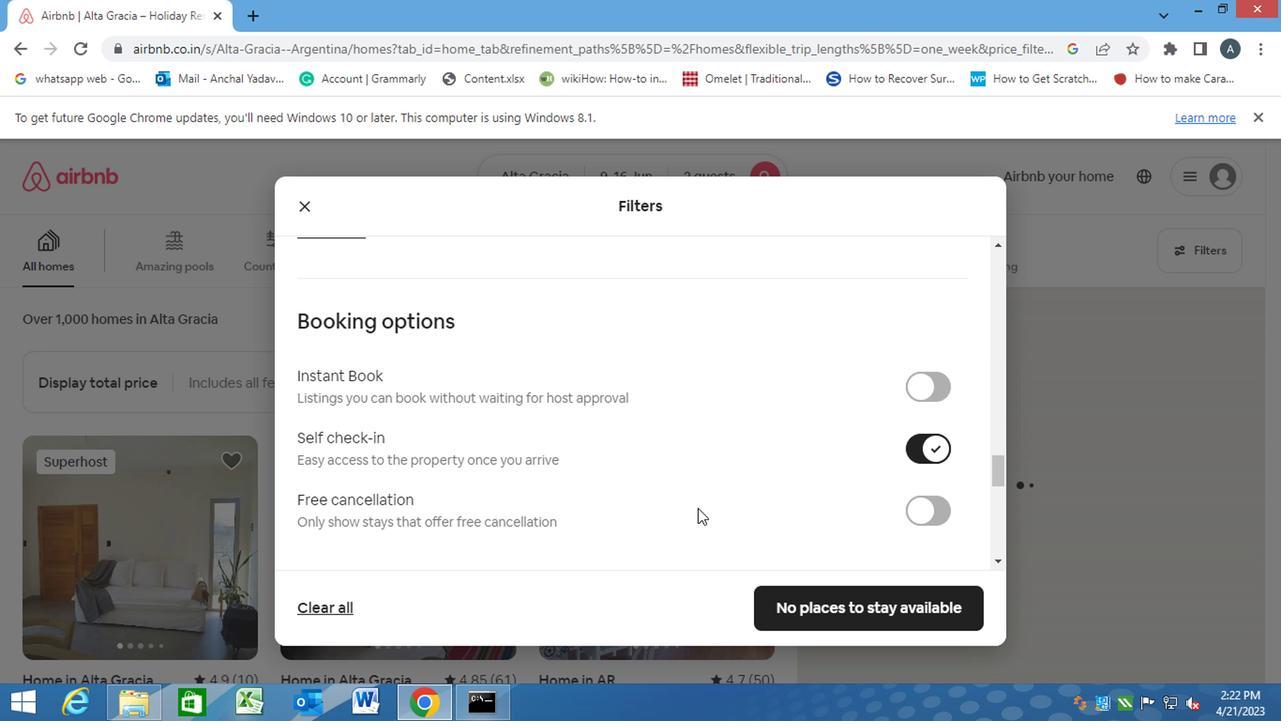 
Action: Mouse scrolled (690, 512) with delta (0, -1)
Screenshot: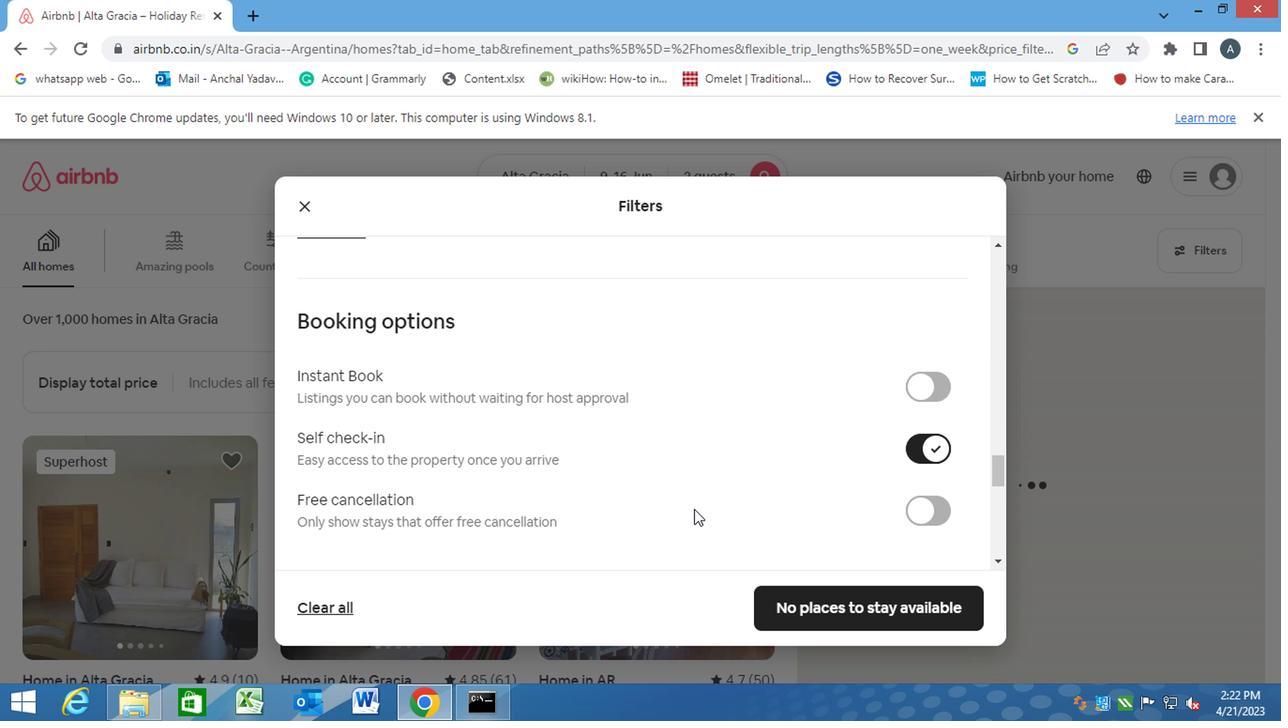 
Action: Mouse scrolled (690, 512) with delta (0, -1)
Screenshot: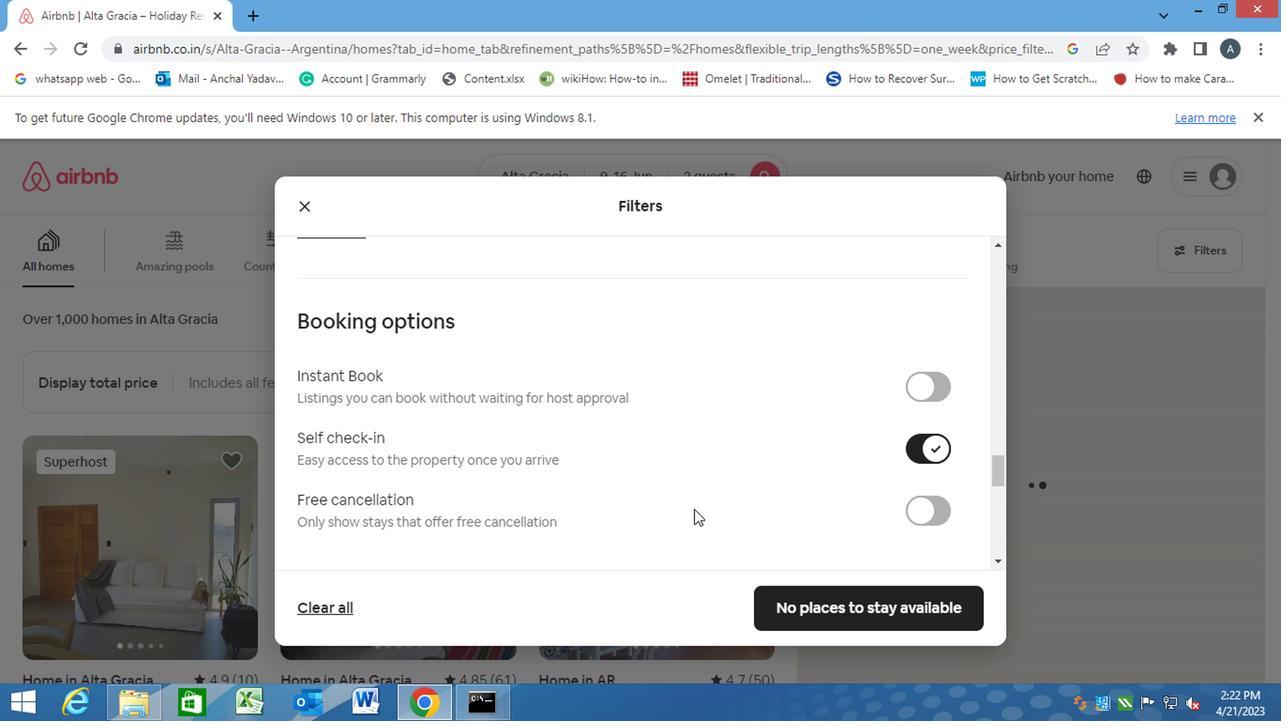 
Action: Mouse moved to (612, 520)
Screenshot: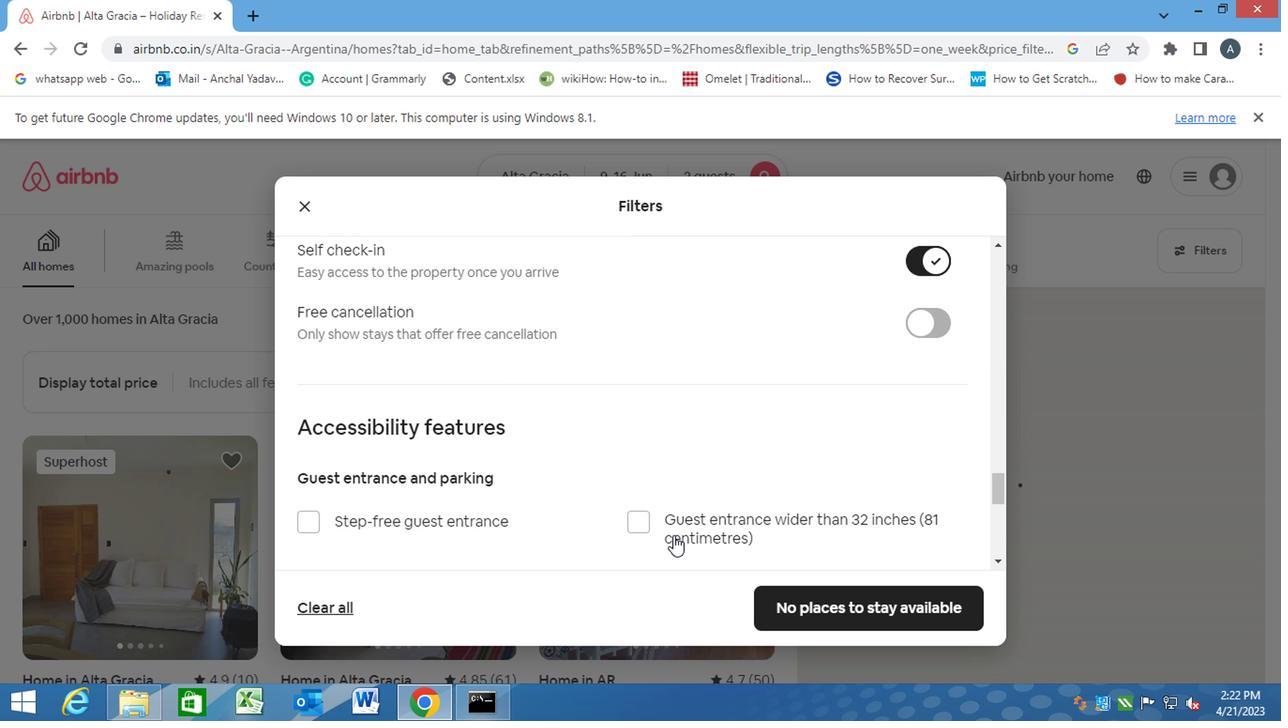 
Action: Mouse scrolled (612, 520) with delta (0, 0)
Screenshot: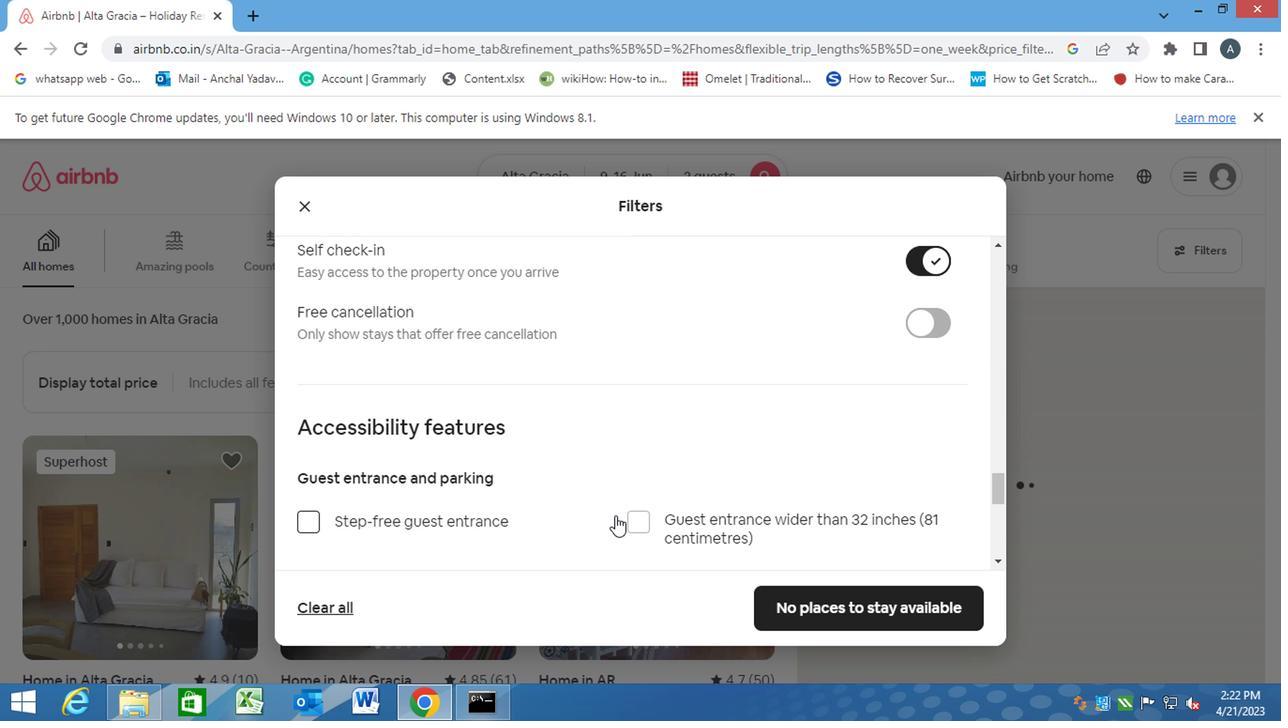 
Action: Mouse moved to (405, 510)
Screenshot: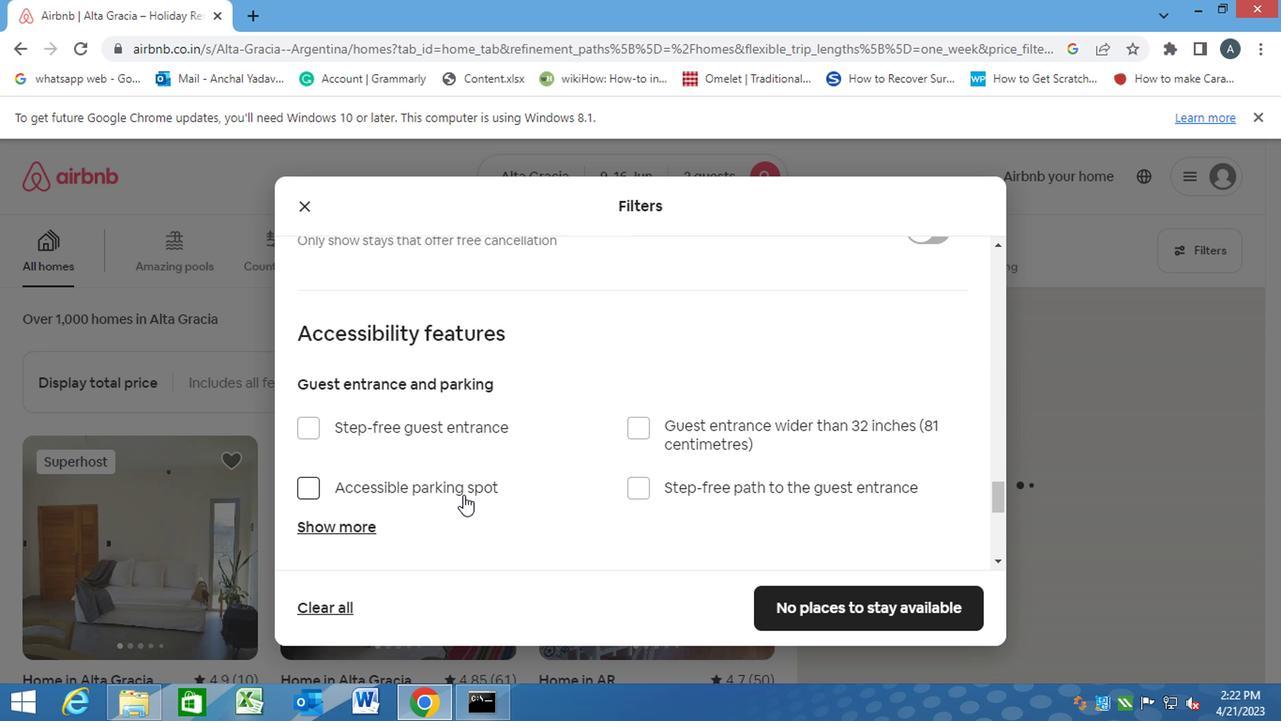 
Action: Mouse scrolled (405, 508) with delta (0, -1)
Screenshot: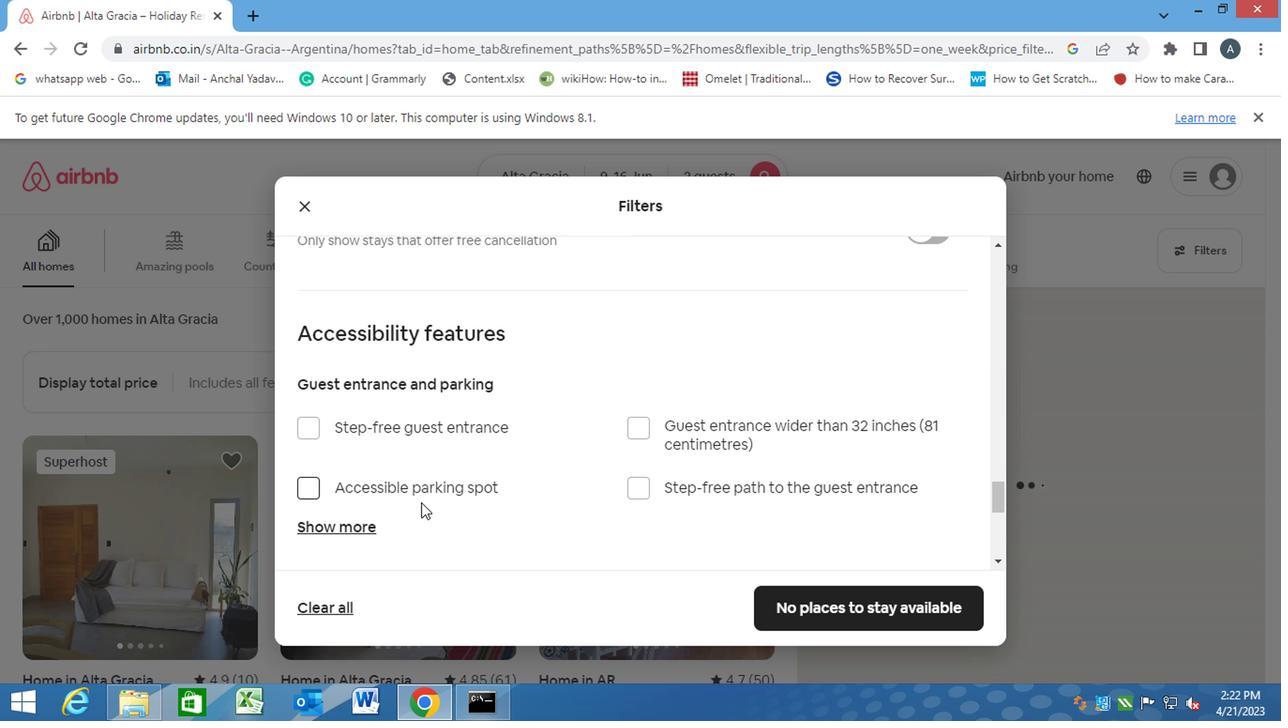 
Action: Mouse scrolled (405, 508) with delta (0, -1)
Screenshot: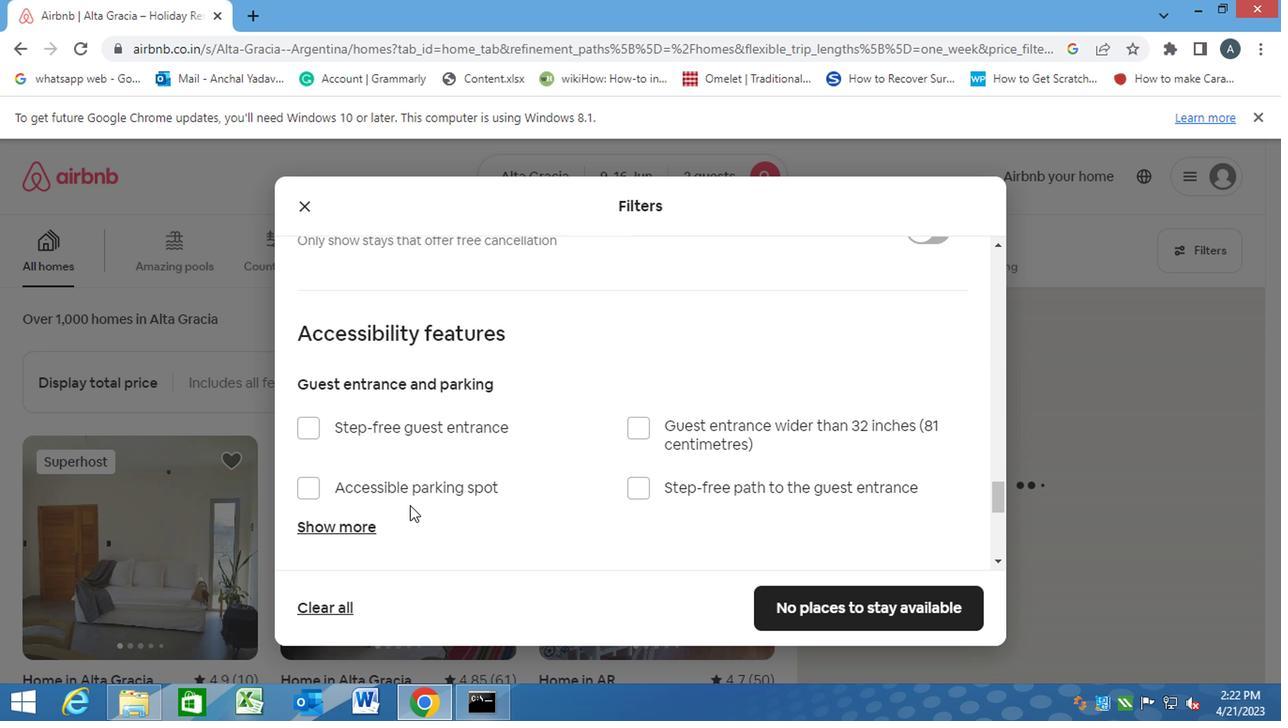 
Action: Mouse moved to (319, 500)
Screenshot: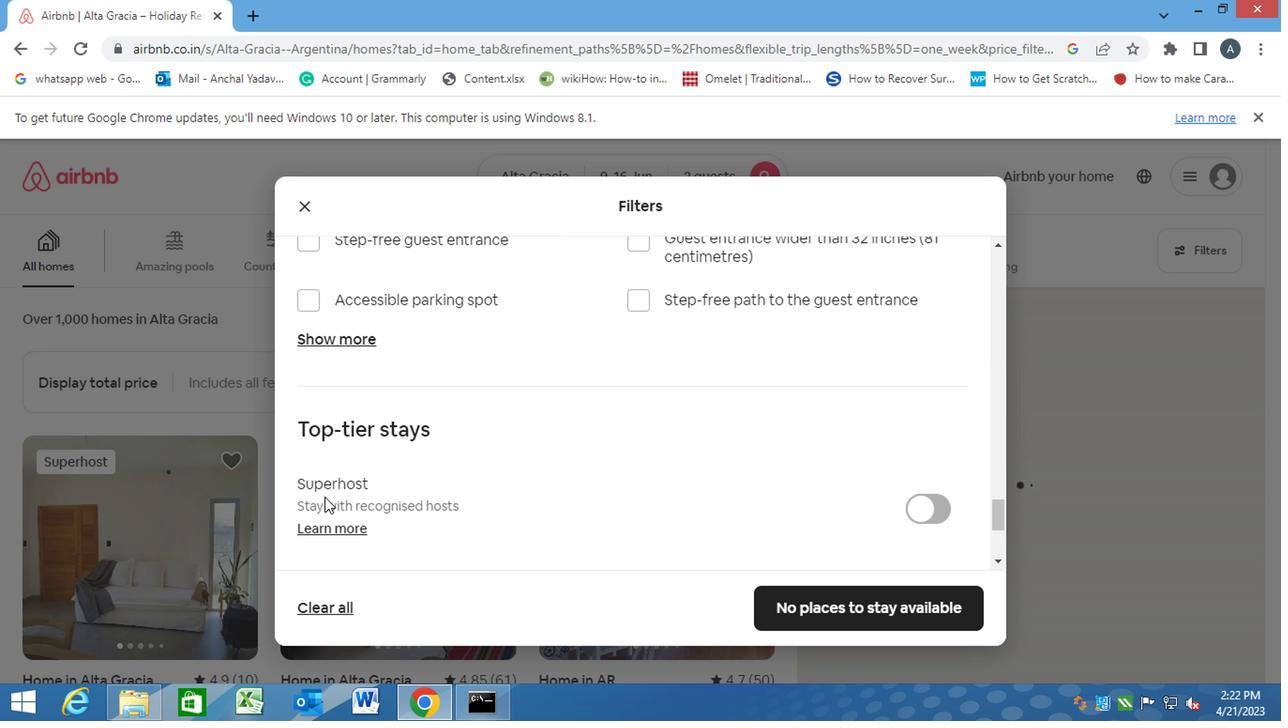 
Action: Mouse scrolled (319, 500) with delta (0, 0)
Screenshot: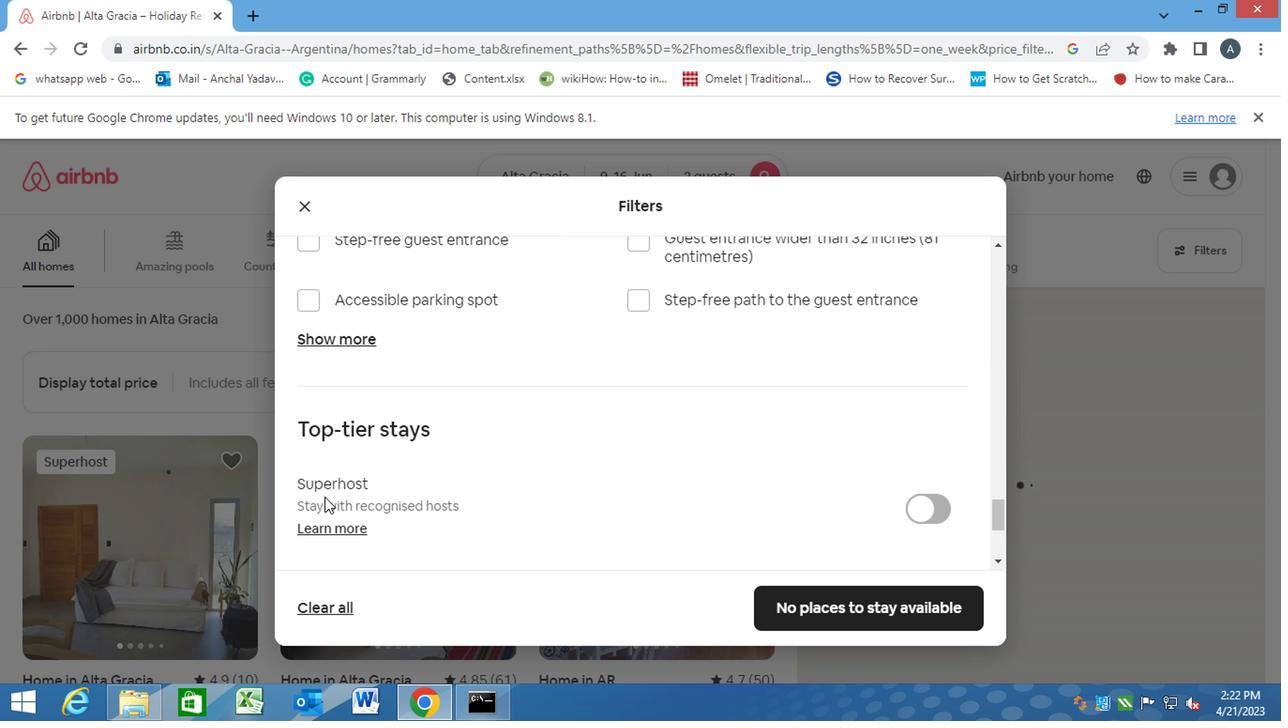 
Action: Mouse scrolled (319, 500) with delta (0, 0)
Screenshot: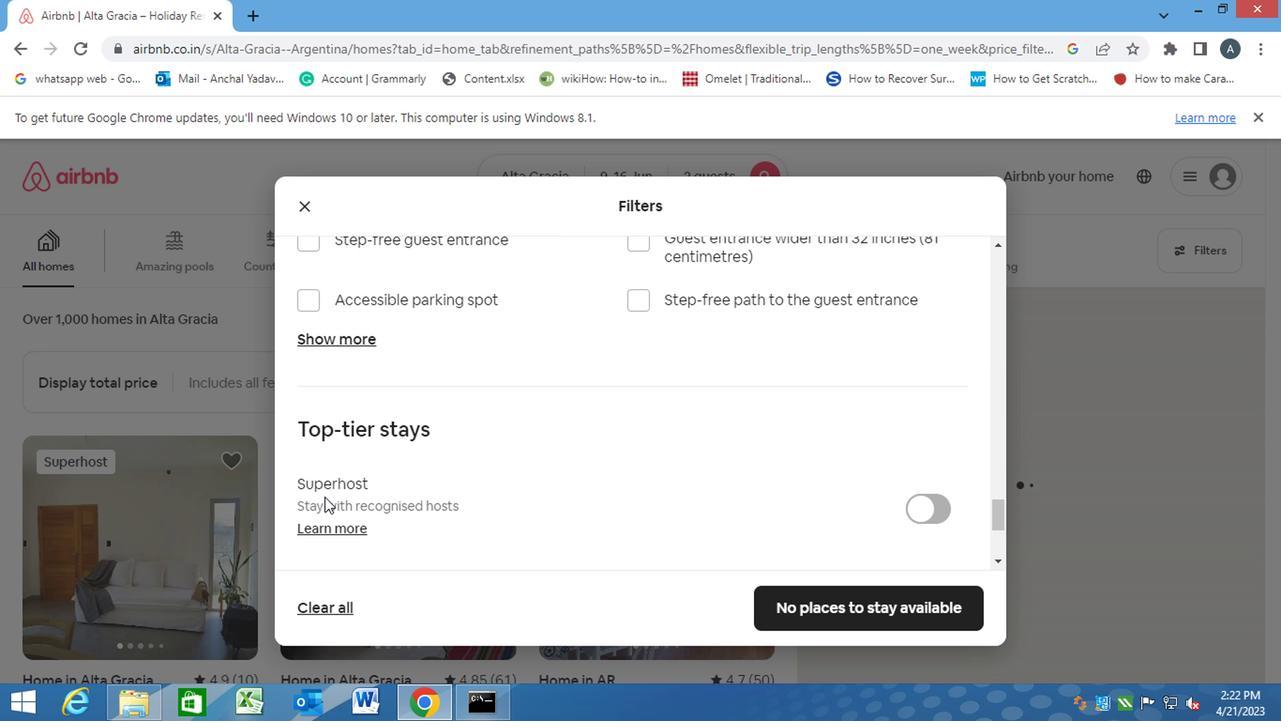 
Action: Mouse scrolled (319, 500) with delta (0, 0)
Screenshot: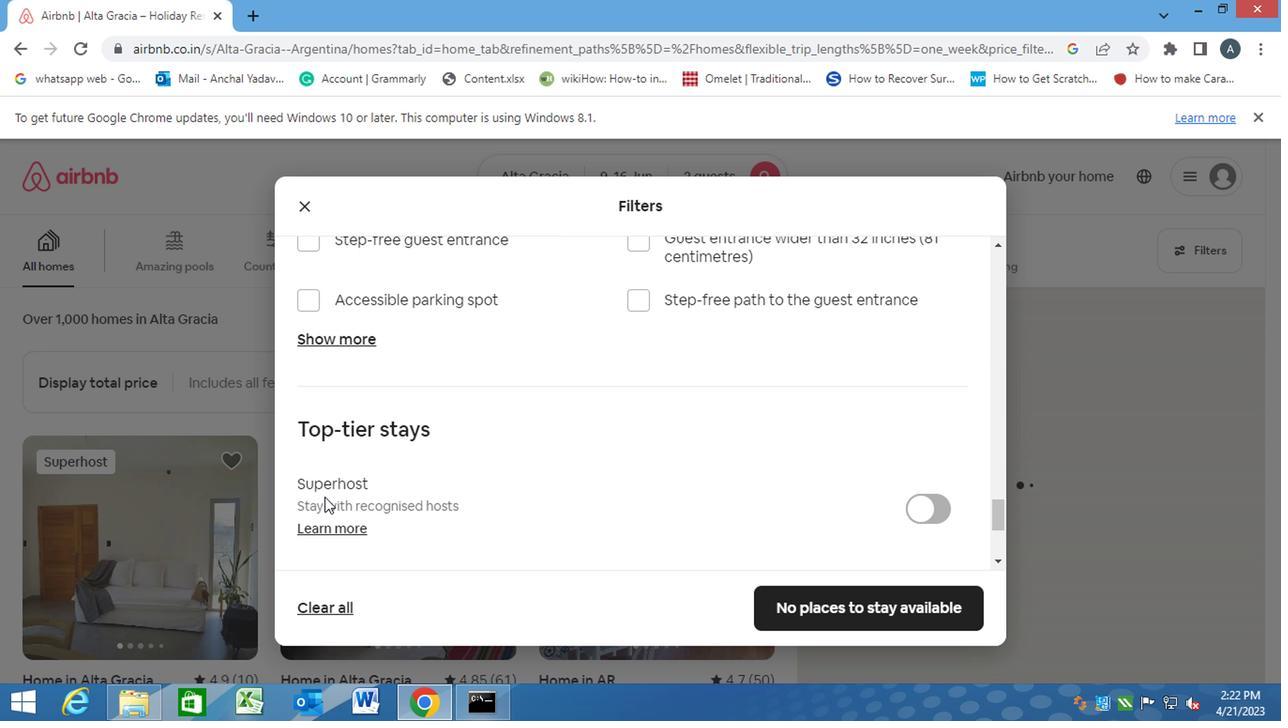 
Action: Mouse scrolled (319, 500) with delta (0, 0)
Screenshot: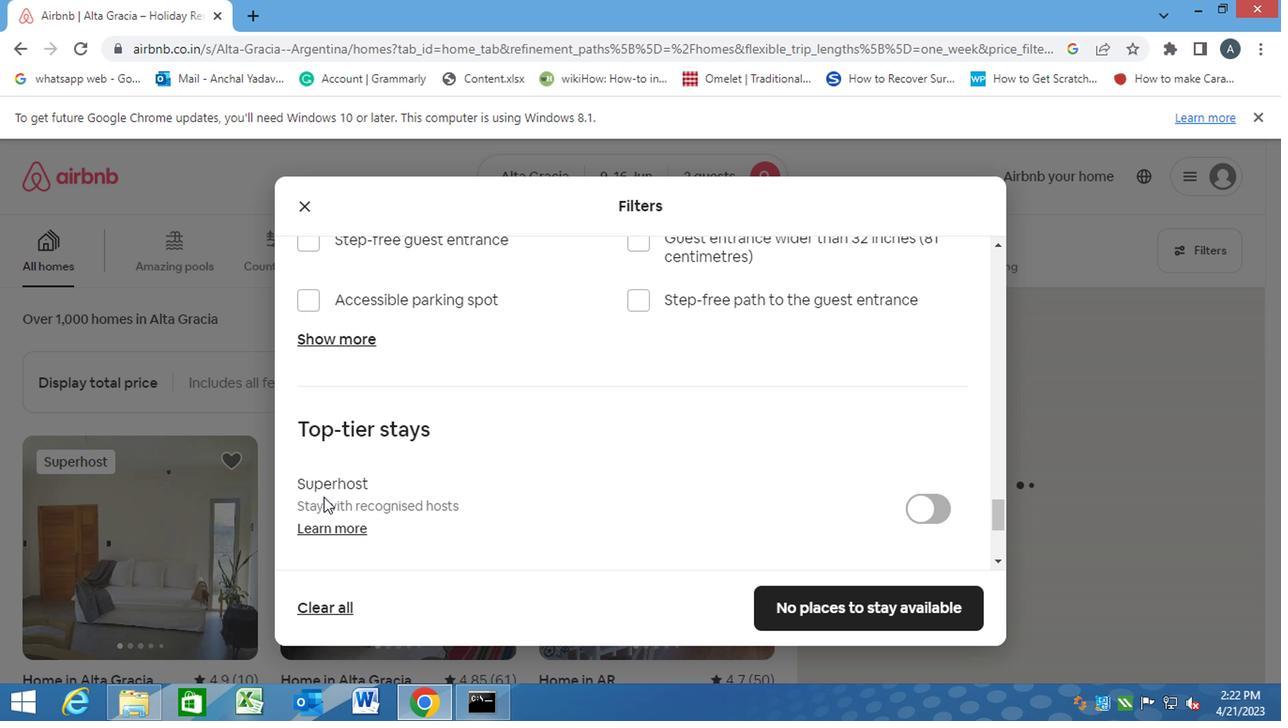 
Action: Mouse moved to (306, 435)
Screenshot: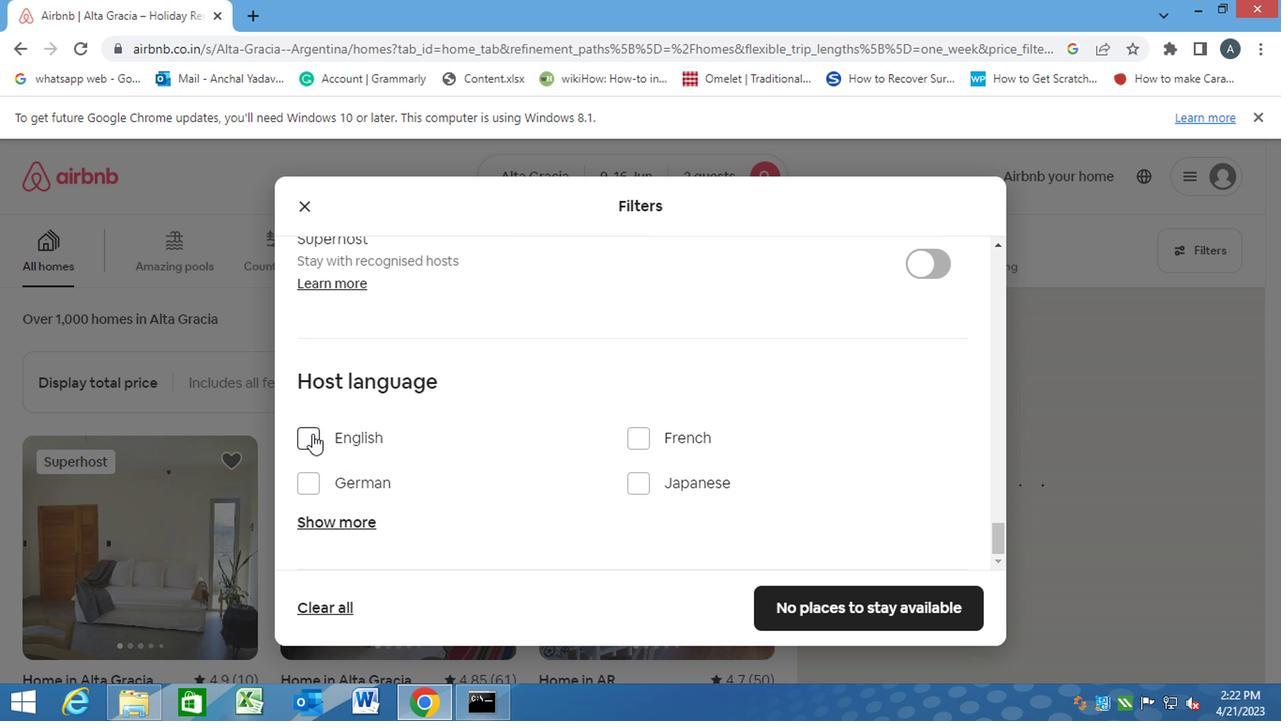 
Action: Mouse pressed left at (306, 435)
Screenshot: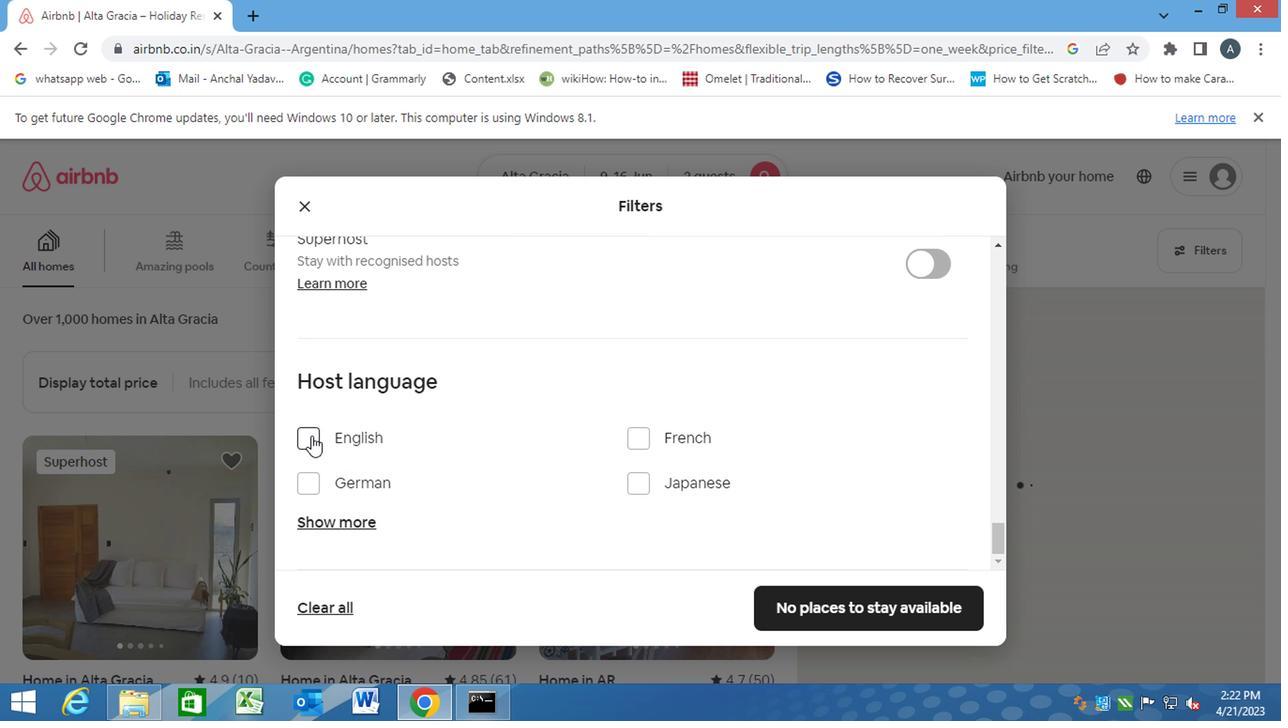 
Action: Mouse moved to (834, 627)
Screenshot: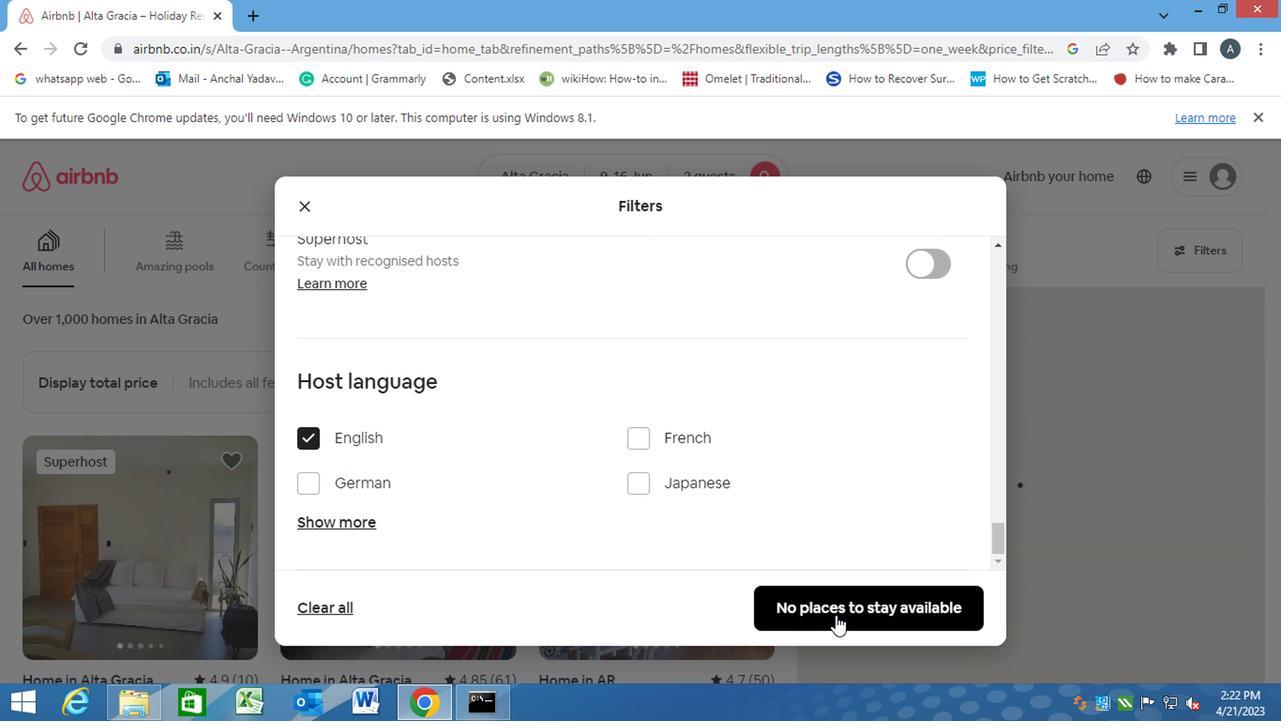 
Action: Mouse pressed left at (834, 627)
Screenshot: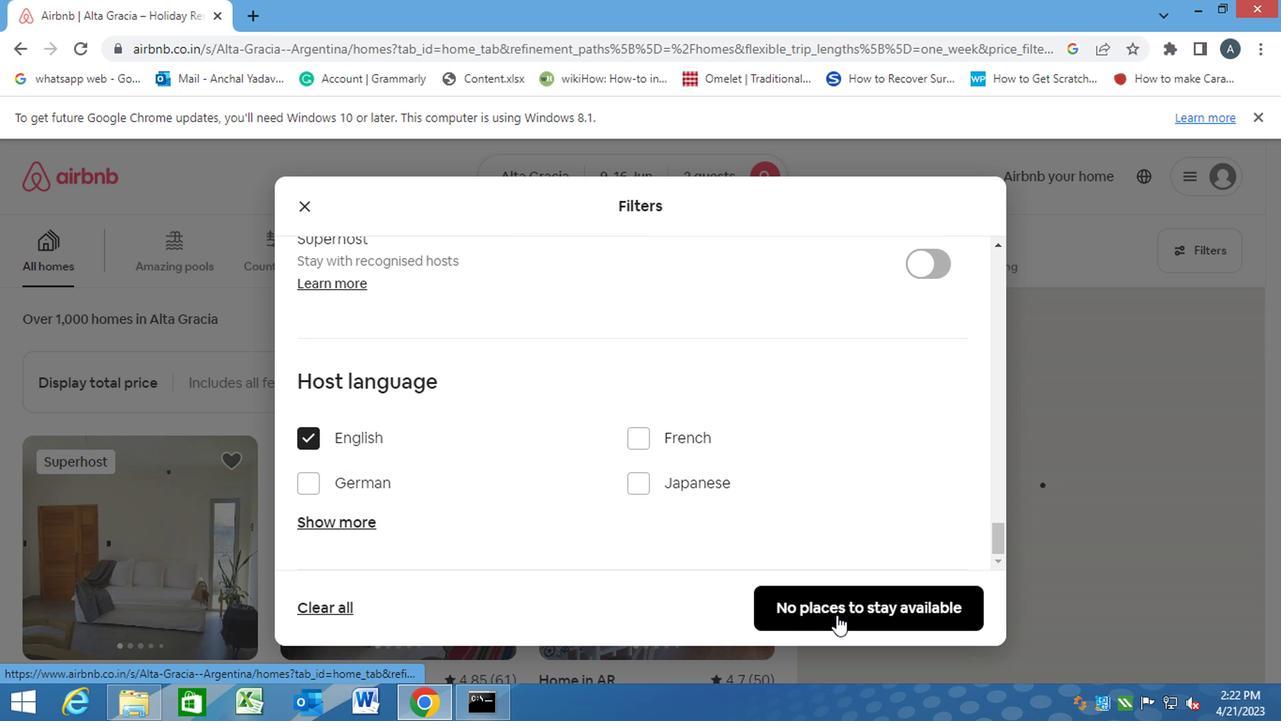 
Action: Mouse moved to (834, 624)
Screenshot: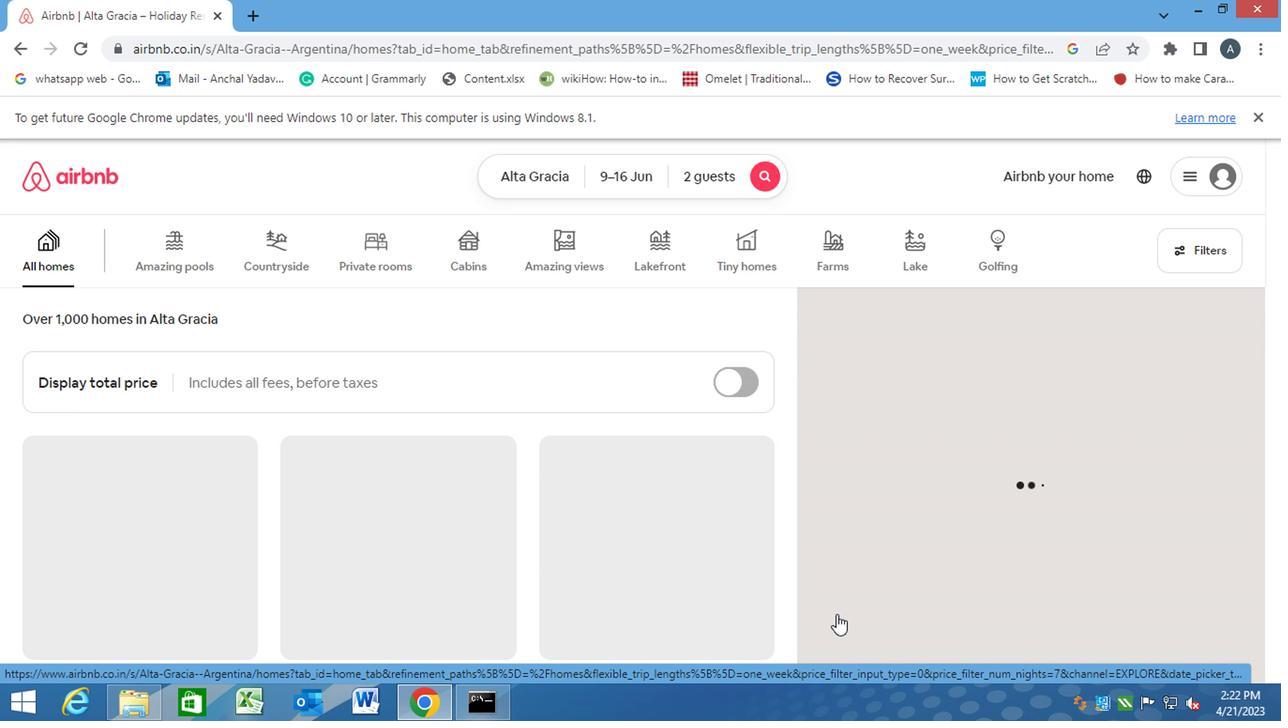 
